 Task: Add a signature Landon Mitchell containing Have a great National Cybersecurity Awareness Month, Landon Mitchell to email address softage.6@softage.net and add a label Assembly
Action: Mouse moved to (1067, 63)
Screenshot: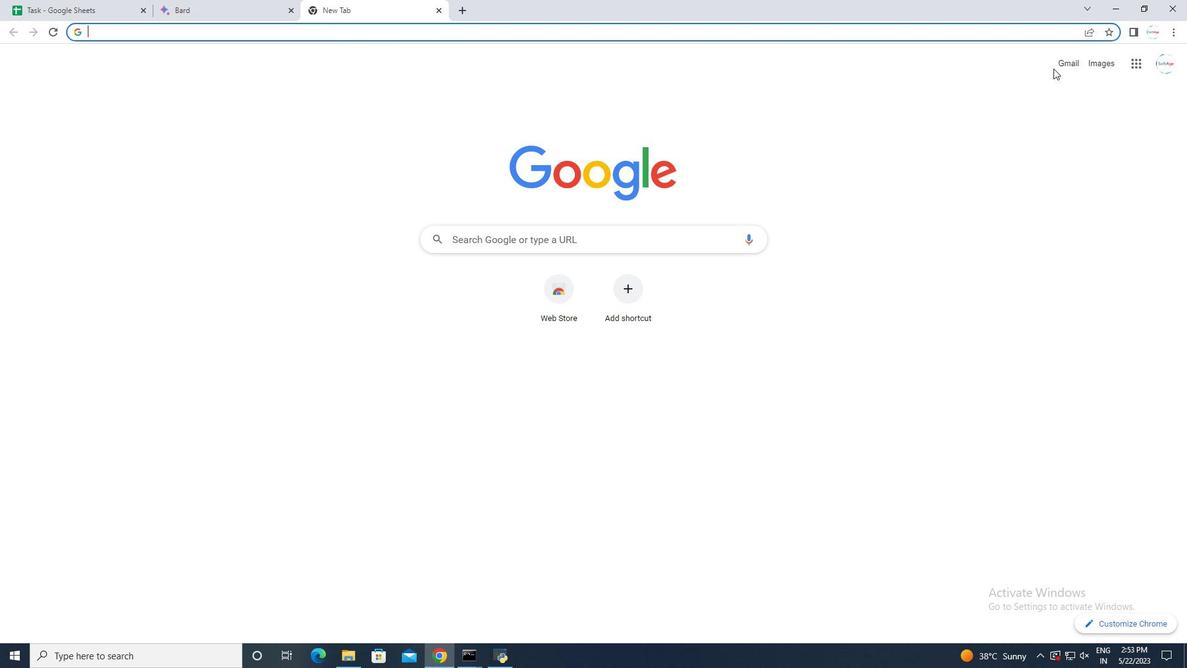 
Action: Mouse pressed left at (1067, 63)
Screenshot: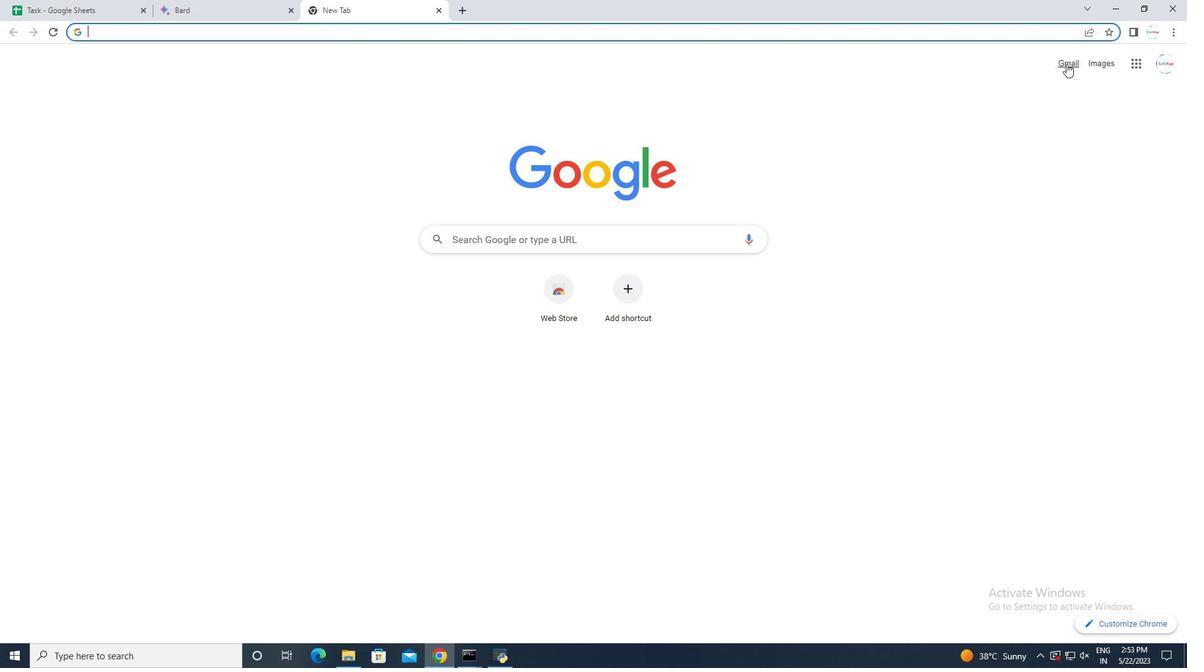 
Action: Mouse moved to (1103, 68)
Screenshot: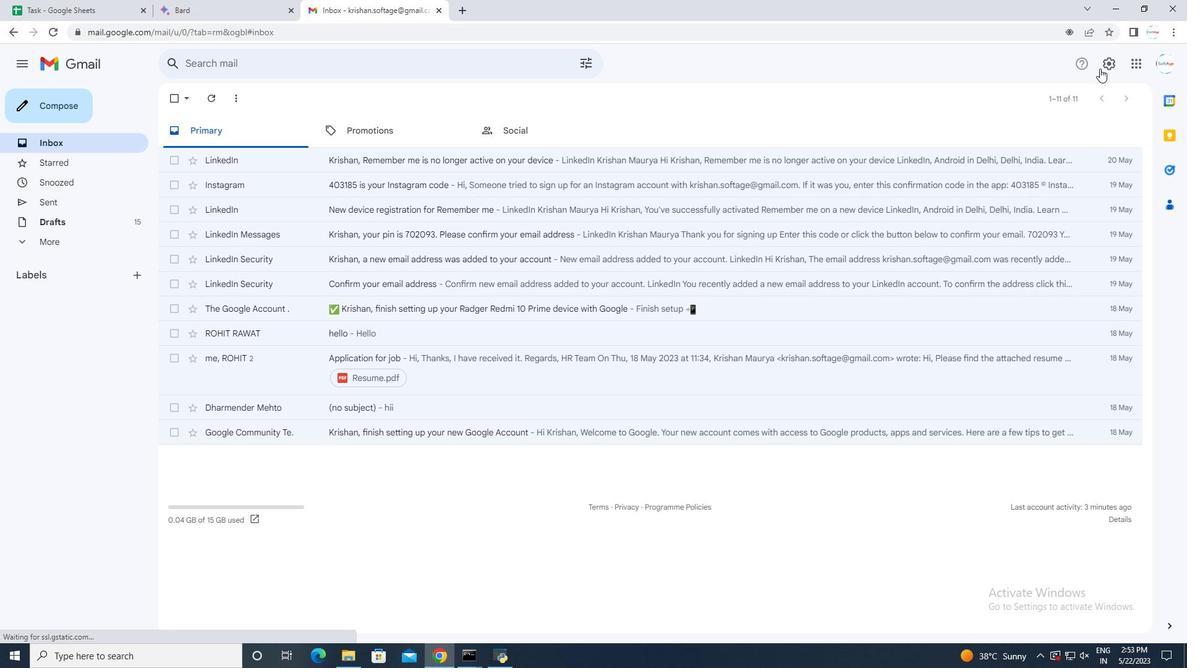 
Action: Mouse pressed left at (1103, 68)
Screenshot: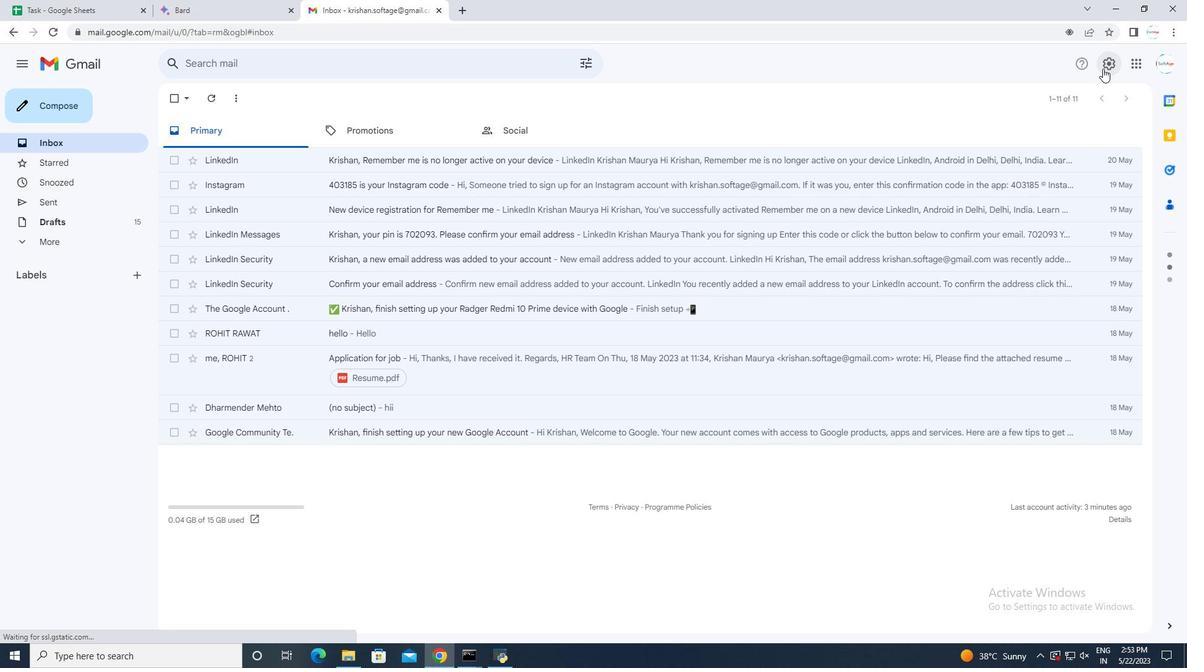 
Action: Mouse moved to (1080, 121)
Screenshot: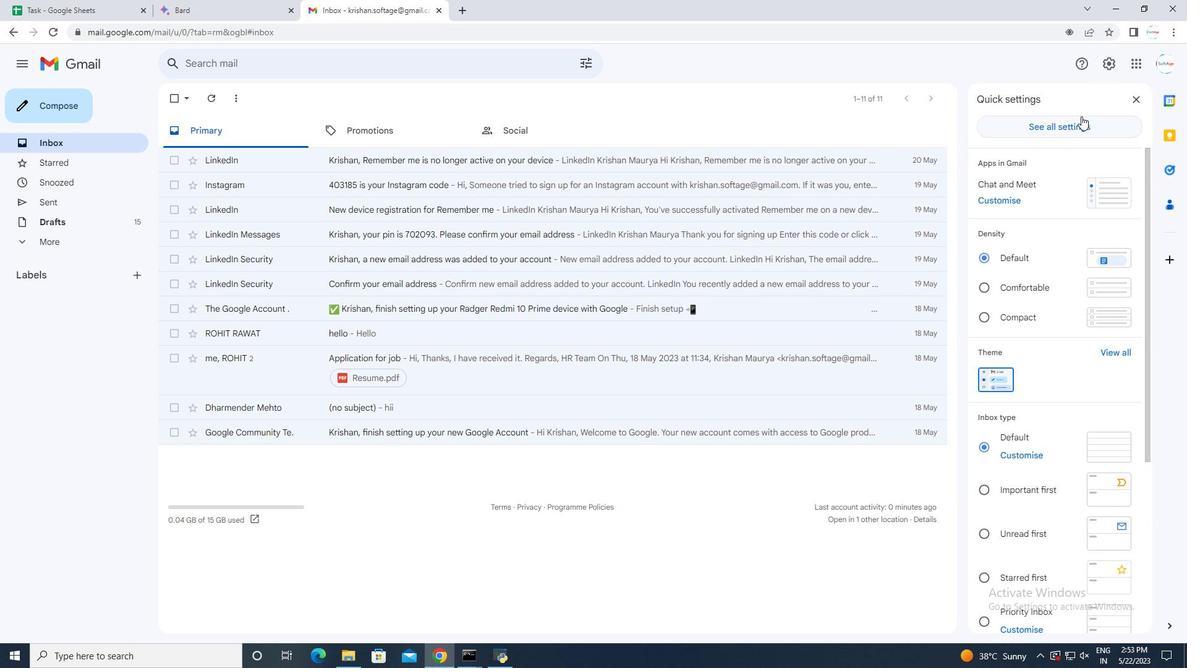 
Action: Mouse pressed left at (1080, 121)
Screenshot: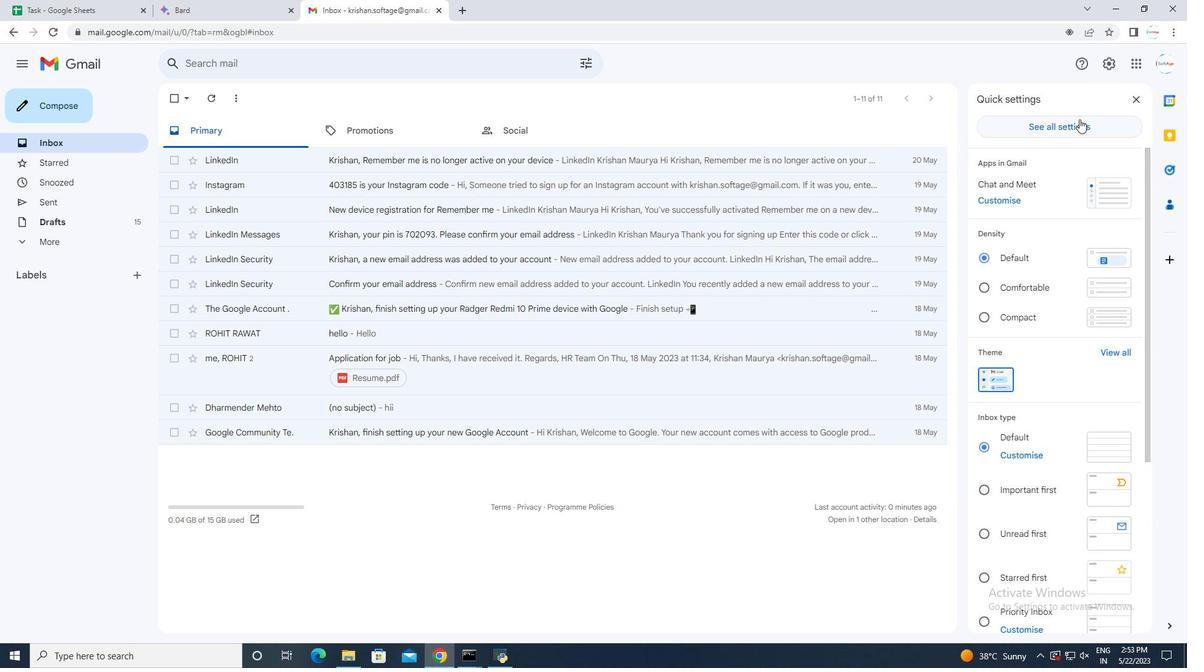 
Action: Mouse moved to (574, 293)
Screenshot: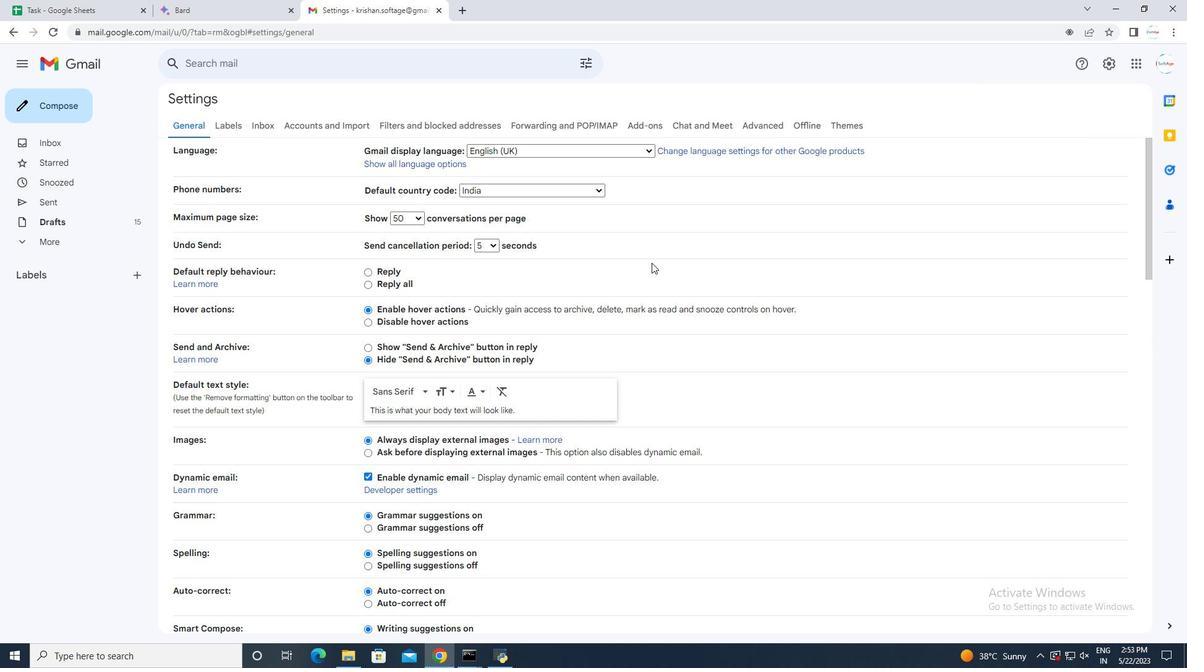 
Action: Mouse scrolled (574, 292) with delta (0, 0)
Screenshot: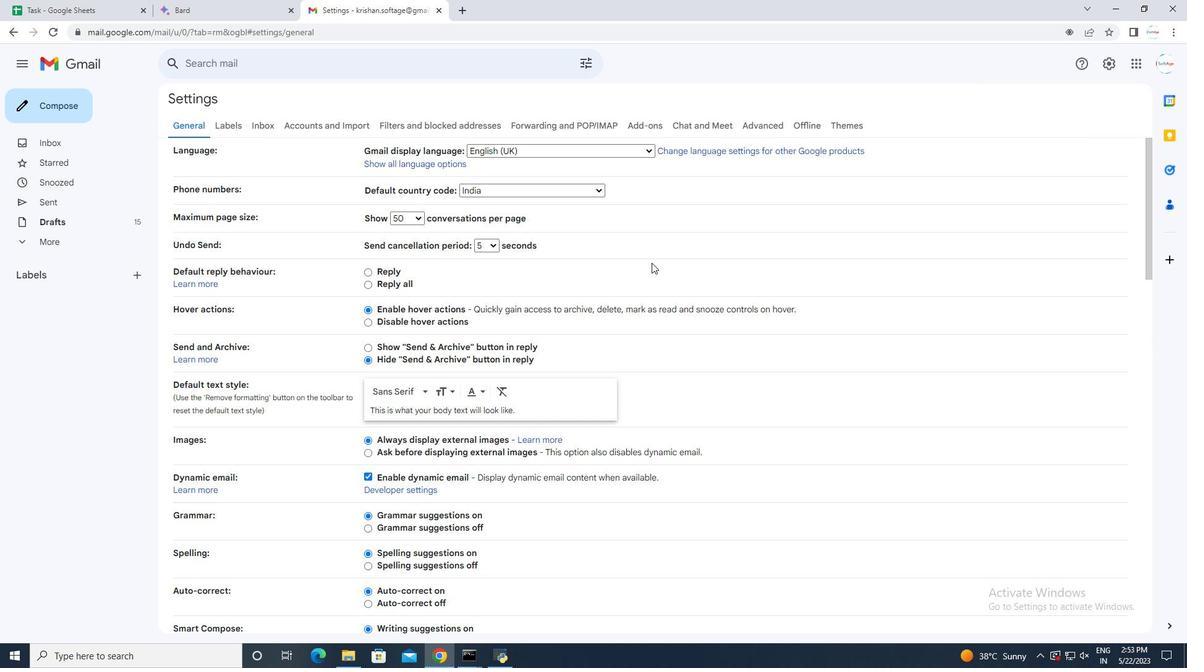 
Action: Mouse moved to (566, 310)
Screenshot: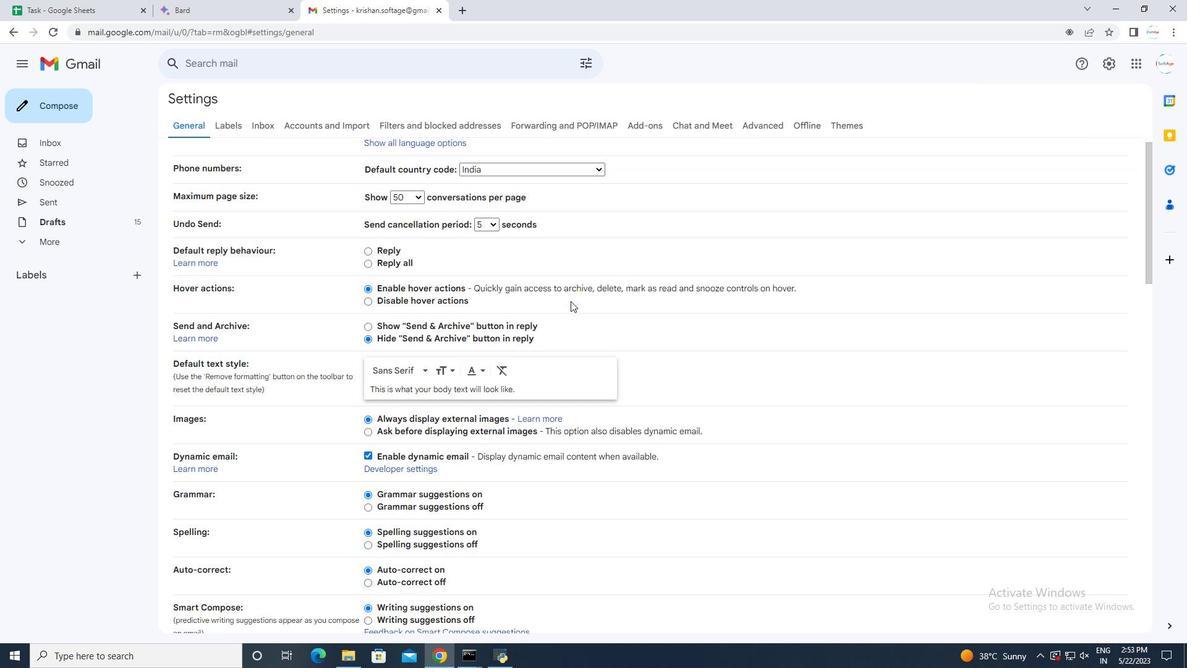 
Action: Mouse scrolled (568, 304) with delta (0, 0)
Screenshot: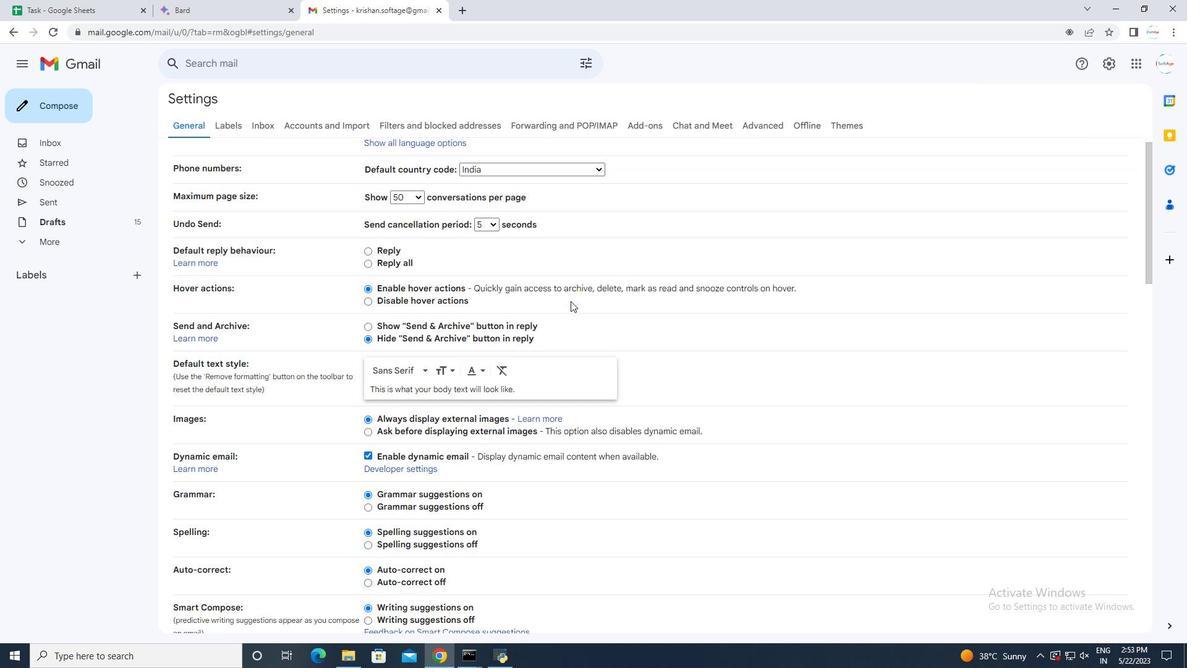 
Action: Mouse moved to (564, 311)
Screenshot: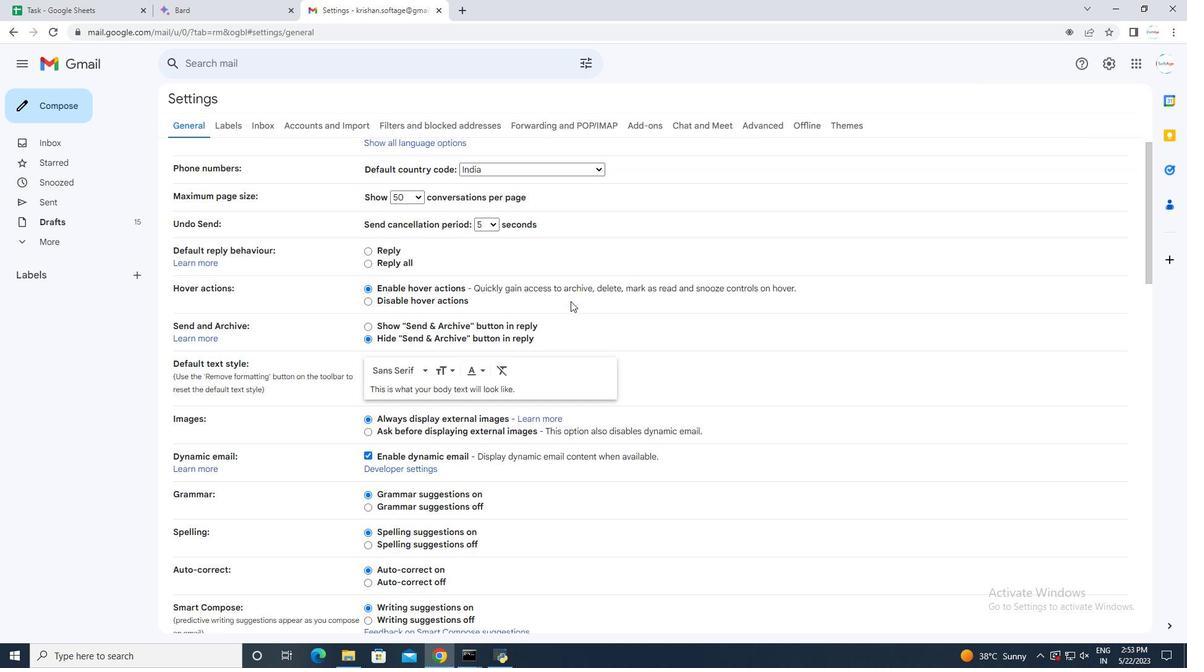 
Action: Mouse scrolled (566, 309) with delta (0, 0)
Screenshot: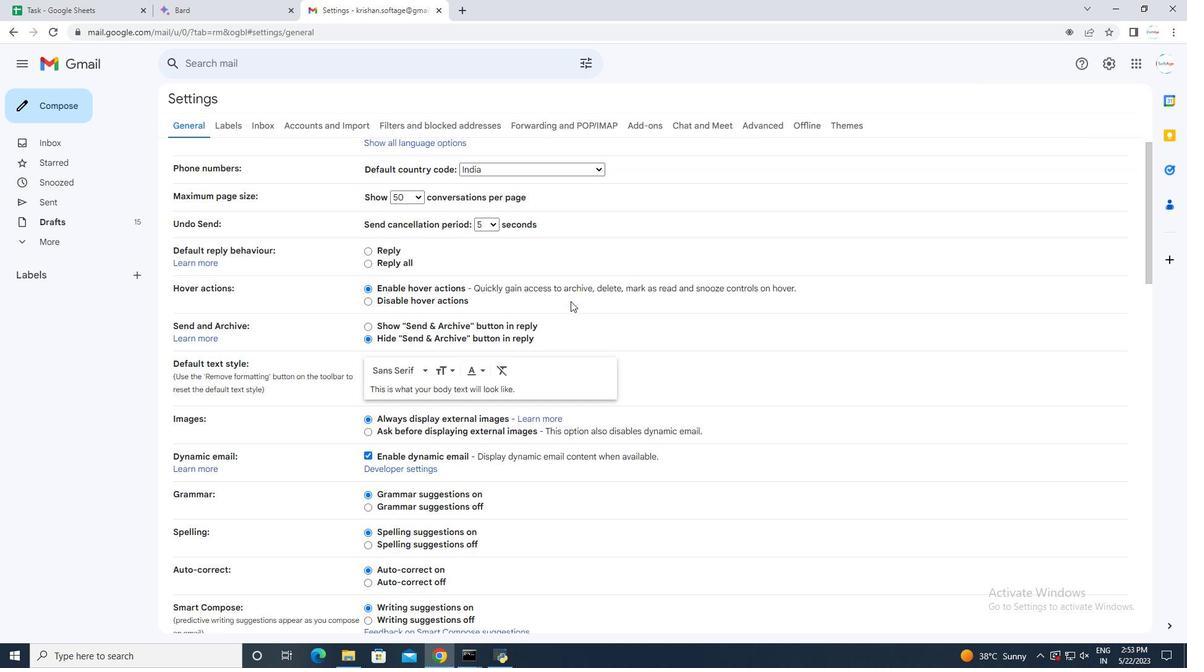 
Action: Mouse moved to (558, 311)
Screenshot: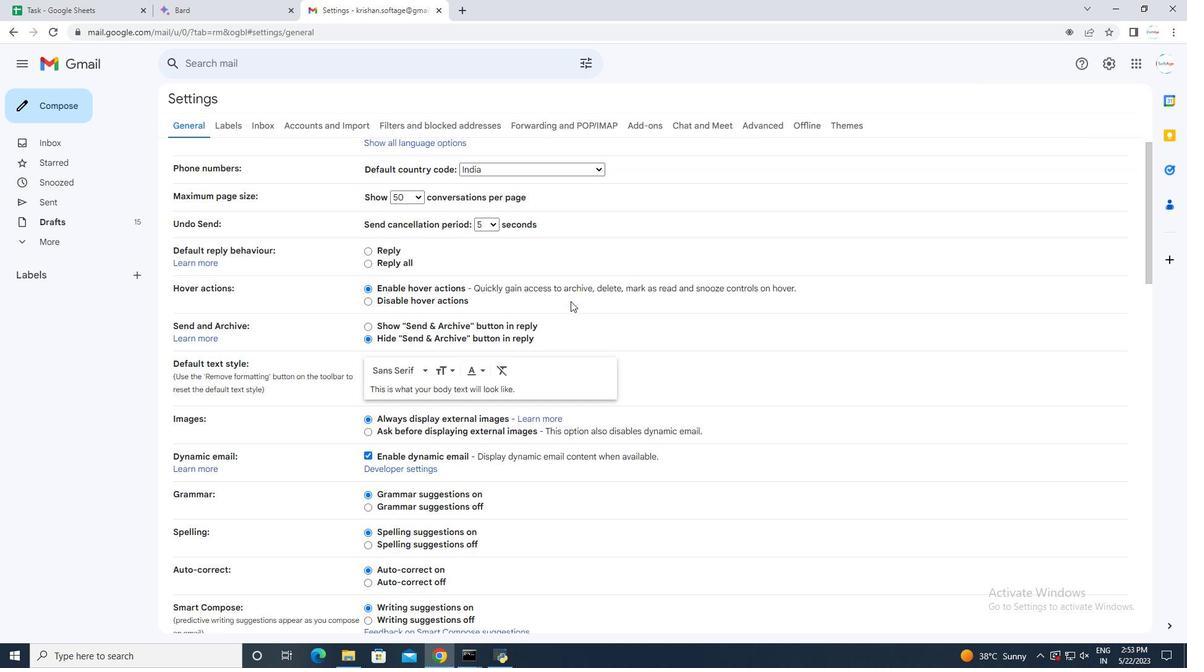 
Action: Mouse scrolled (564, 311) with delta (0, 0)
Screenshot: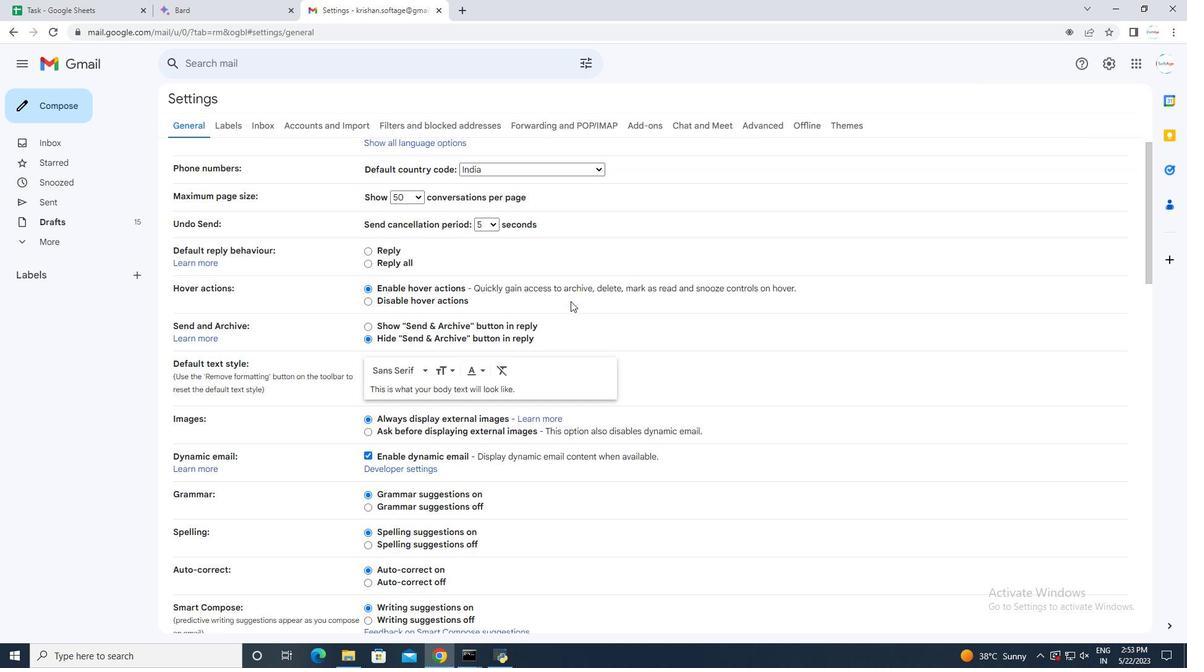 
Action: Mouse scrolled (564, 311) with delta (0, 0)
Screenshot: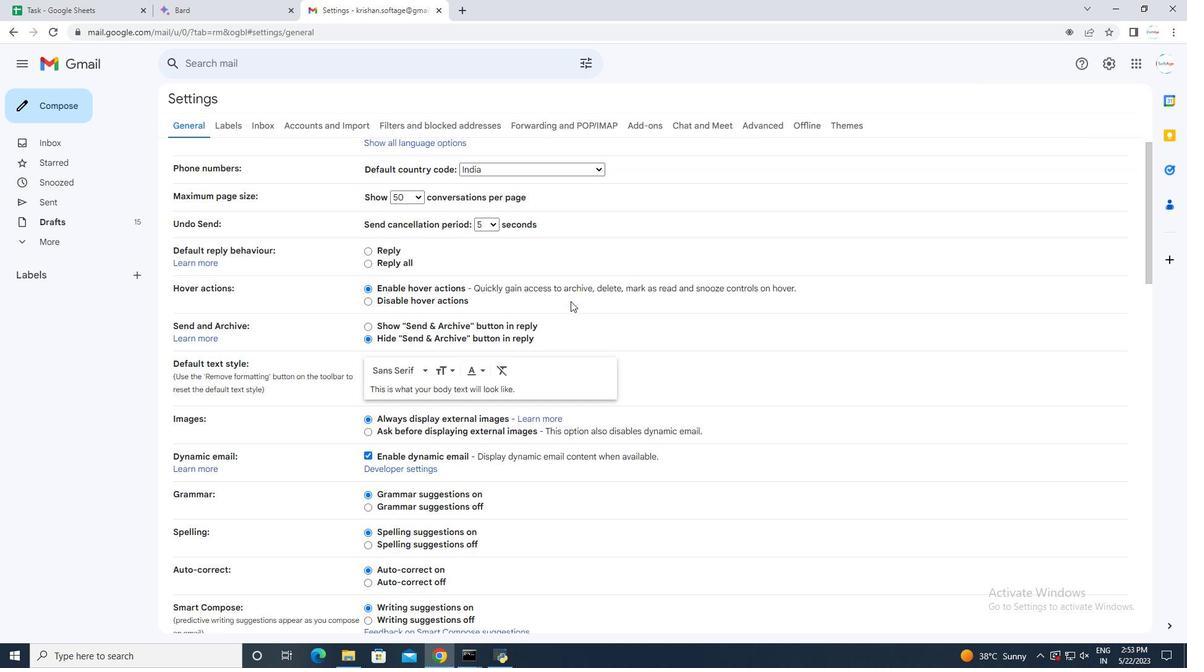 
Action: Mouse scrolled (561, 311) with delta (0, 0)
Screenshot: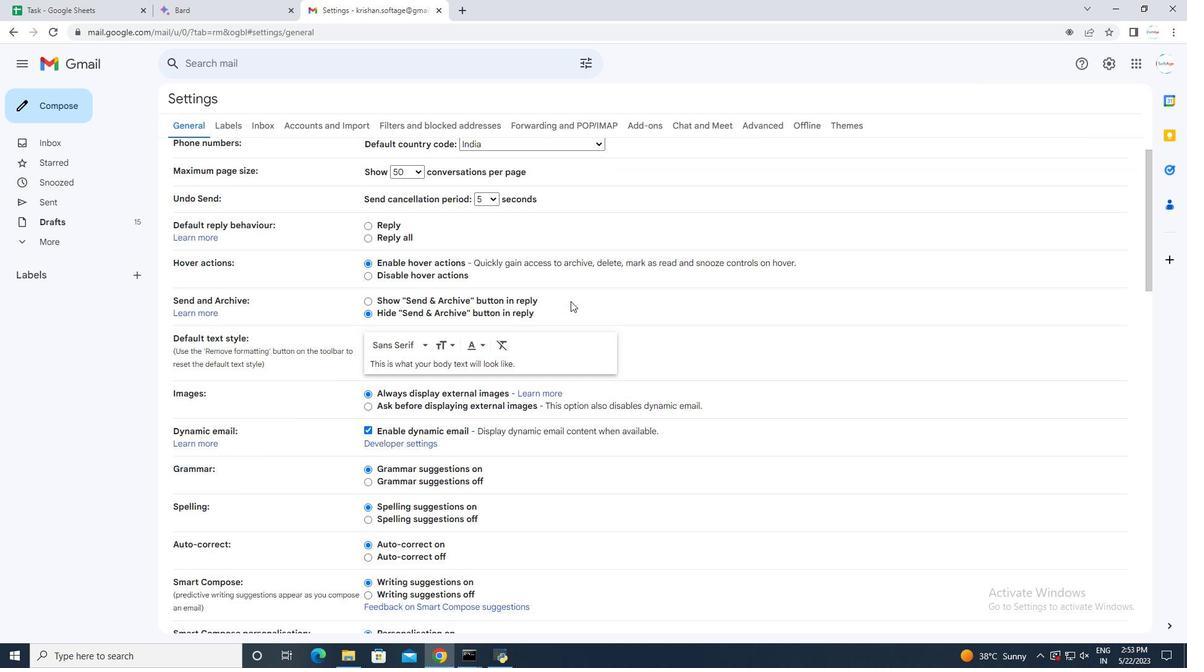 
Action: Mouse scrolled (558, 311) with delta (0, 0)
Screenshot: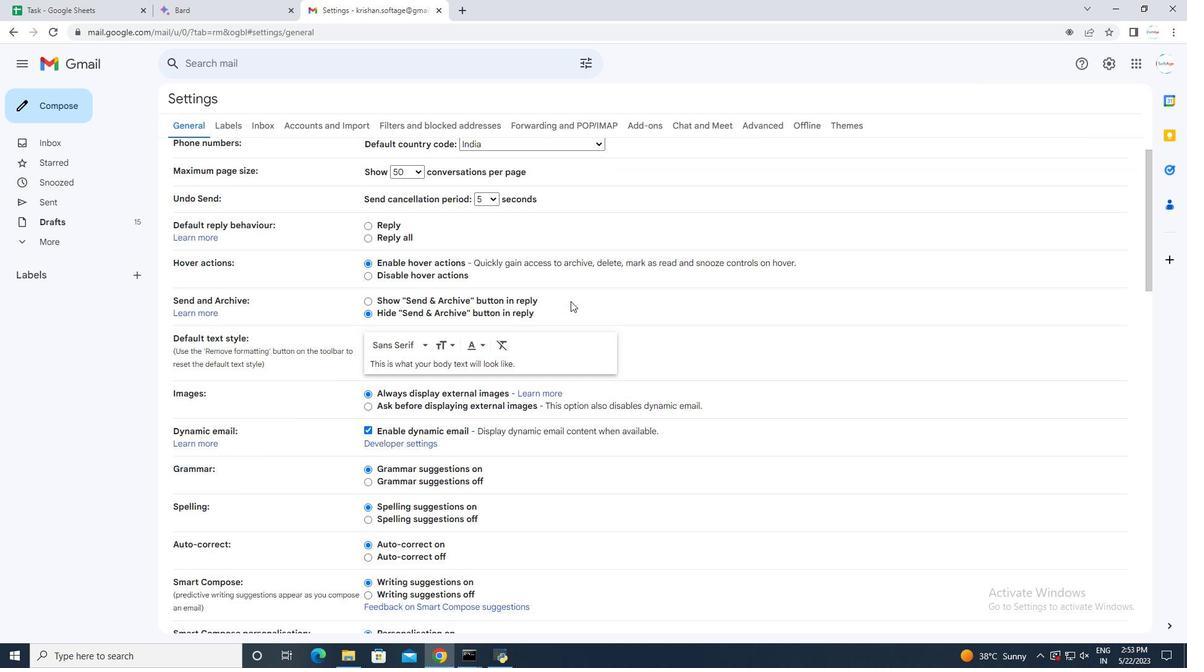 
Action: Mouse scrolled (558, 311) with delta (0, 0)
Screenshot: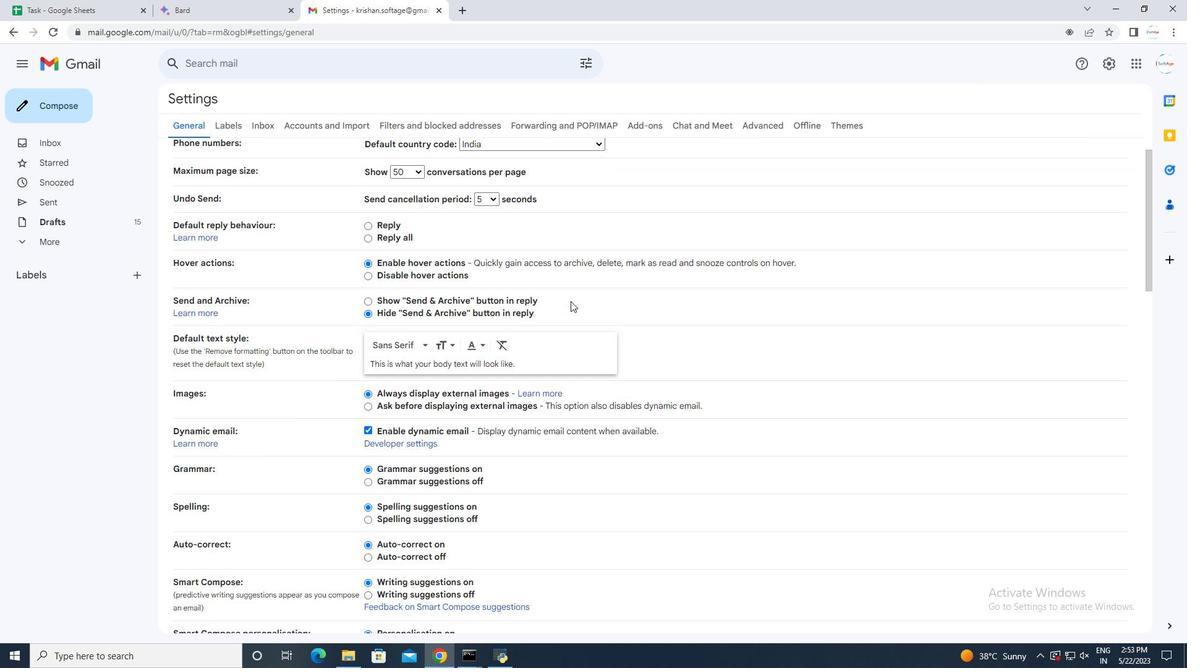 
Action: Mouse moved to (558, 312)
Screenshot: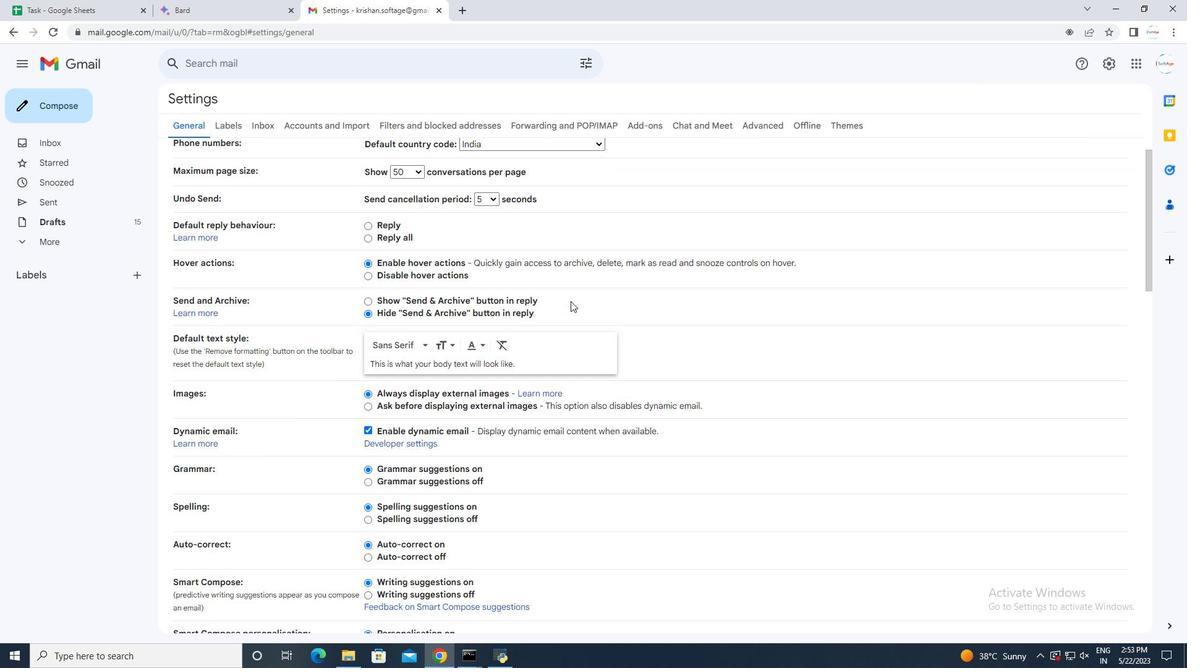 
Action: Mouse scrolled (558, 311) with delta (0, 0)
Screenshot: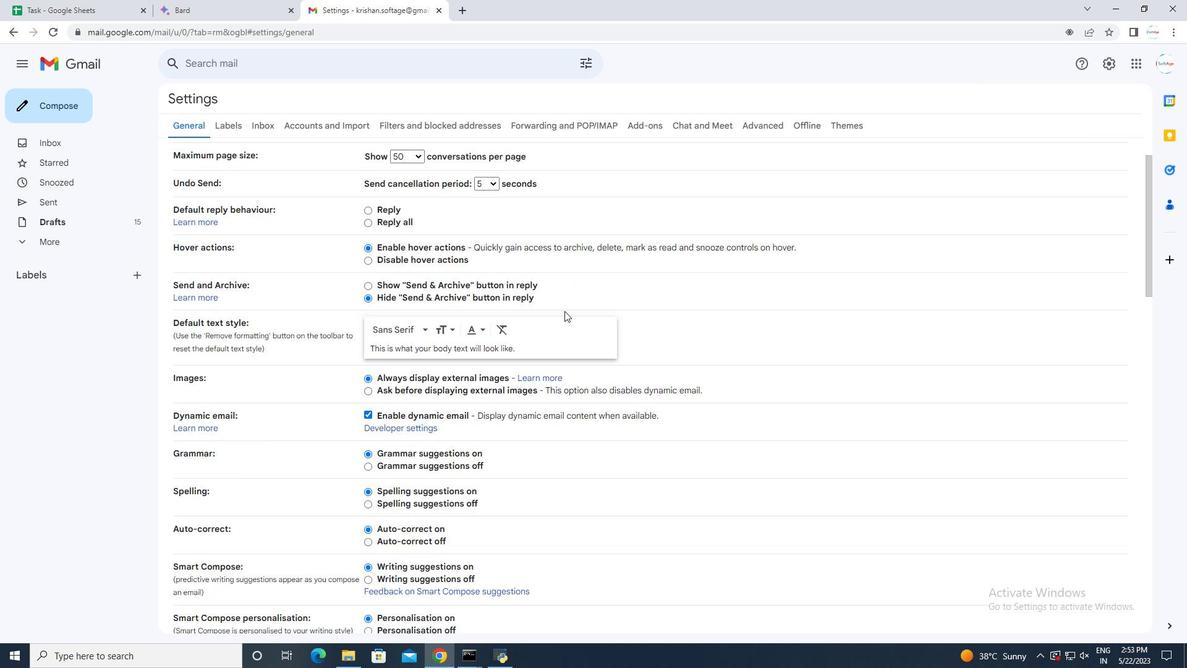 
Action: Mouse moved to (558, 313)
Screenshot: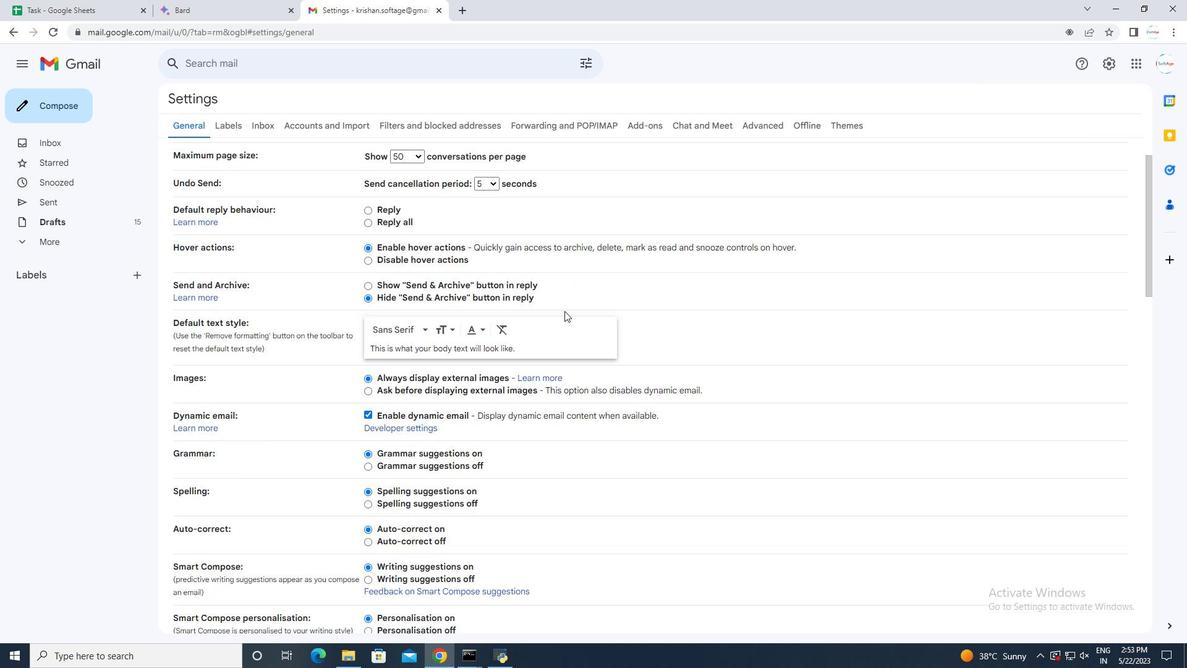 
Action: Mouse scrolled (558, 312) with delta (0, 0)
Screenshot: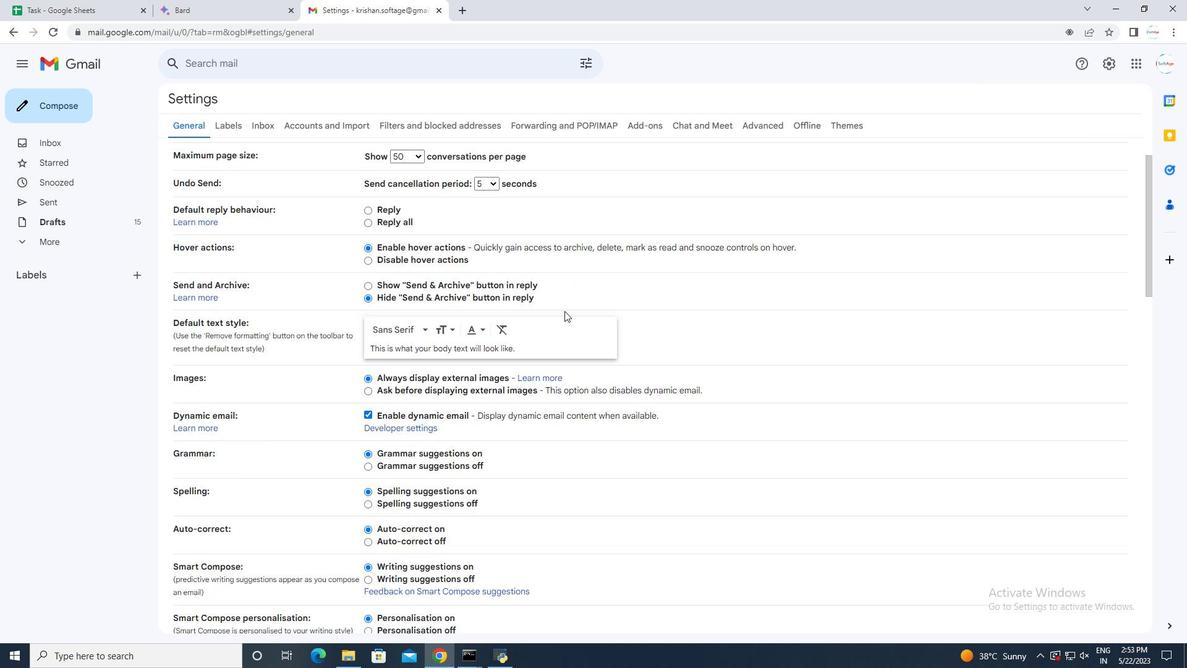 
Action: Mouse scrolled (558, 312) with delta (0, 0)
Screenshot: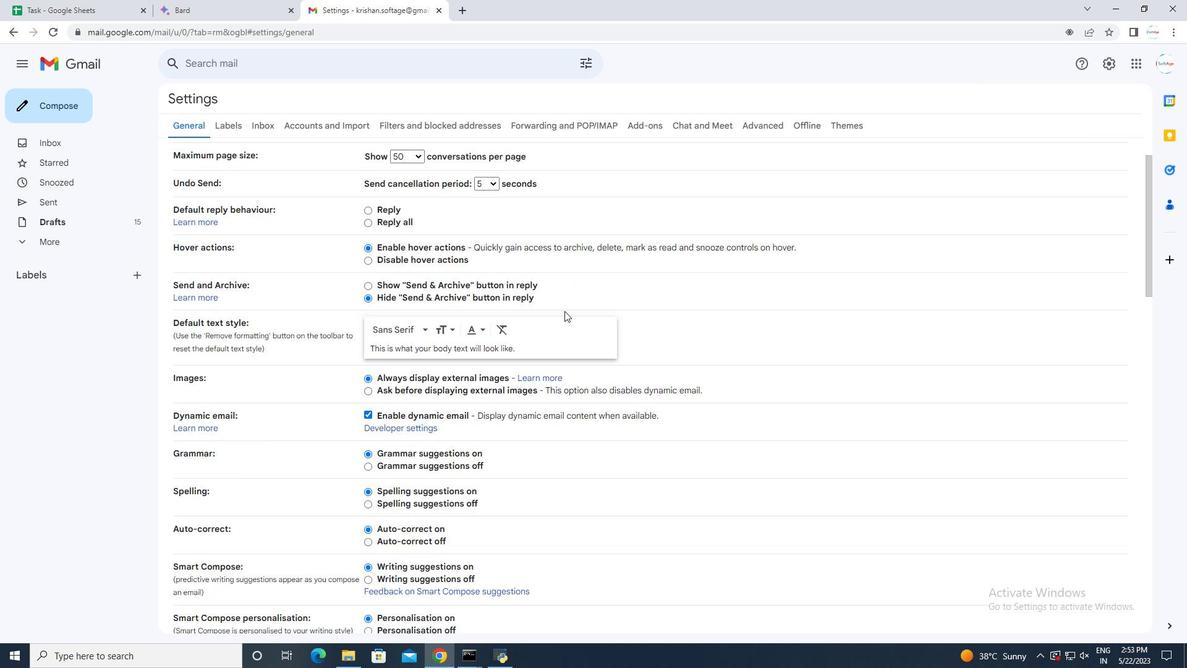 
Action: Mouse scrolled (558, 312) with delta (0, 0)
Screenshot: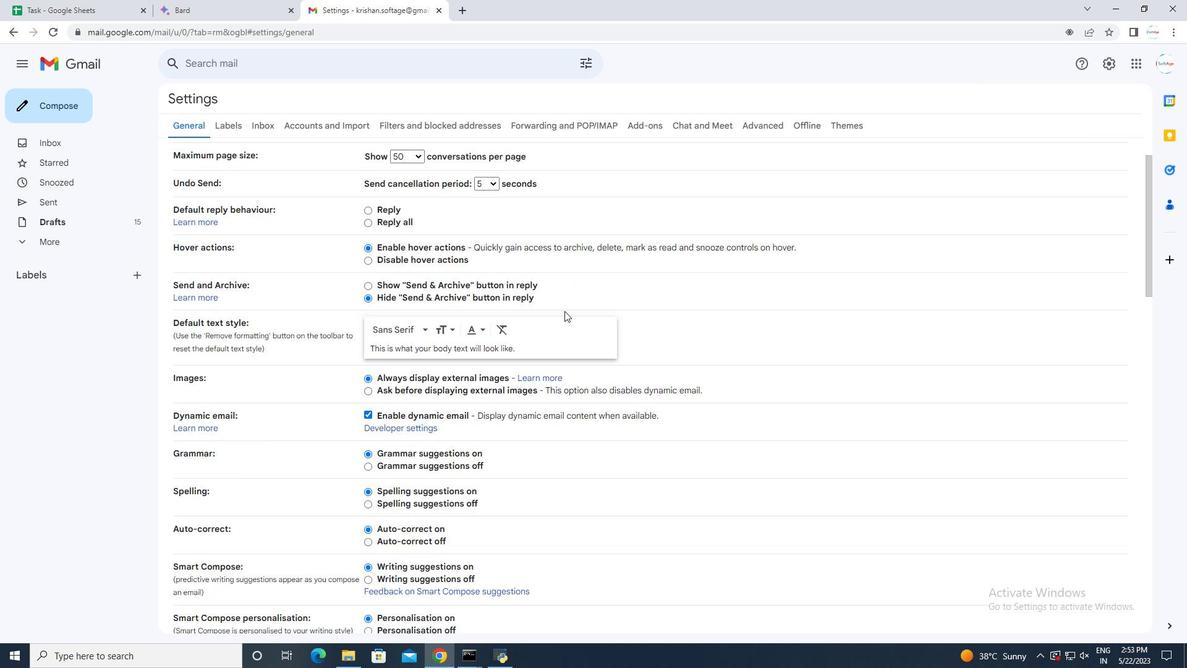 
Action: Mouse scrolled (558, 312) with delta (0, 0)
Screenshot: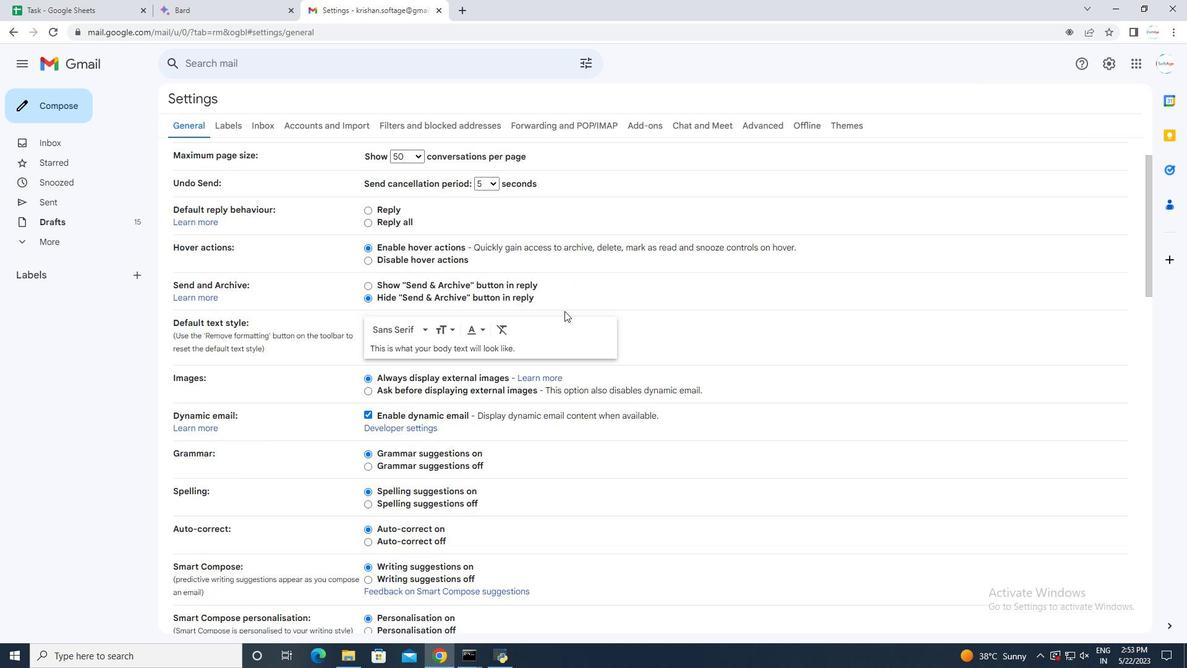 
Action: Mouse scrolled (558, 312) with delta (0, 0)
Screenshot: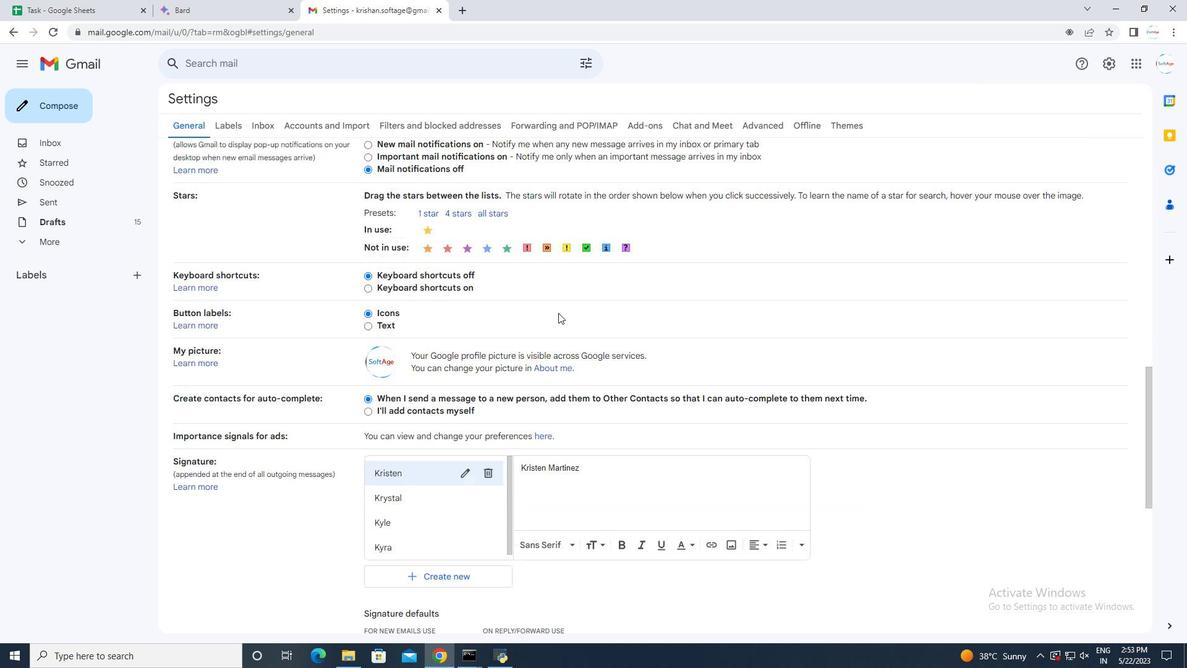 
Action: Mouse scrolled (558, 312) with delta (0, 0)
Screenshot: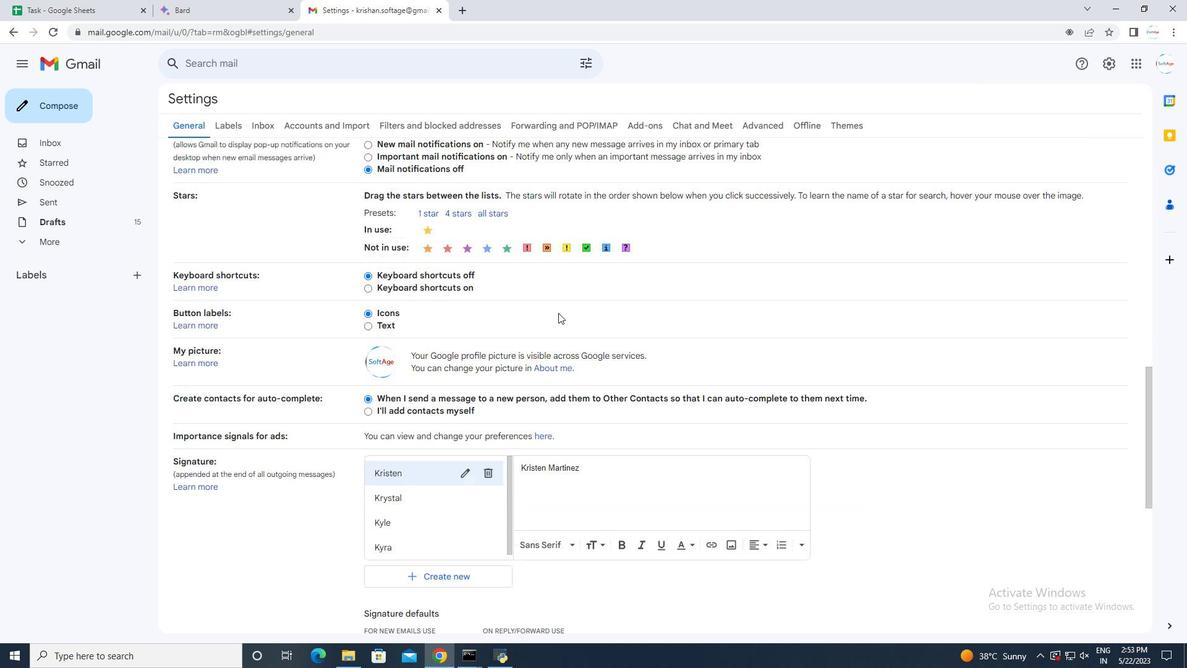 
Action: Mouse scrolled (558, 312) with delta (0, 0)
Screenshot: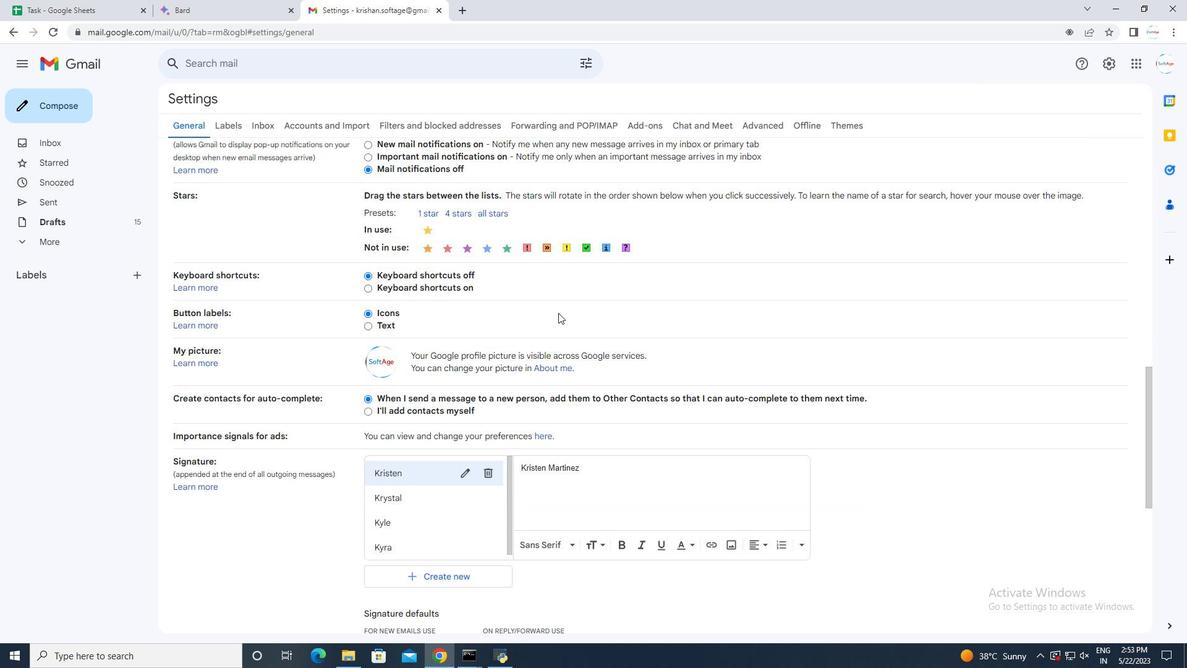 
Action: Mouse scrolled (558, 312) with delta (0, 0)
Screenshot: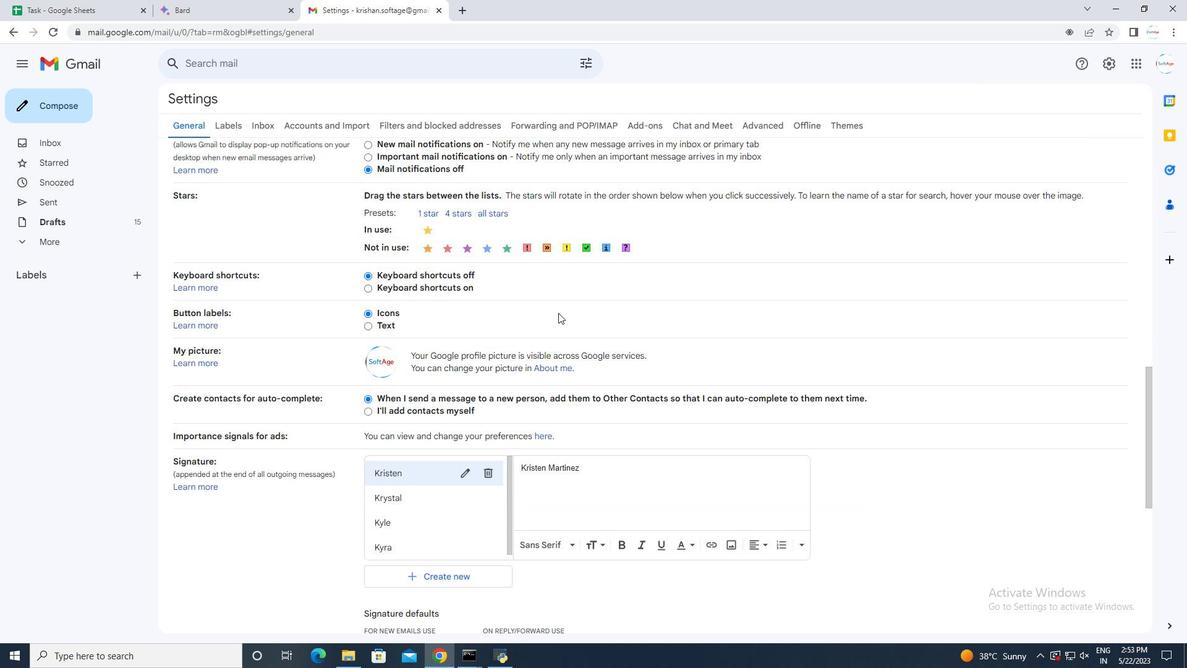 
Action: Mouse scrolled (558, 312) with delta (0, 0)
Screenshot: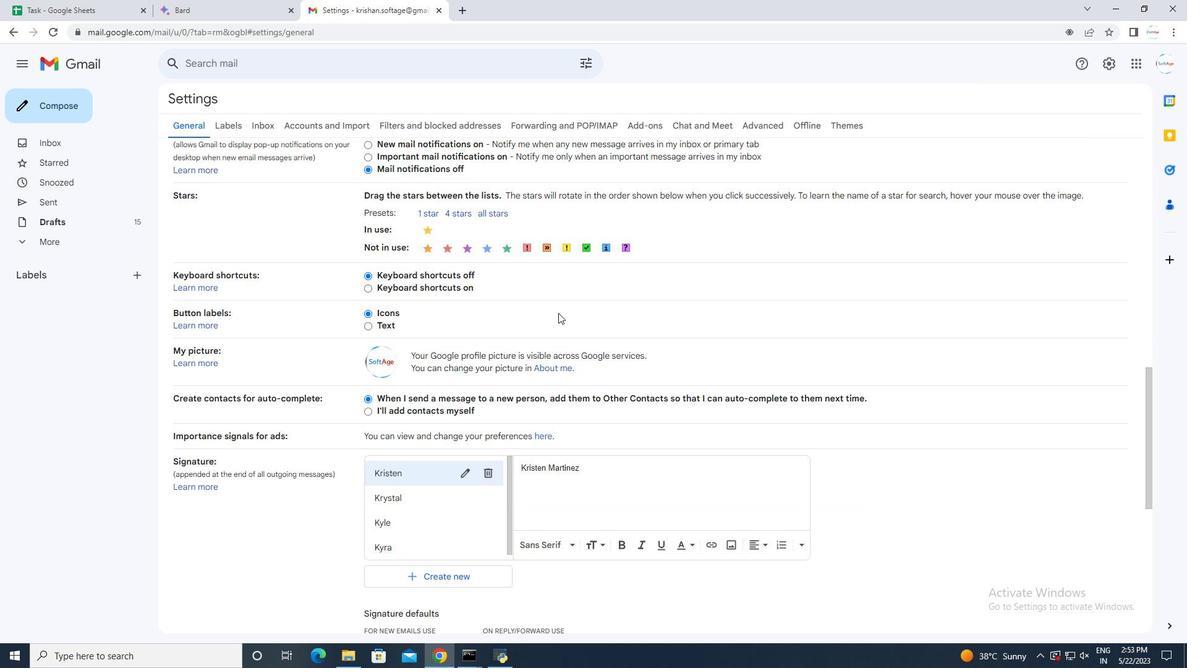 
Action: Mouse scrolled (558, 312) with delta (0, 0)
Screenshot: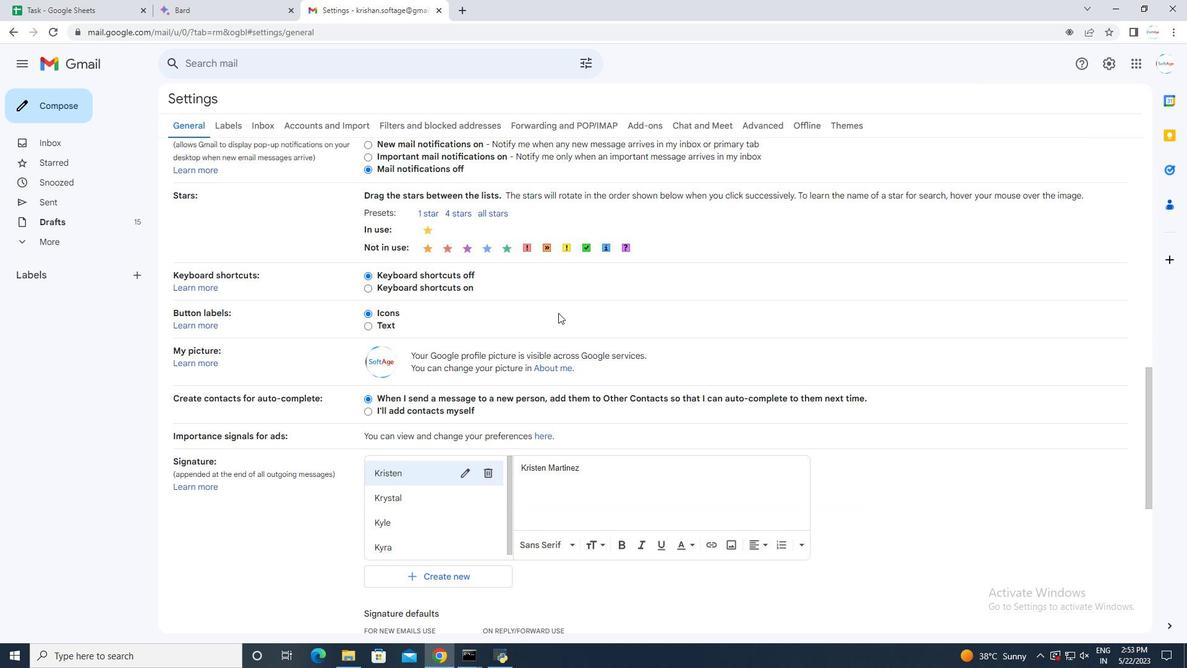
Action: Mouse moved to (540, 308)
Screenshot: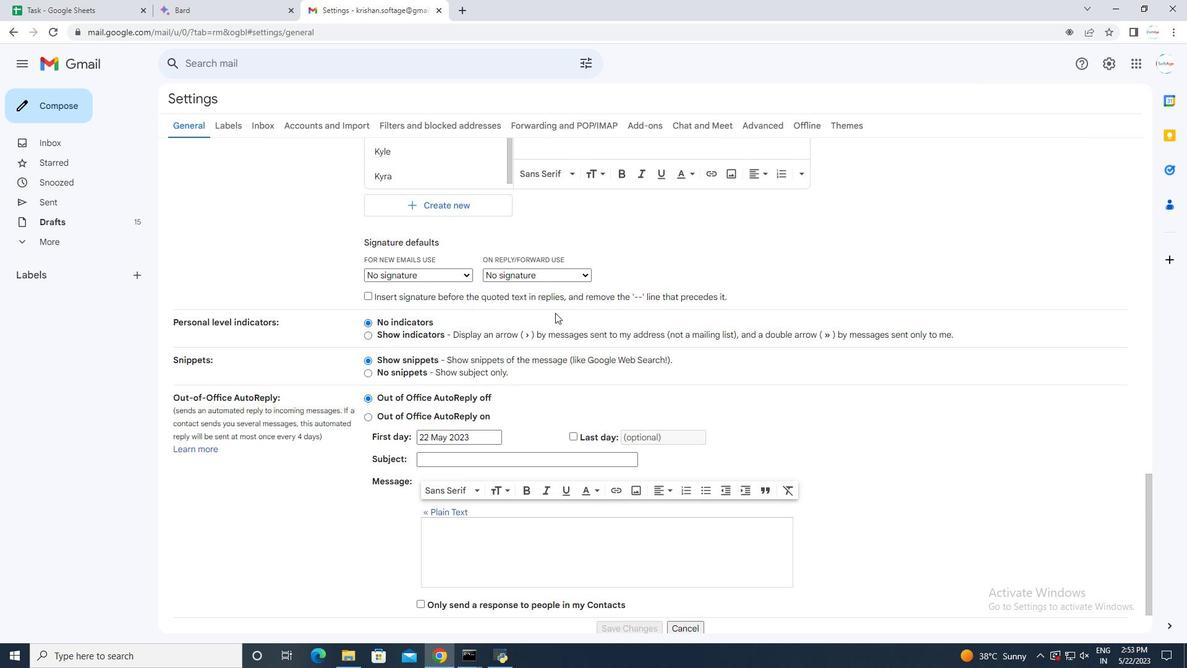 
Action: Mouse scrolled (540, 309) with delta (0, 0)
Screenshot: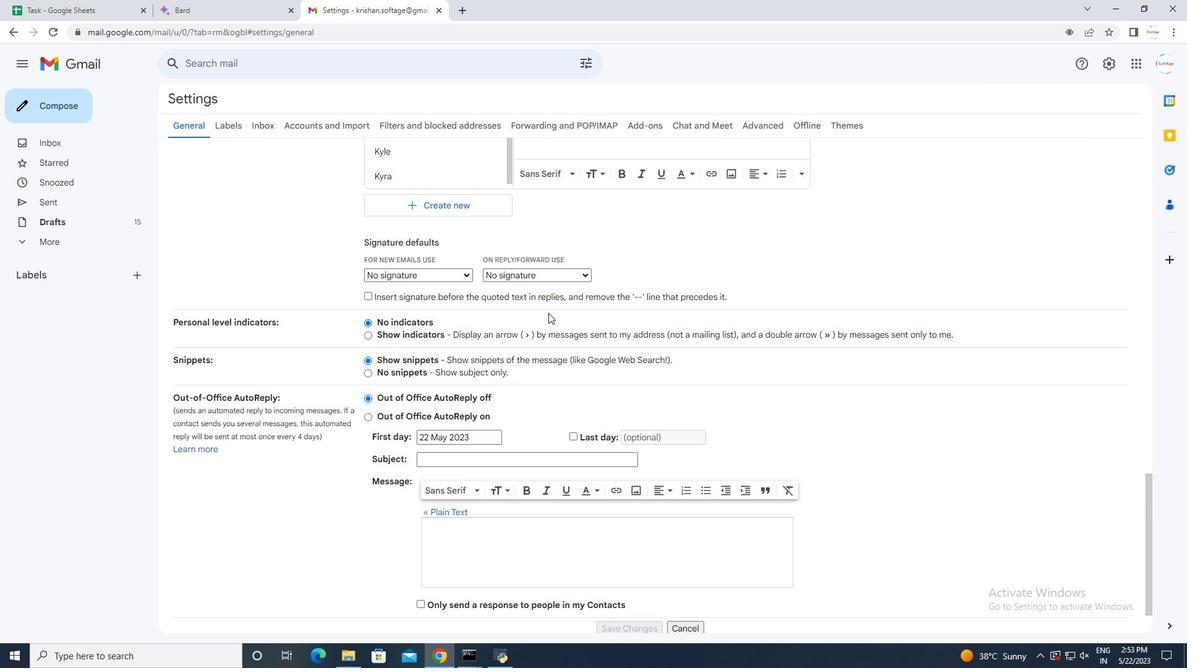 
Action: Mouse scrolled (540, 309) with delta (0, 0)
Screenshot: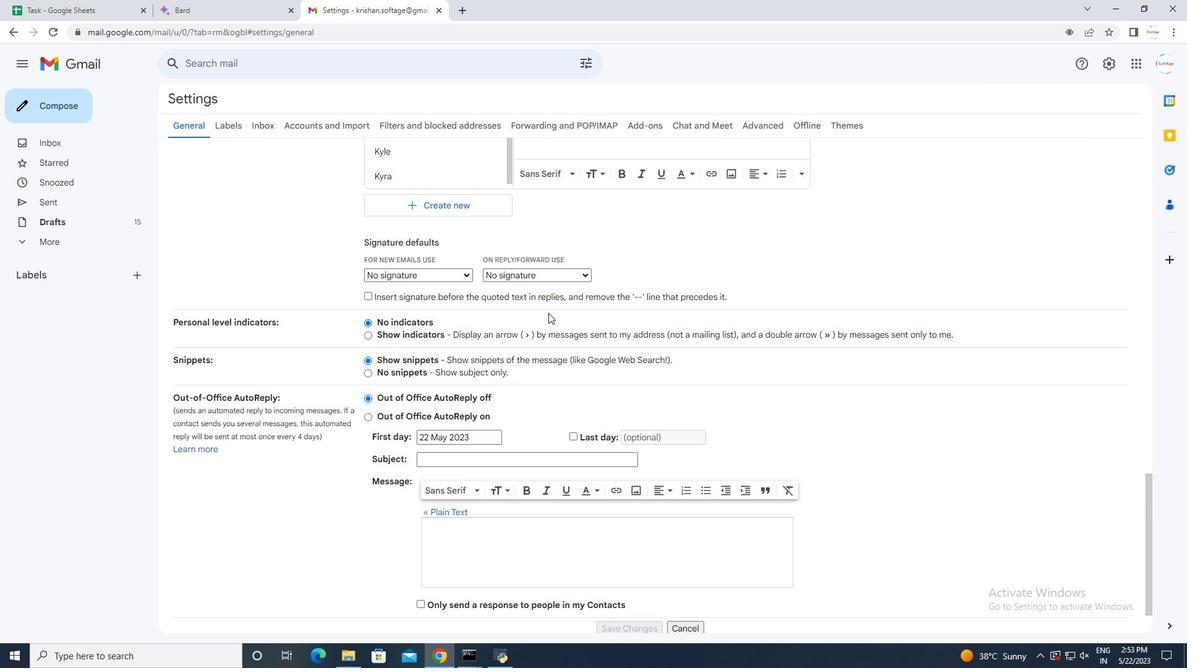 
Action: Mouse scrolled (540, 309) with delta (0, 0)
Screenshot: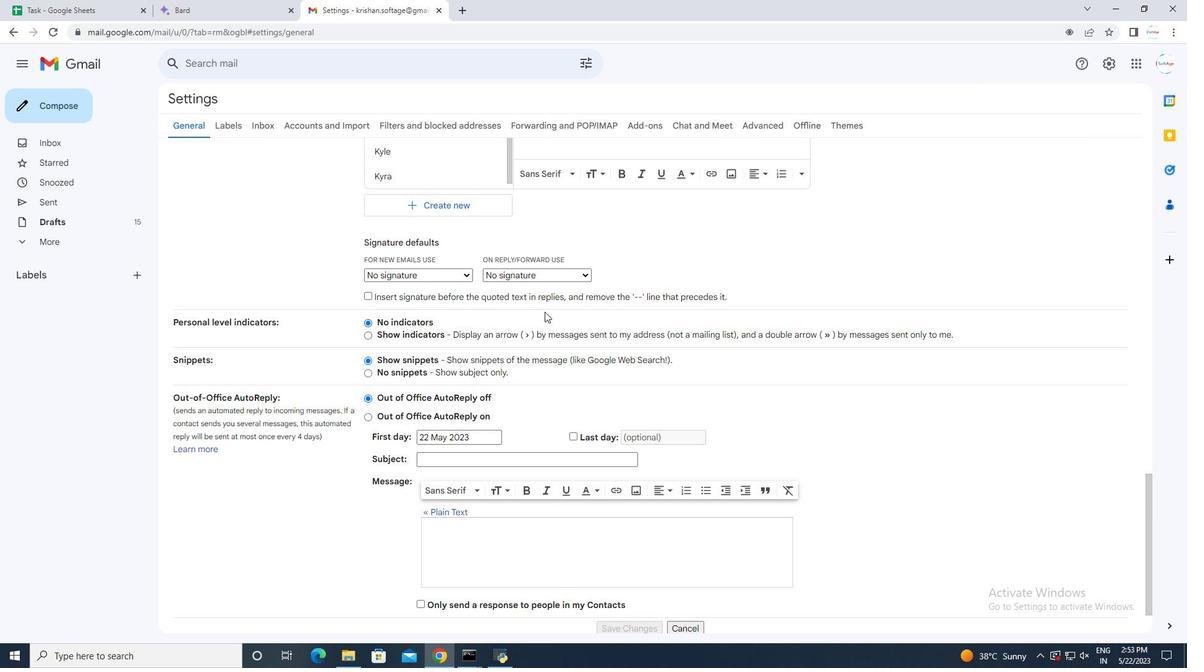 
Action: Mouse scrolled (540, 309) with delta (0, 0)
Screenshot: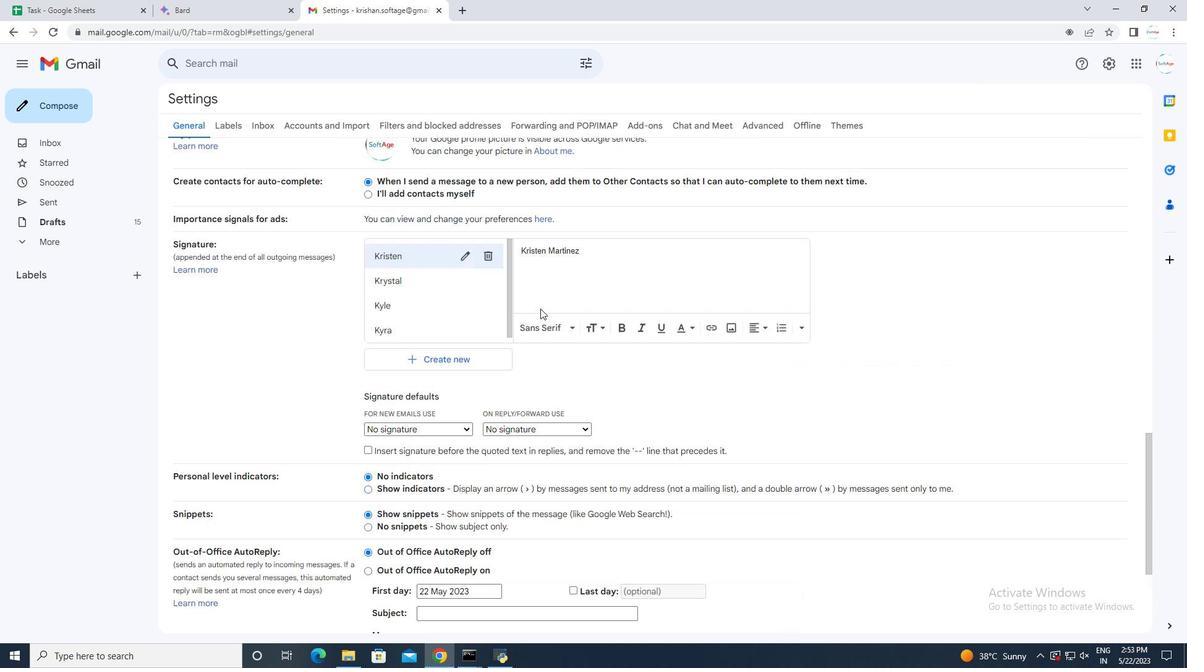 
Action: Mouse moved to (455, 453)
Screenshot: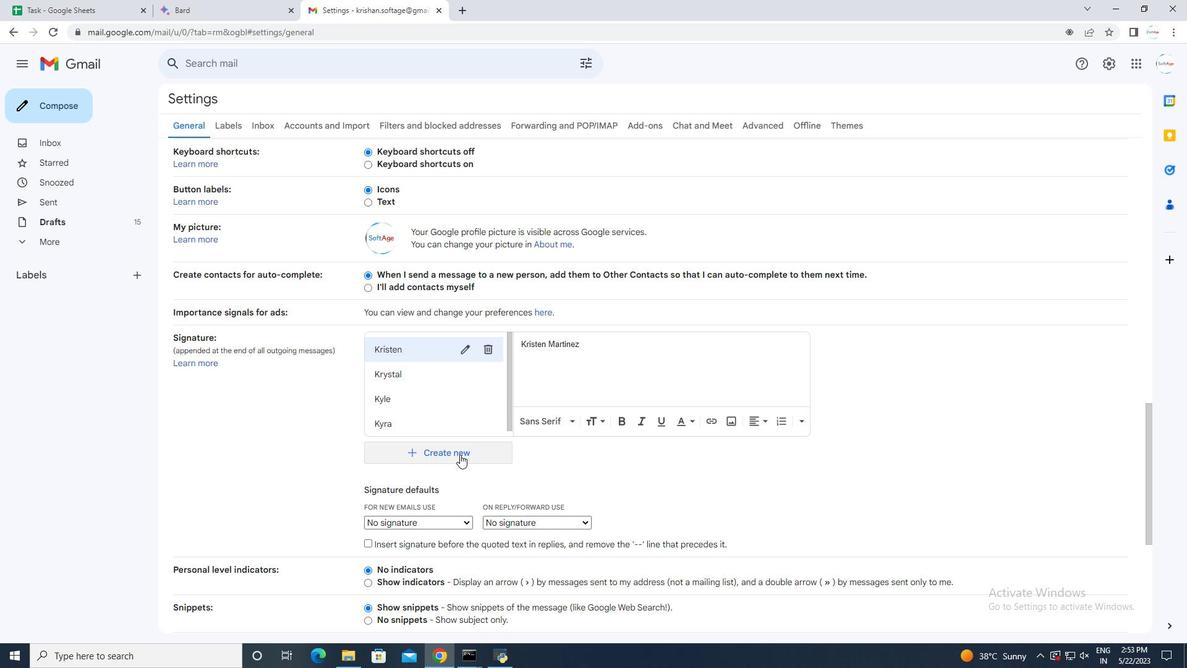
Action: Mouse pressed left at (455, 453)
Screenshot: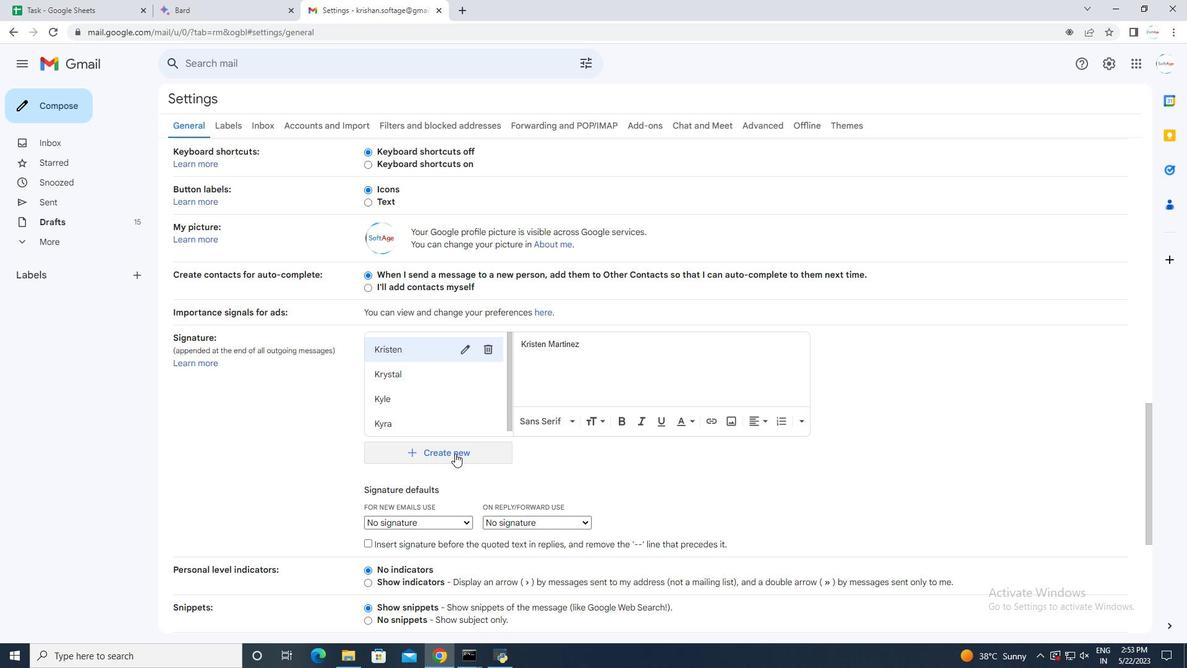 
Action: Mouse moved to (500, 338)
Screenshot: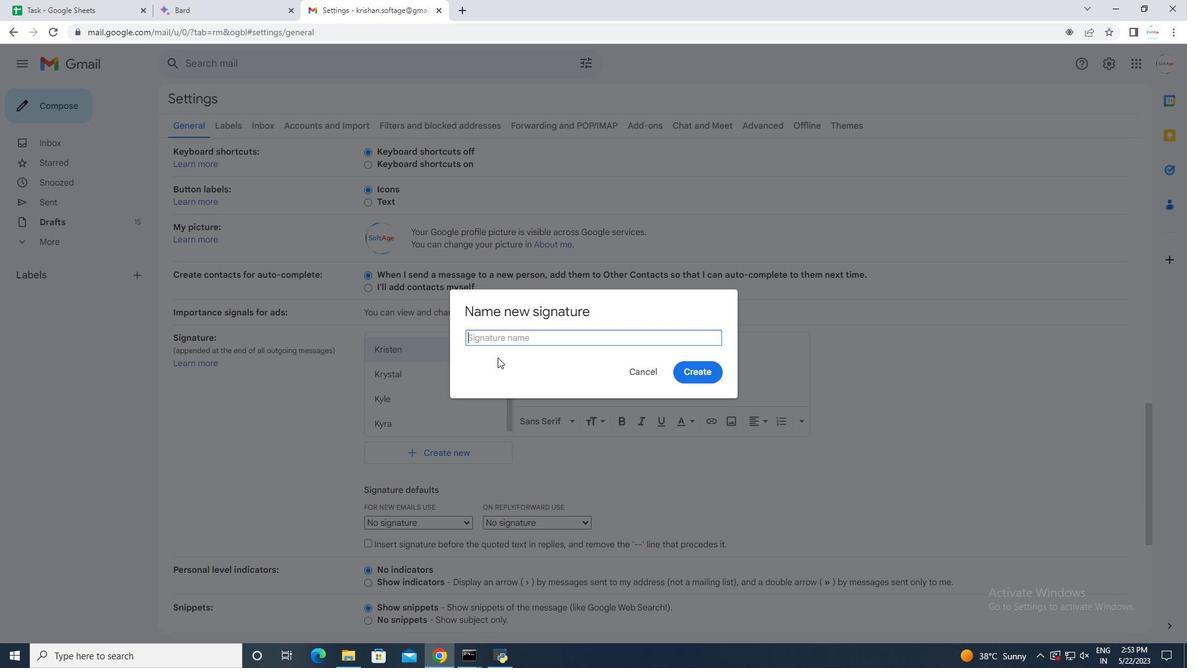 
Action: Mouse pressed left at (500, 338)
Screenshot: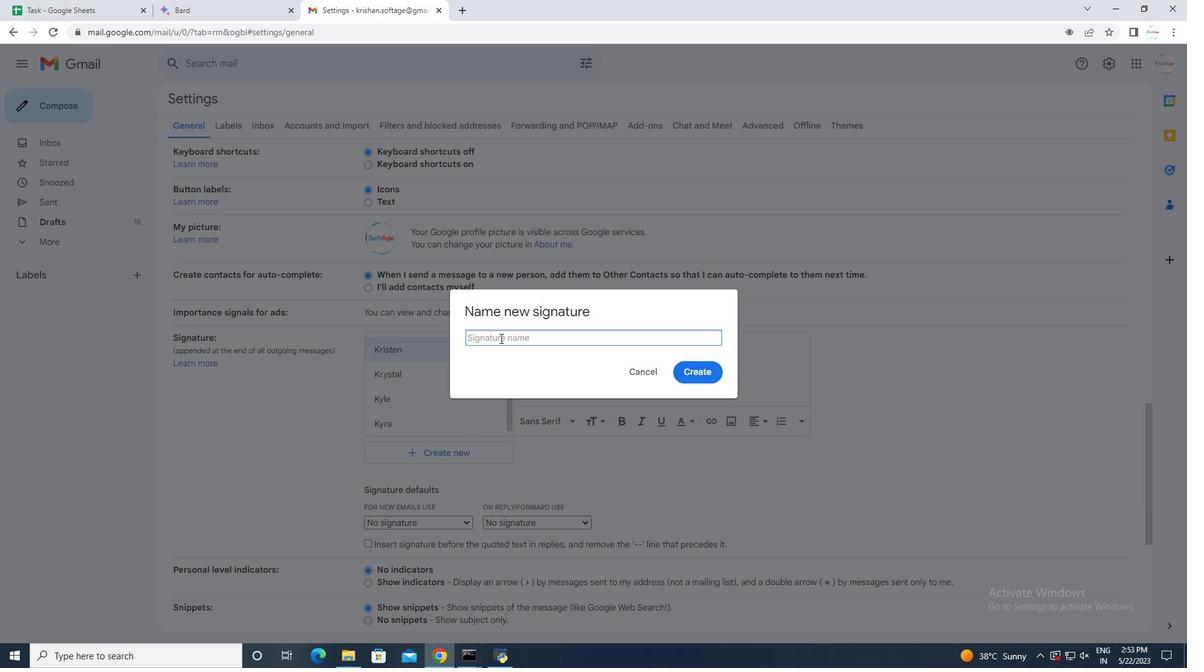 
Action: Mouse moved to (686, 324)
Screenshot: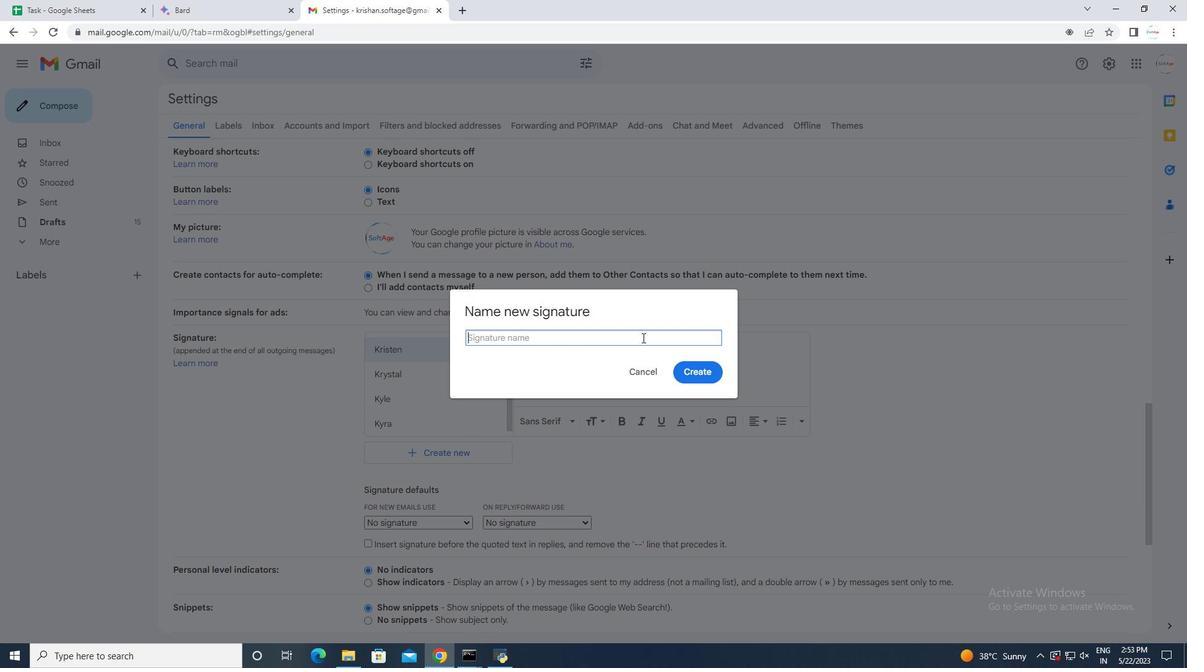 
Action: Key pressed <Key.shift>Landon
Screenshot: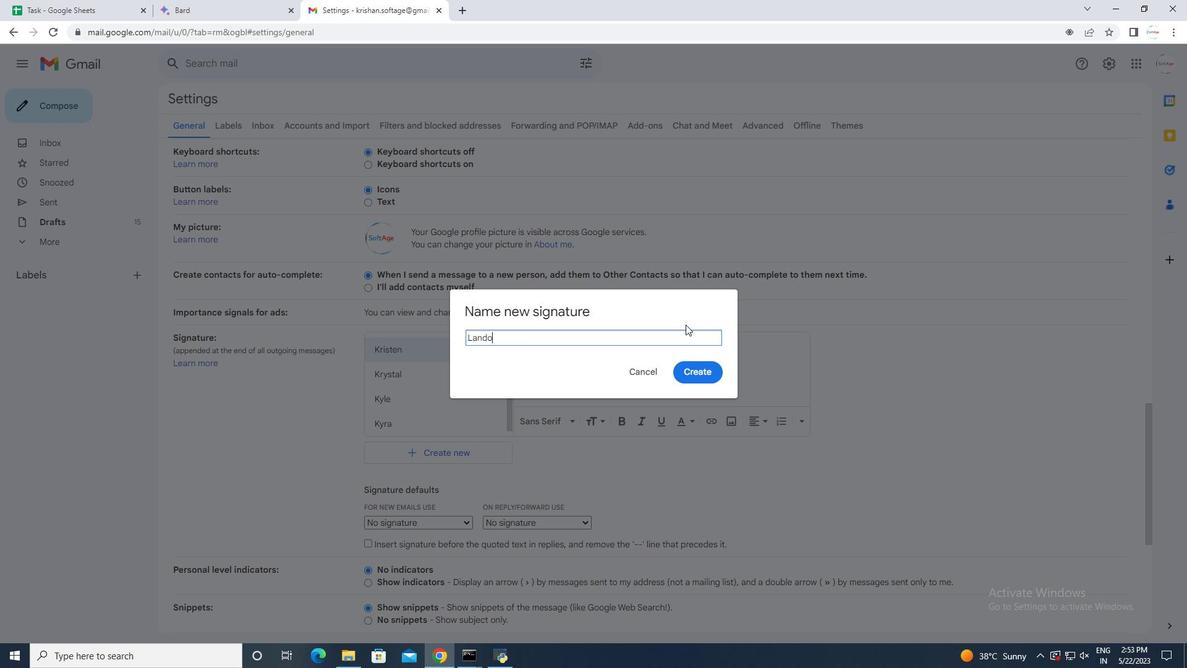 
Action: Mouse moved to (705, 374)
Screenshot: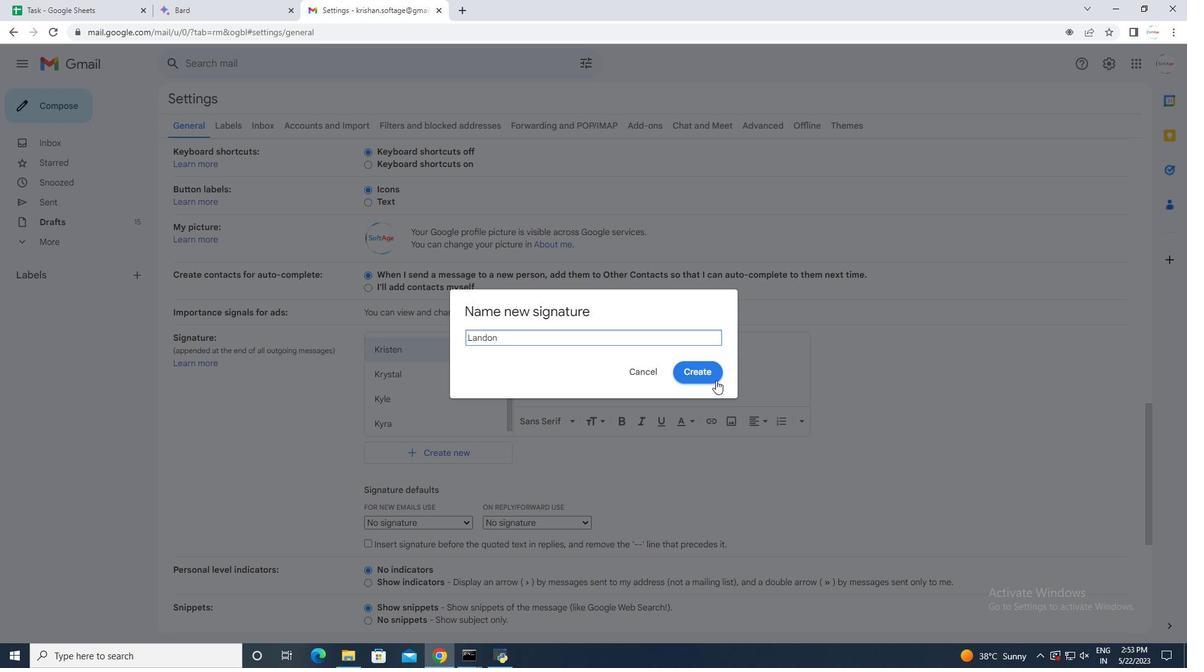 
Action: Mouse pressed left at (705, 374)
Screenshot: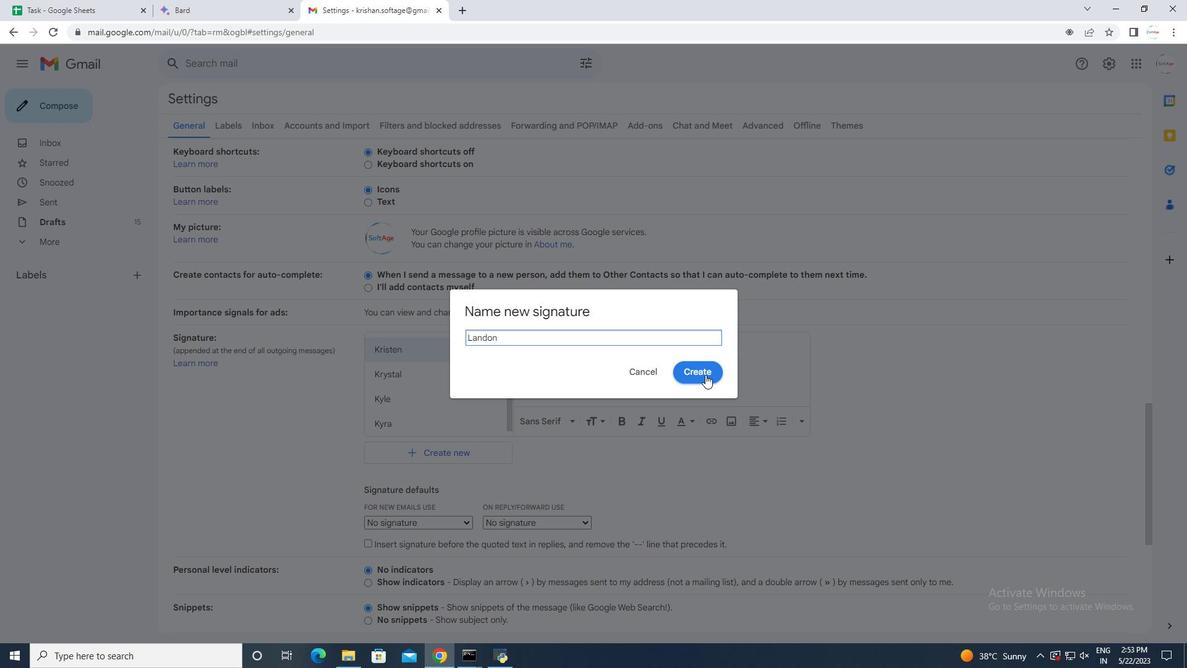
Action: Mouse moved to (546, 350)
Screenshot: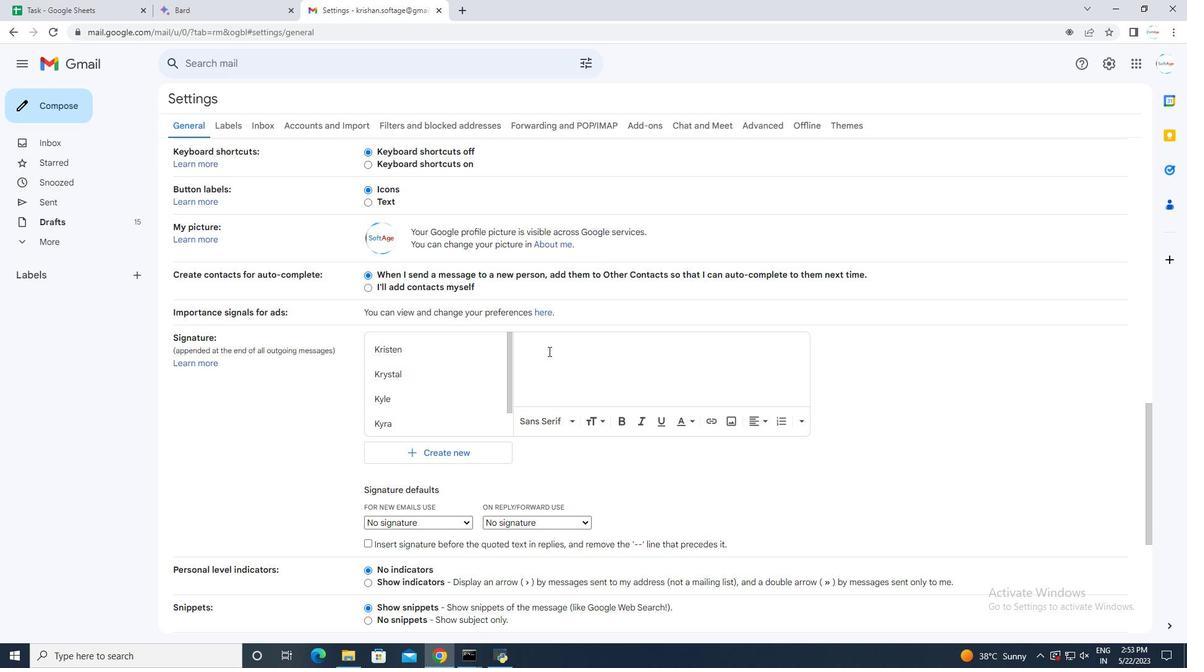 
Action: Mouse pressed left at (546, 350)
Screenshot: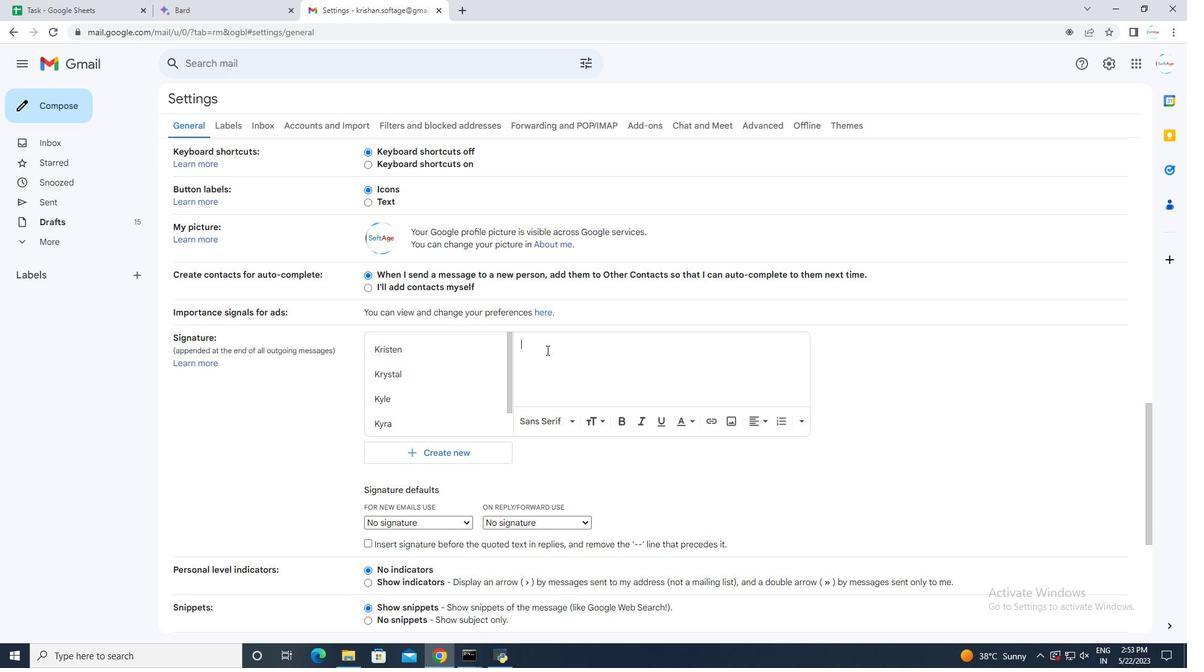 
Action: Mouse moved to (639, 352)
Screenshot: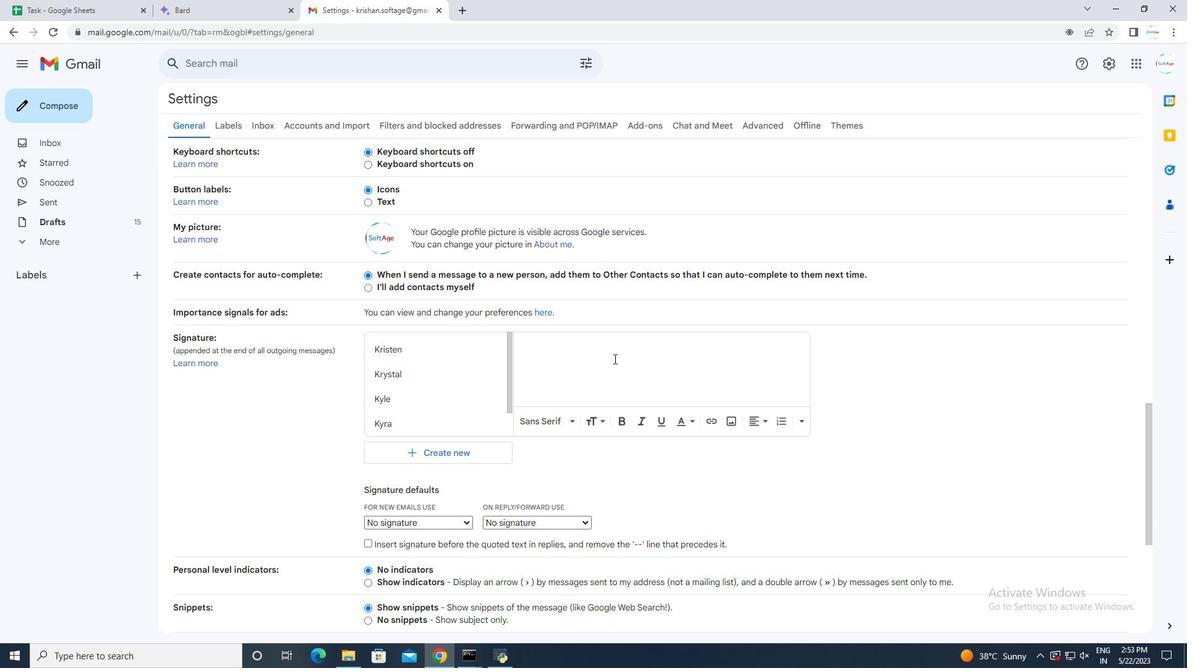 
Action: Key pressed <Key.shift><Key.shift><Key.shift><Key.shift><Key.shift><Key.shift><Key.shift><Key.shift><Key.shift><Key.shift><Key.shift><Key.shift><Key.shift><Key.shift><Key.shift><Key.shift><Key.shift><Key.shift><Key.shift><Key.shift><Key.shift><Key.shift><Key.shift><Key.shift><Key.shift><Key.shift><Key.shift><Key.shift><Key.shift><Key.shift><Key.shift><Key.shift><Key.shift><Key.shift><Key.shift><Key.shift><Key.shift><Key.shift><Key.shift>Landon<Key.space><Key.shift>Mitchell
Screenshot: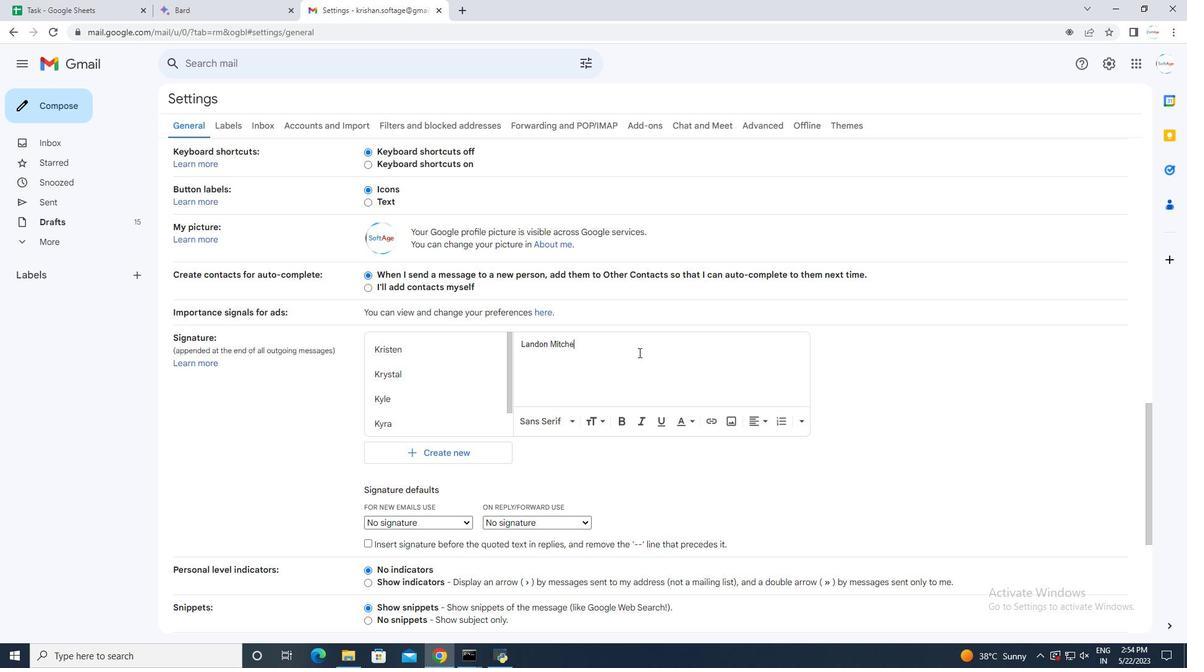 
Action: Mouse moved to (642, 351)
Screenshot: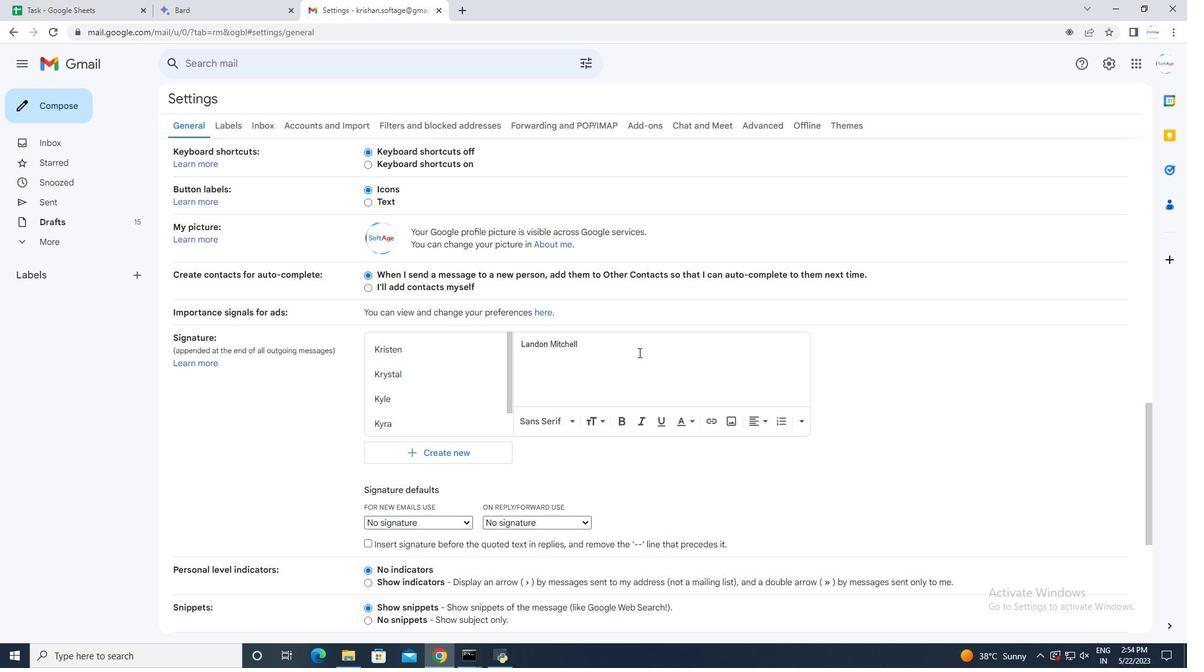 
Action: Mouse scrolled (642, 350) with delta (0, 0)
Screenshot: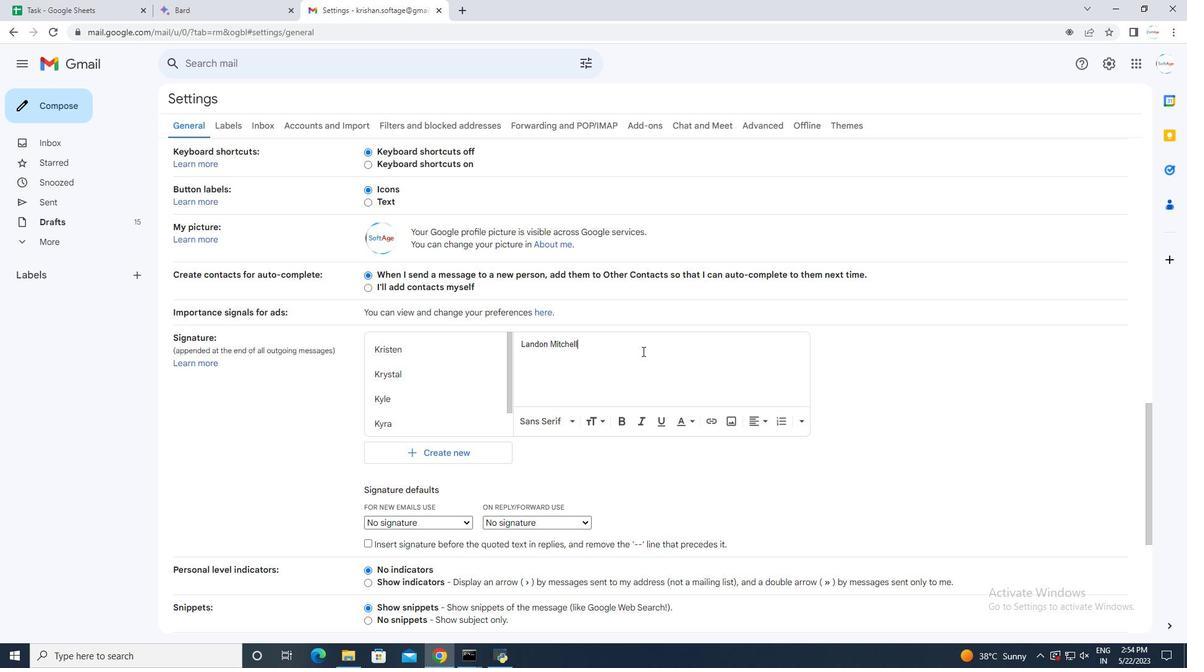 
Action: Mouse scrolled (642, 350) with delta (0, 0)
Screenshot: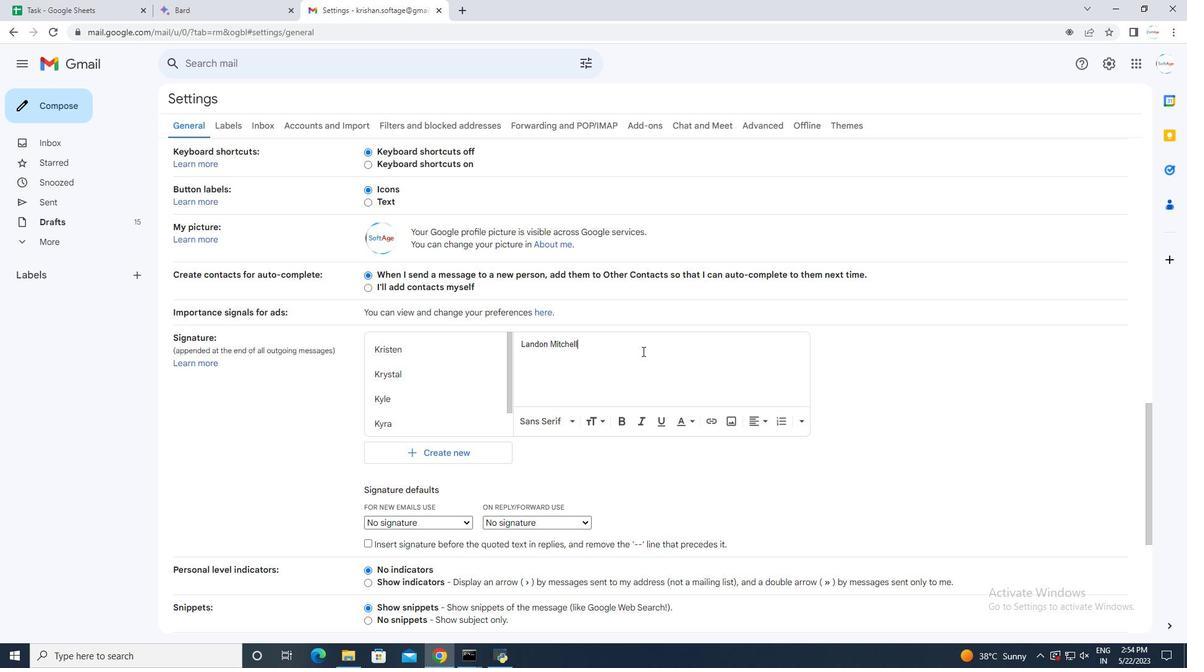 
Action: Mouse scrolled (642, 350) with delta (0, 0)
Screenshot: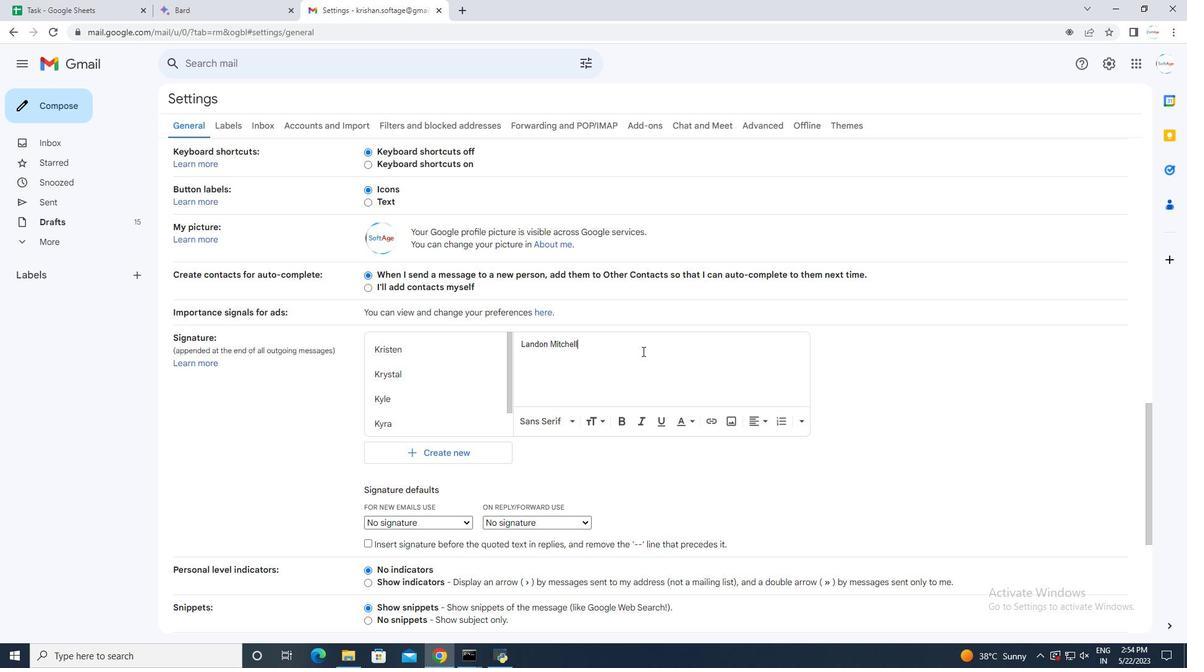
Action: Mouse scrolled (642, 350) with delta (0, 0)
Screenshot: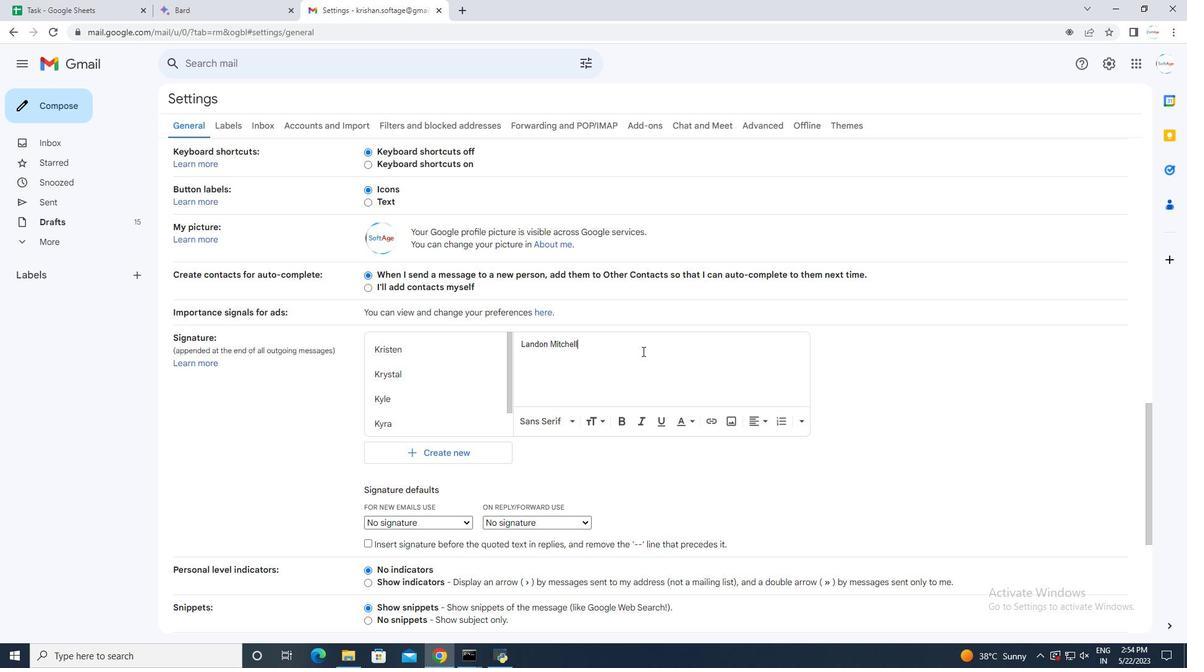 
Action: Mouse scrolled (642, 350) with delta (0, 0)
Screenshot: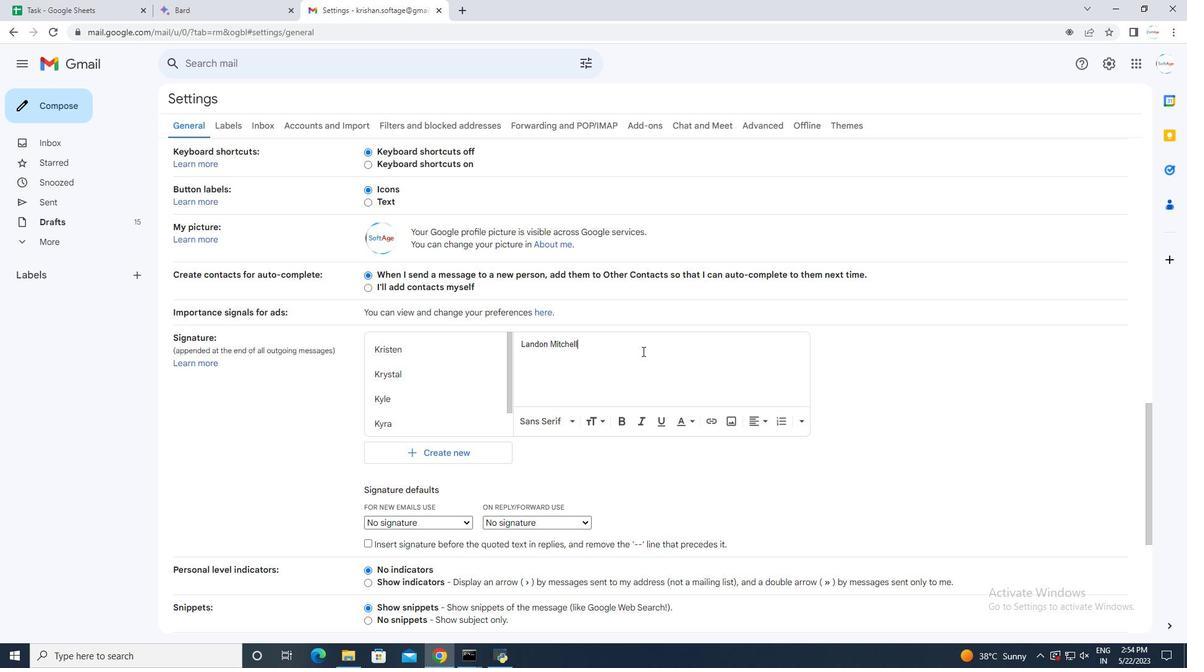 
Action: Mouse moved to (642, 351)
Screenshot: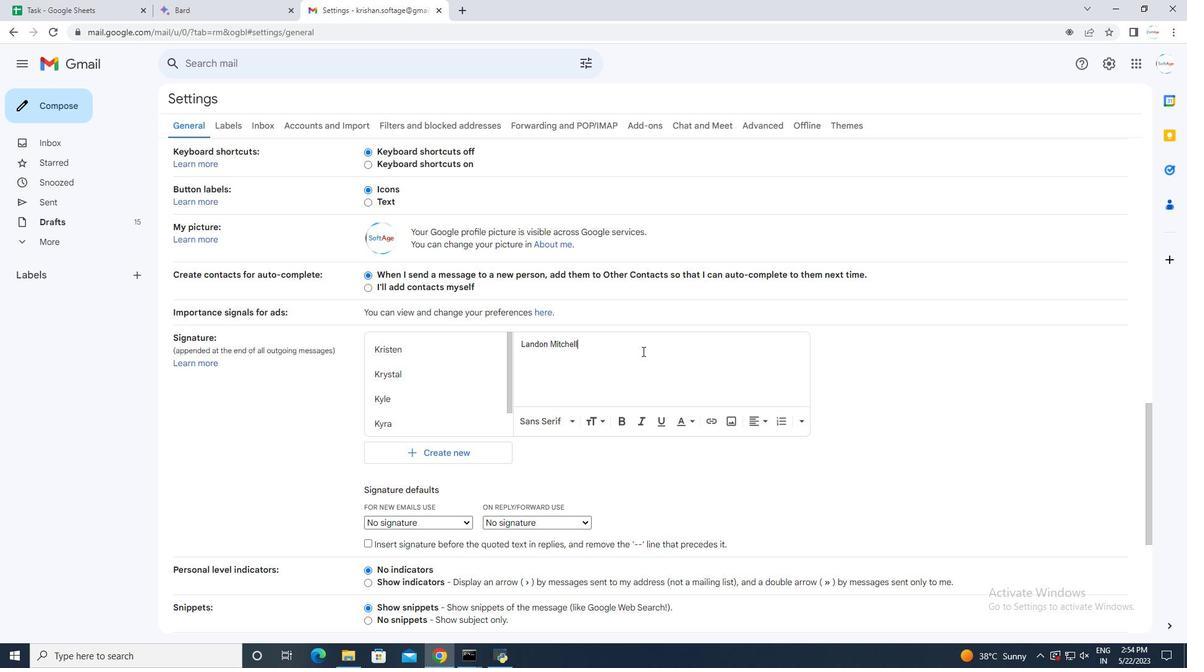 
Action: Mouse scrolled (642, 350) with delta (0, 0)
Screenshot: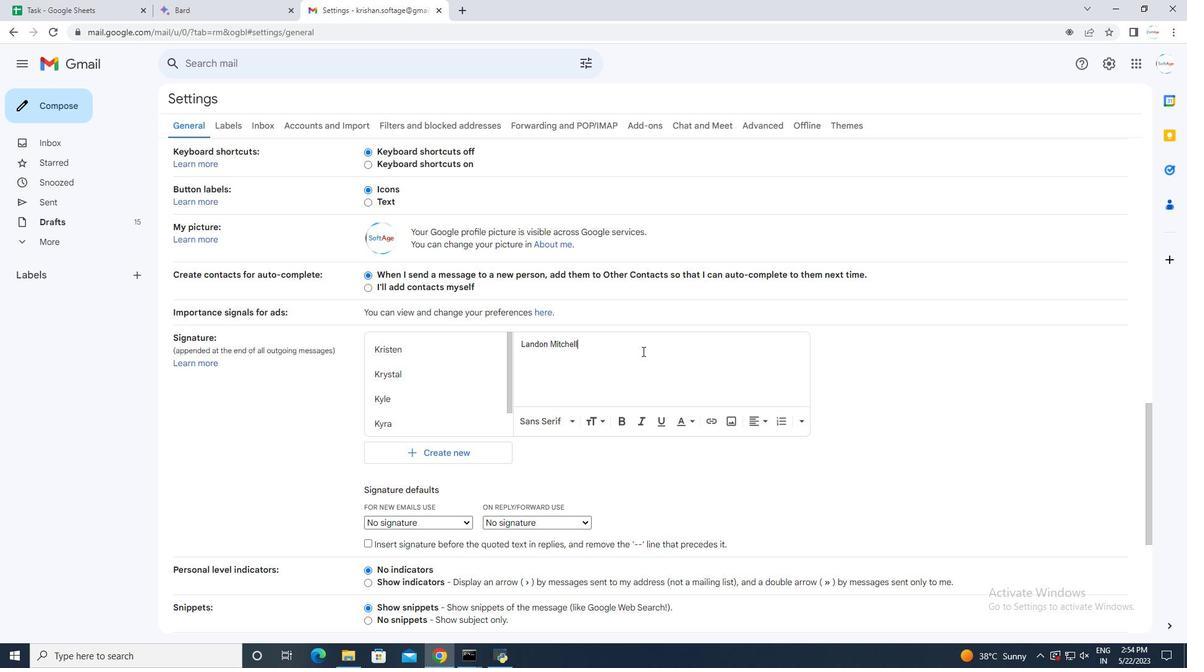 
Action: Mouse moved to (643, 354)
Screenshot: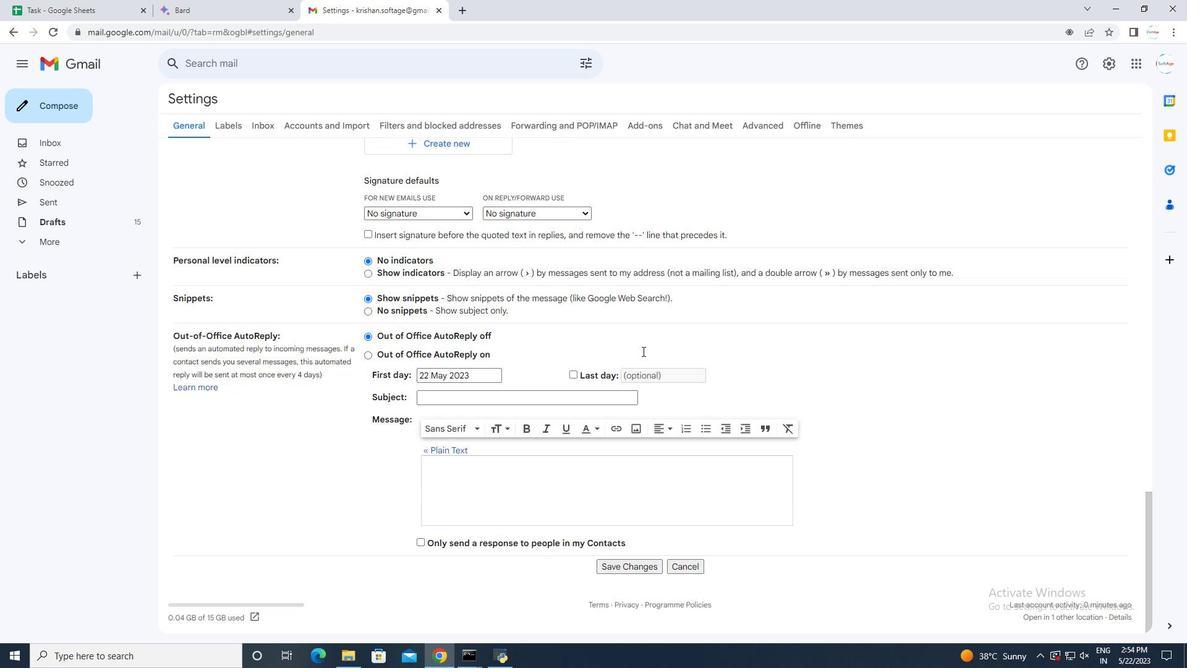
Action: Mouse scrolled (643, 352) with delta (0, 0)
Screenshot: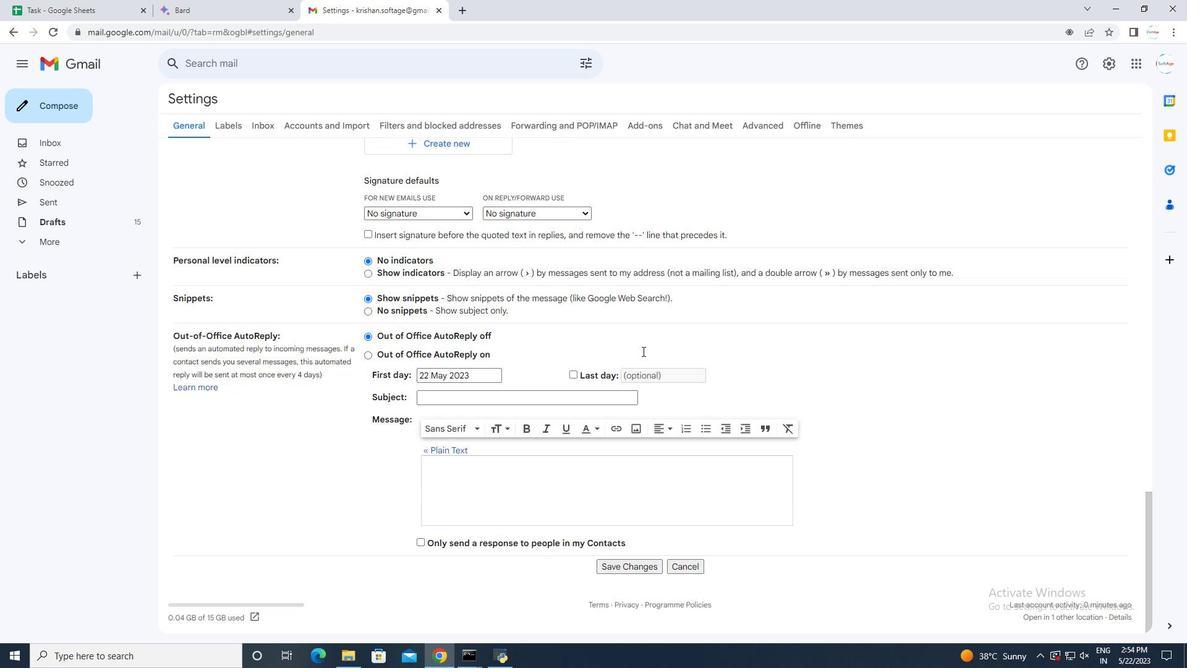 
Action: Mouse moved to (643, 355)
Screenshot: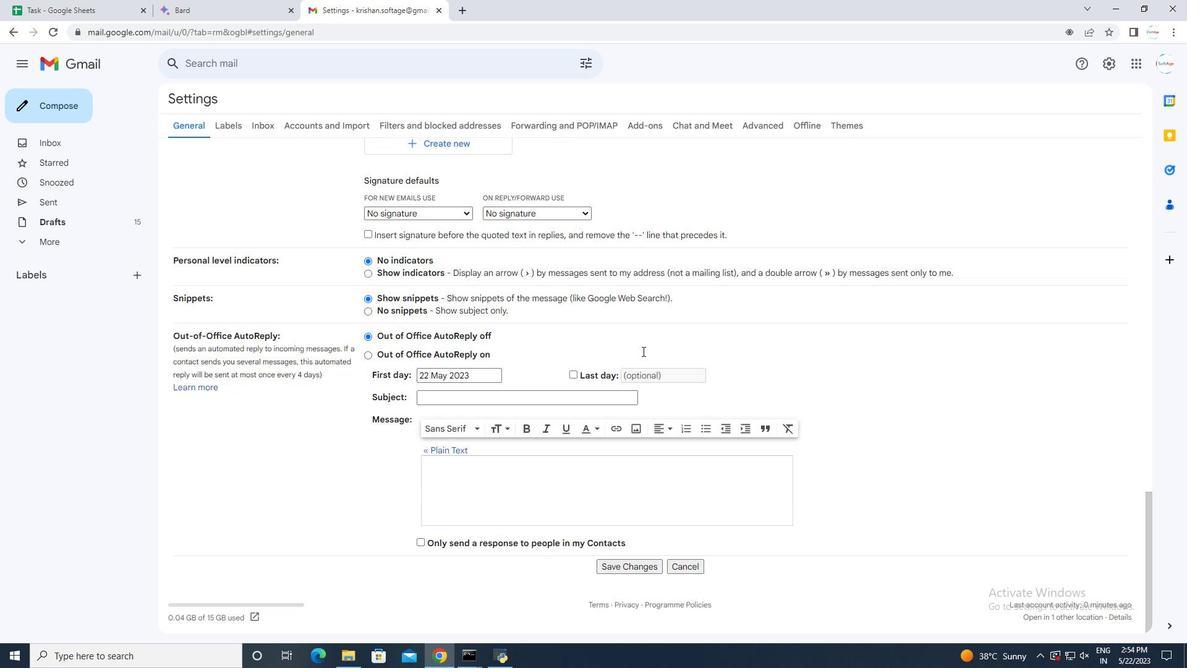 
Action: Mouse scrolled (643, 354) with delta (0, 0)
Screenshot: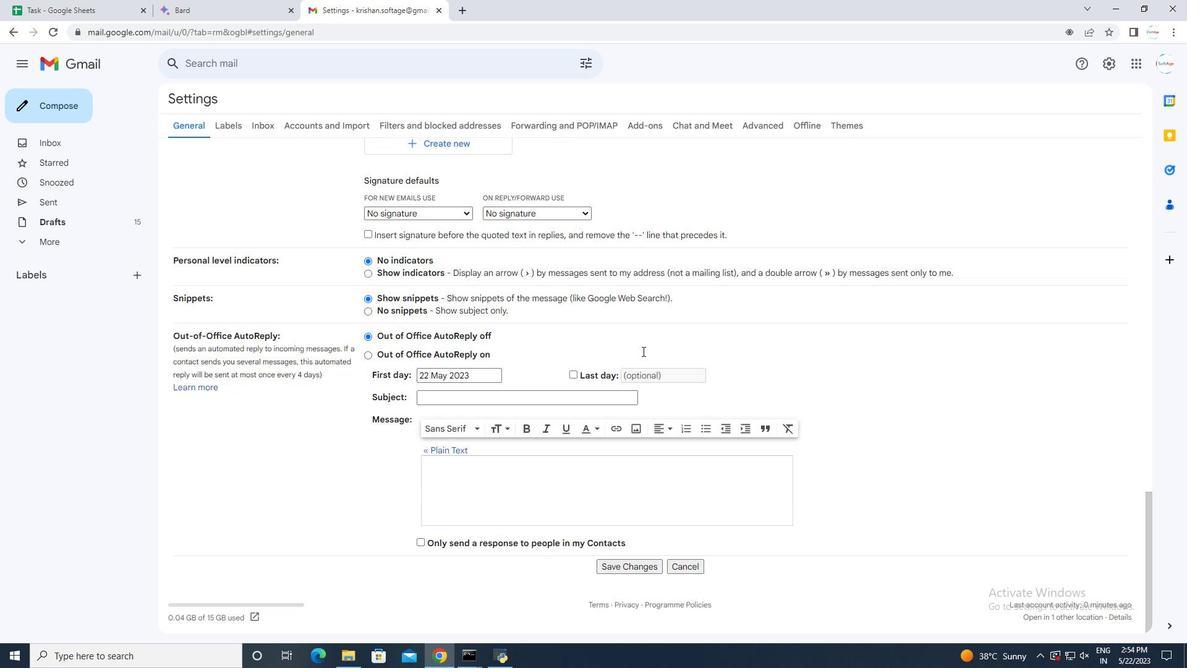 
Action: Mouse moved to (643, 355)
Screenshot: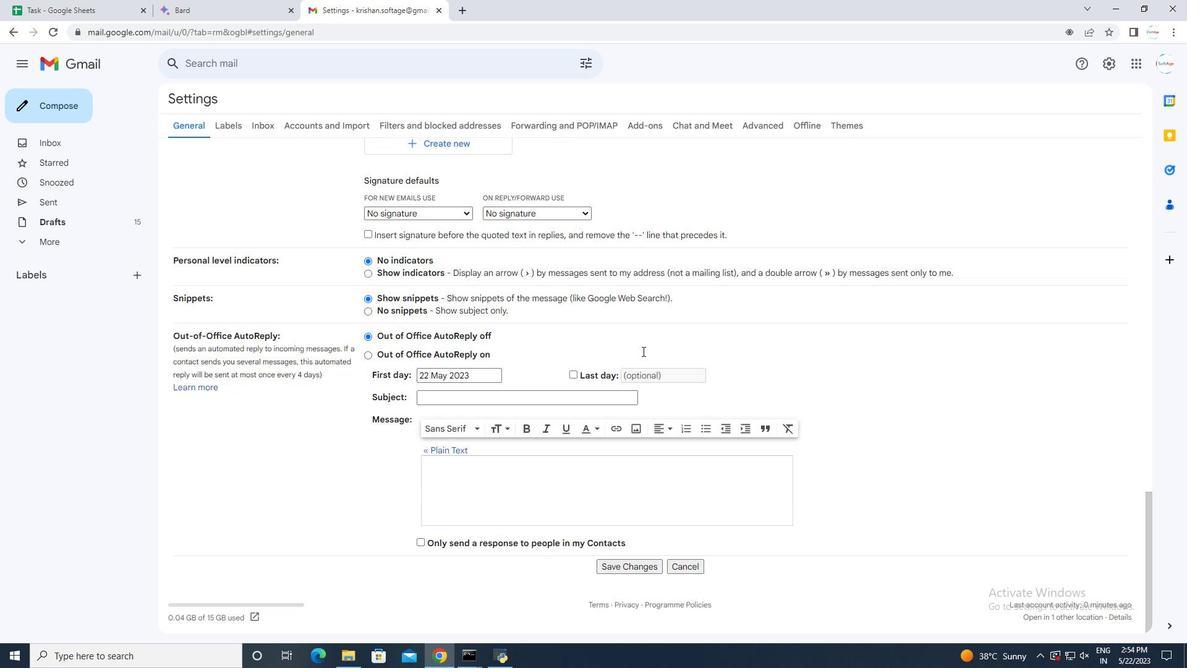
Action: Mouse scrolled (643, 355) with delta (0, 0)
Screenshot: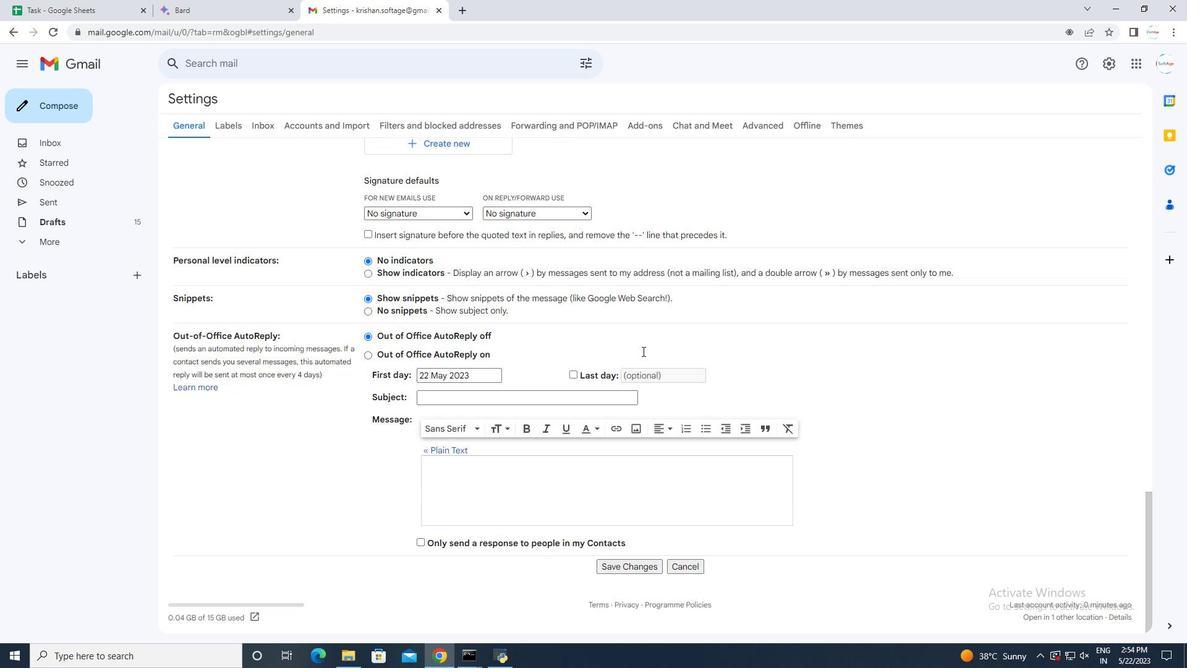 
Action: Mouse scrolled (643, 355) with delta (0, 0)
Screenshot: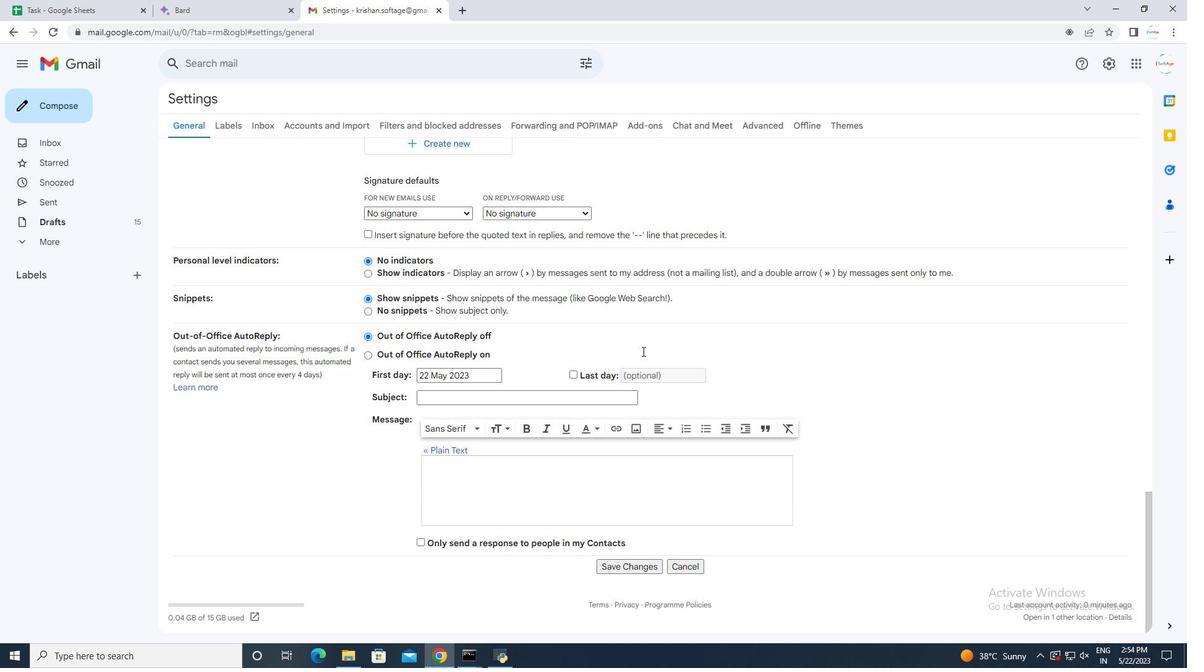 
Action: Mouse moved to (643, 357)
Screenshot: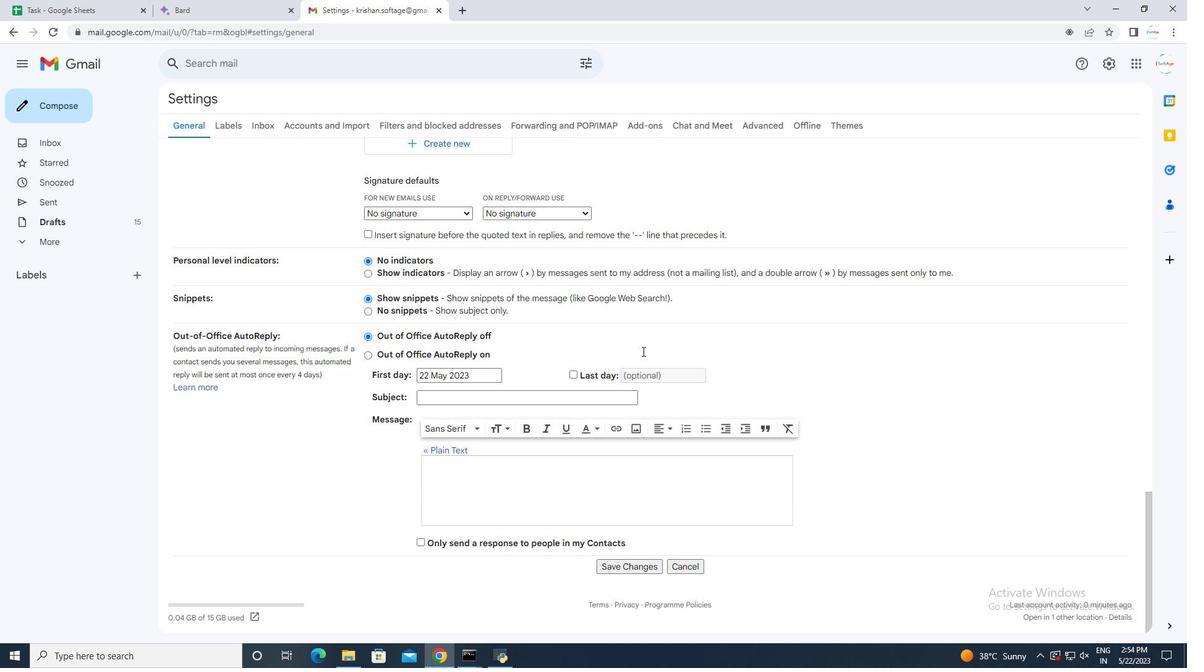 
Action: Mouse scrolled (643, 356) with delta (0, 0)
Screenshot: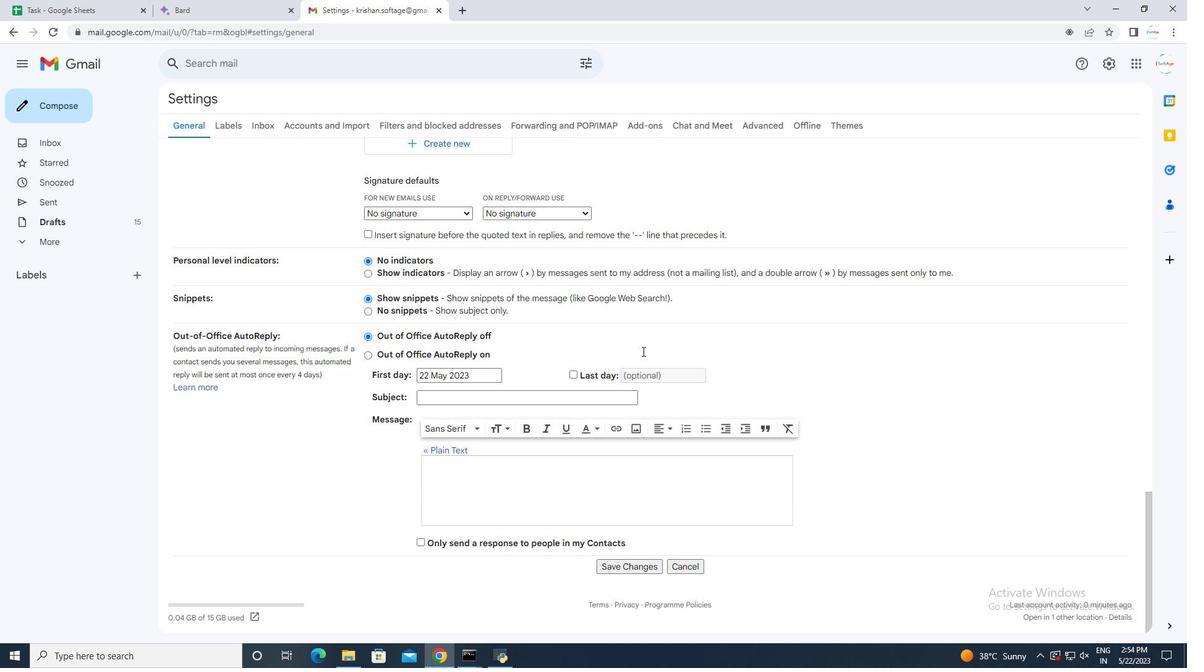 
Action: Mouse moved to (644, 564)
Screenshot: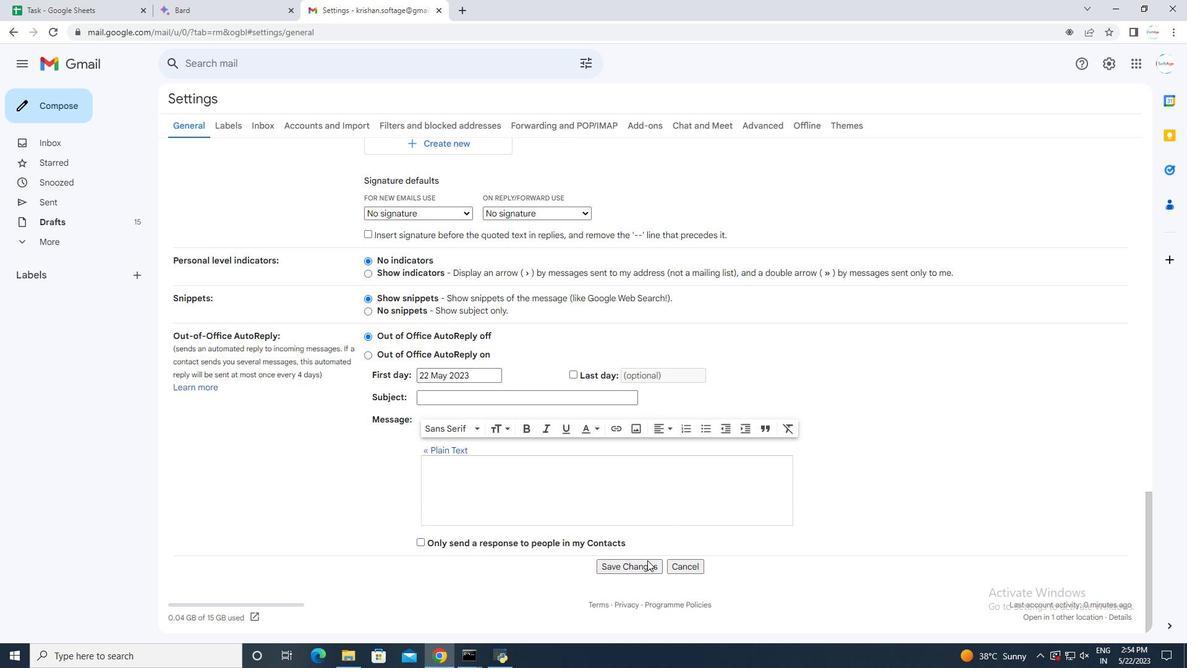 
Action: Mouse pressed left at (644, 564)
Screenshot: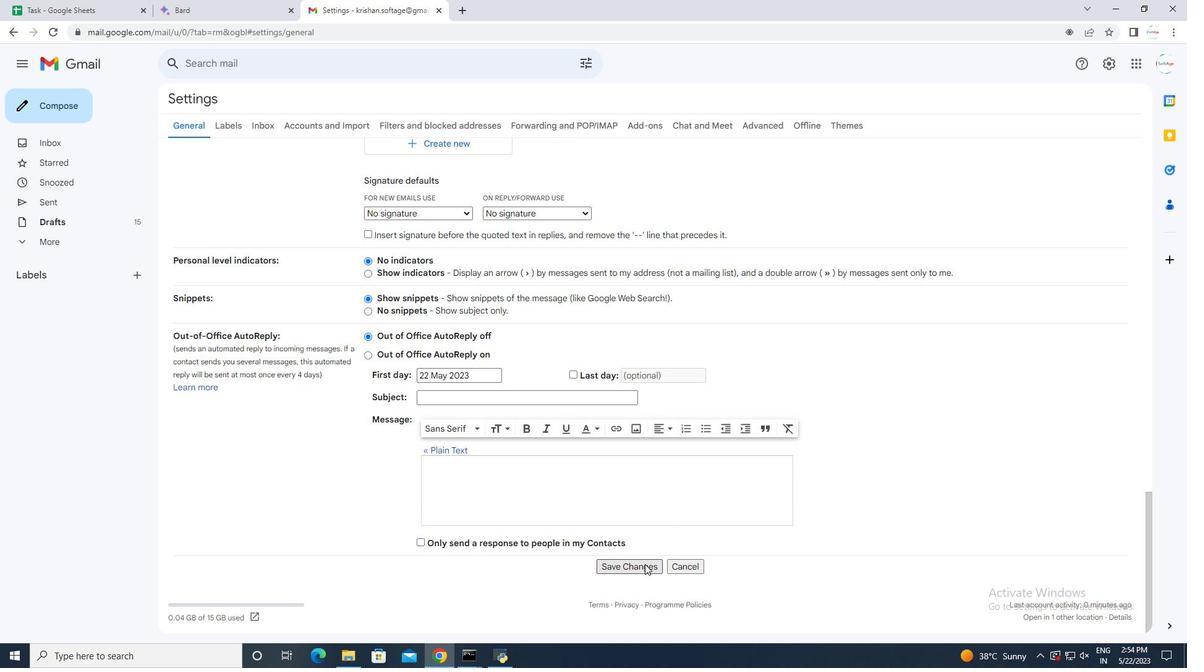 
Action: Mouse moved to (63, 108)
Screenshot: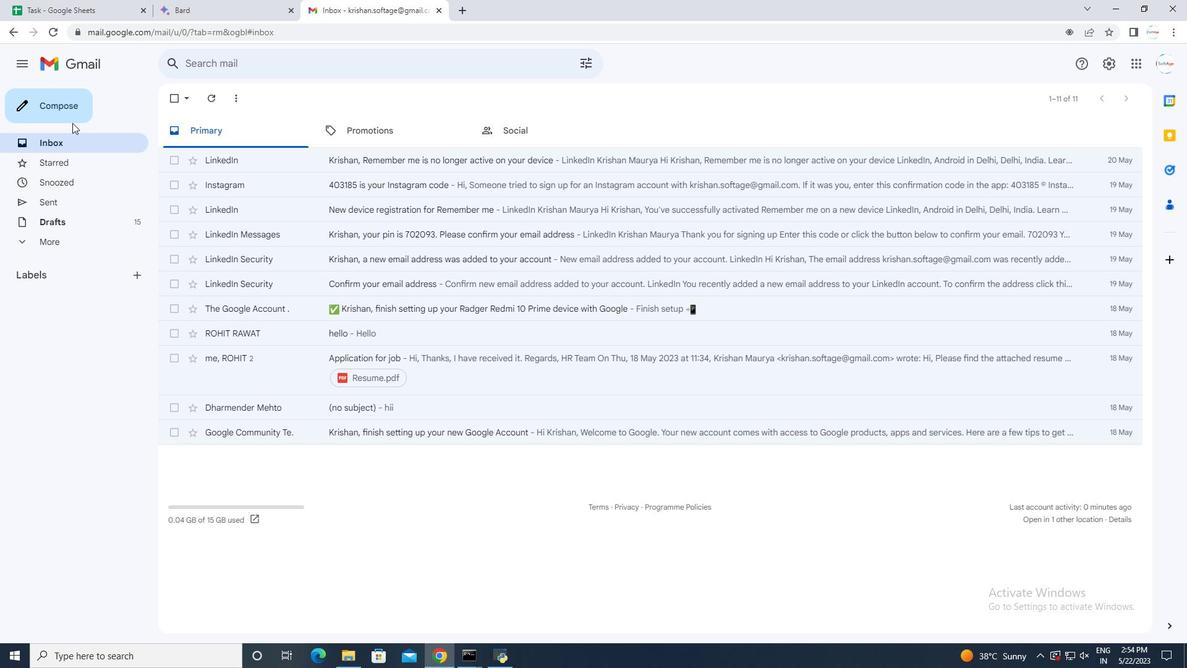 
Action: Mouse pressed left at (63, 108)
Screenshot: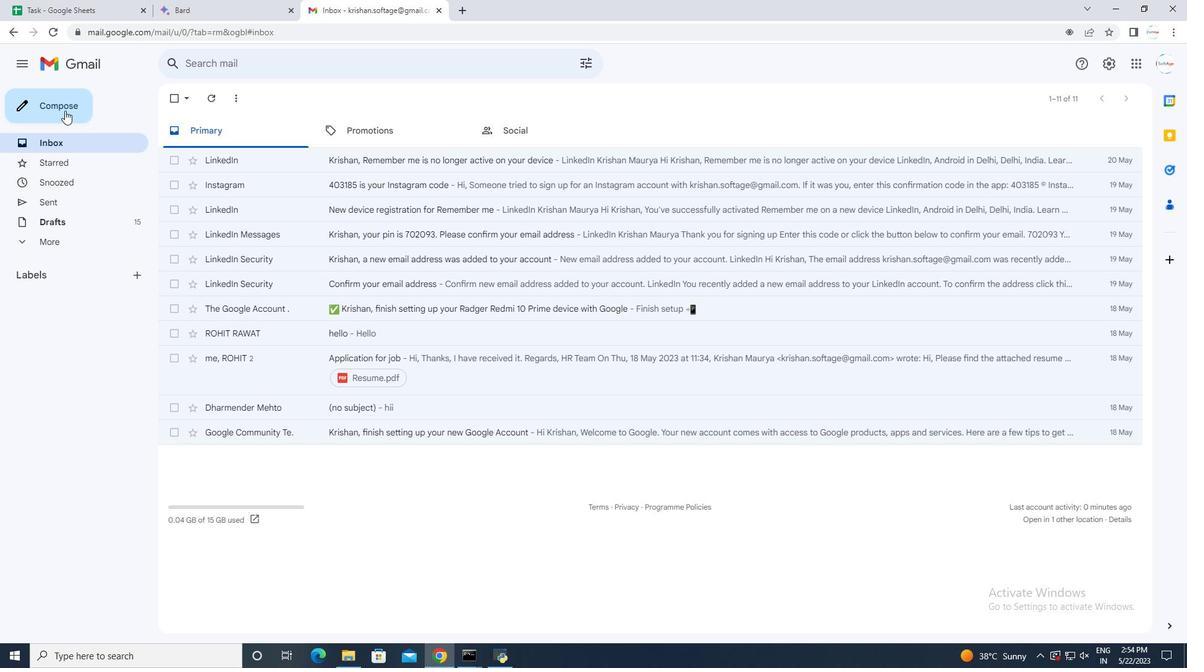 
Action: Mouse moved to (827, 341)
Screenshot: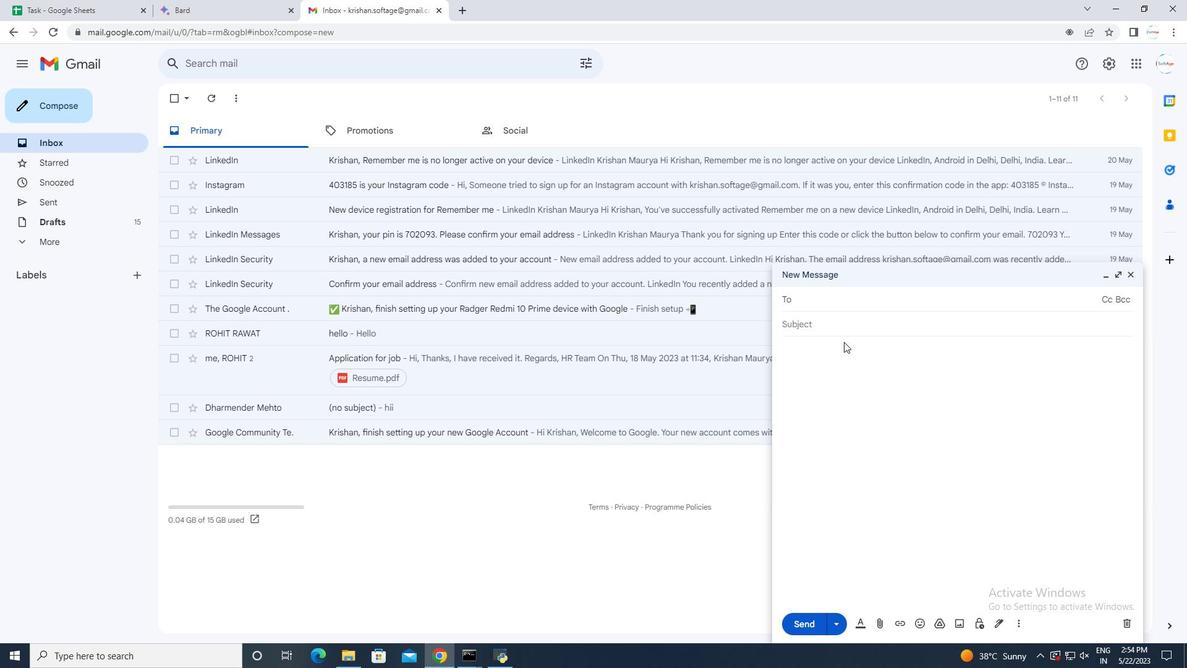 
Action: Mouse pressed left at (827, 341)
Screenshot: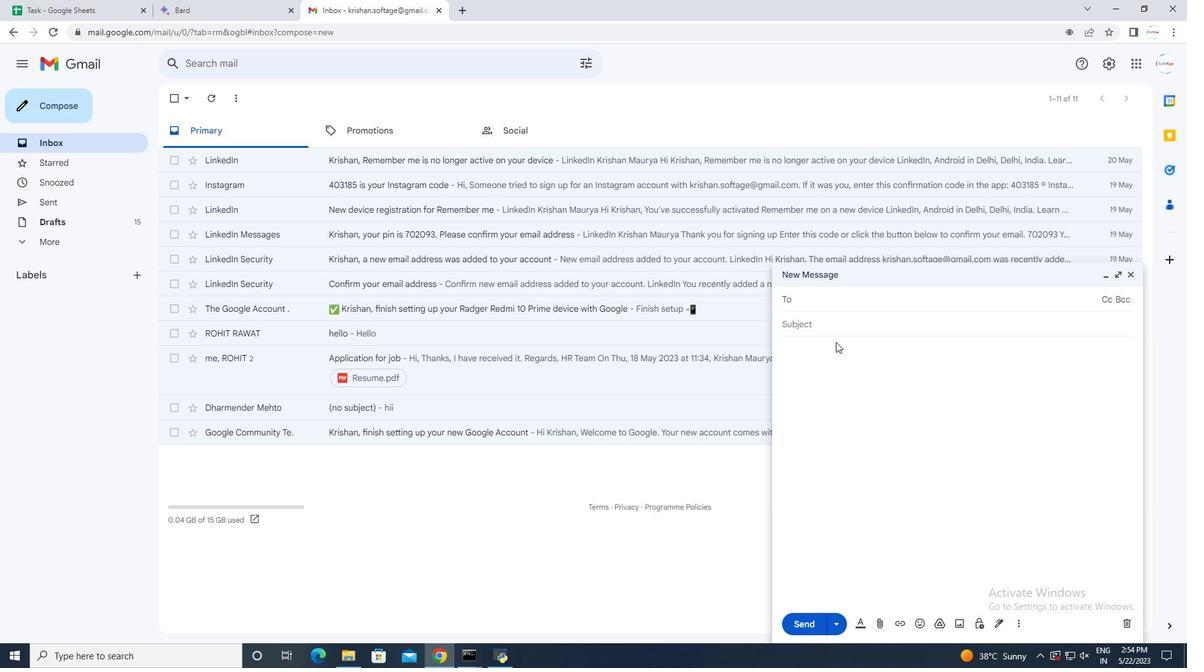 
Action: Mouse moved to (998, 621)
Screenshot: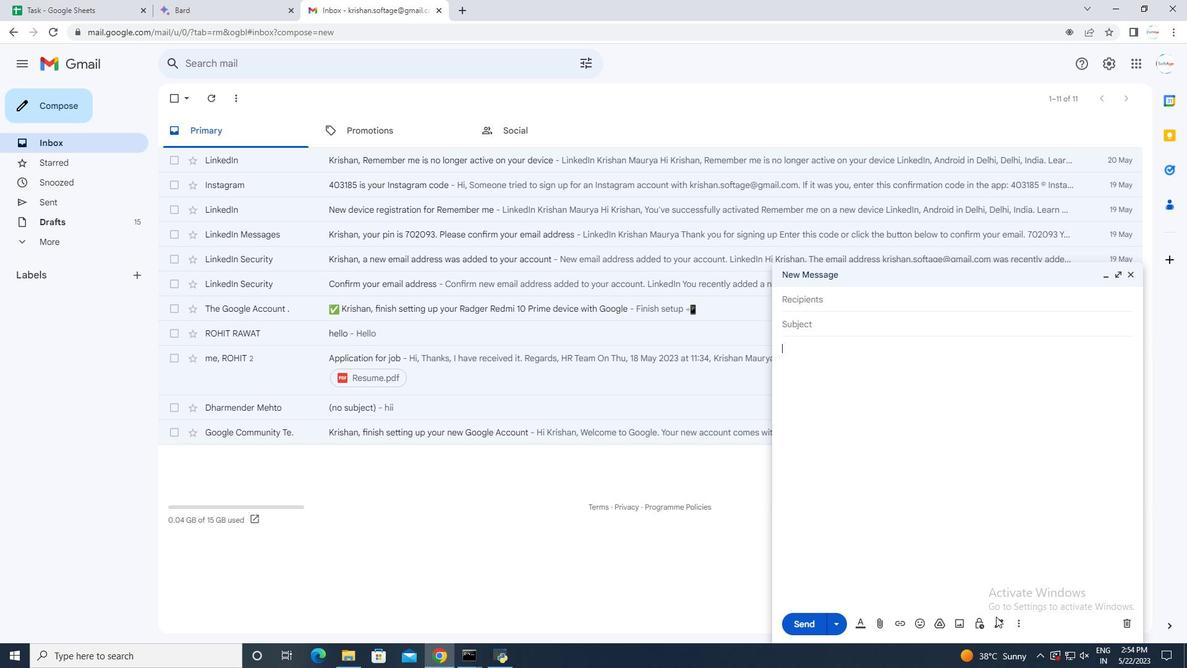 
Action: Mouse pressed left at (998, 621)
Screenshot: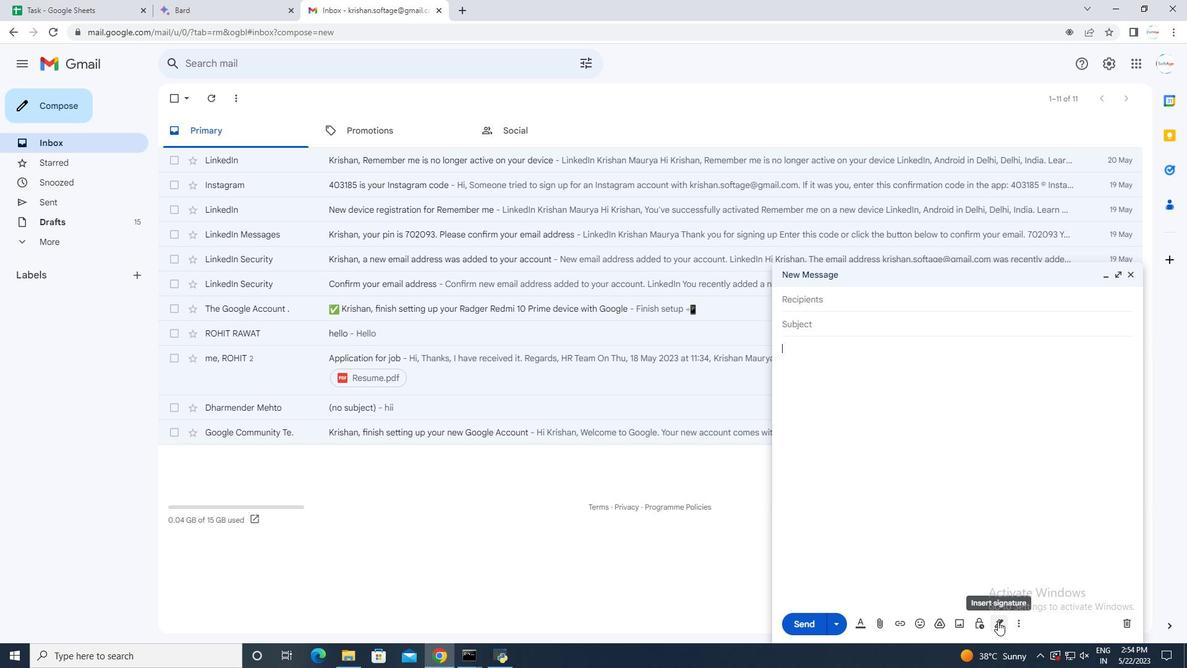 
Action: Mouse moved to (1055, 598)
Screenshot: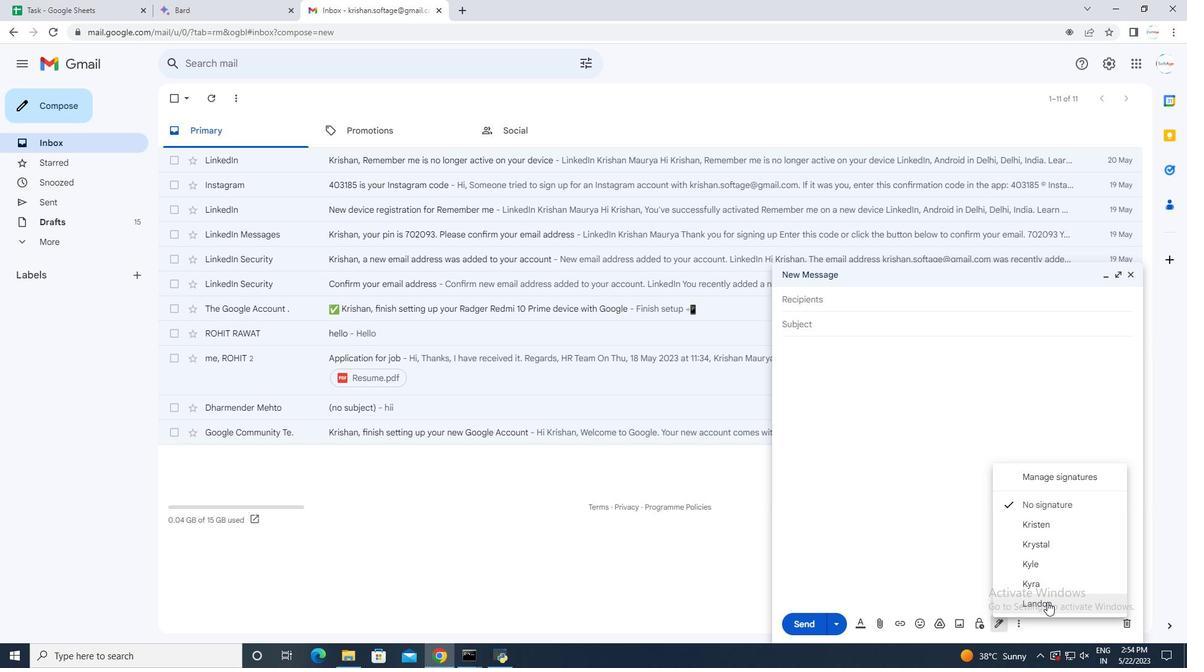 
Action: Mouse pressed left at (1055, 598)
Screenshot: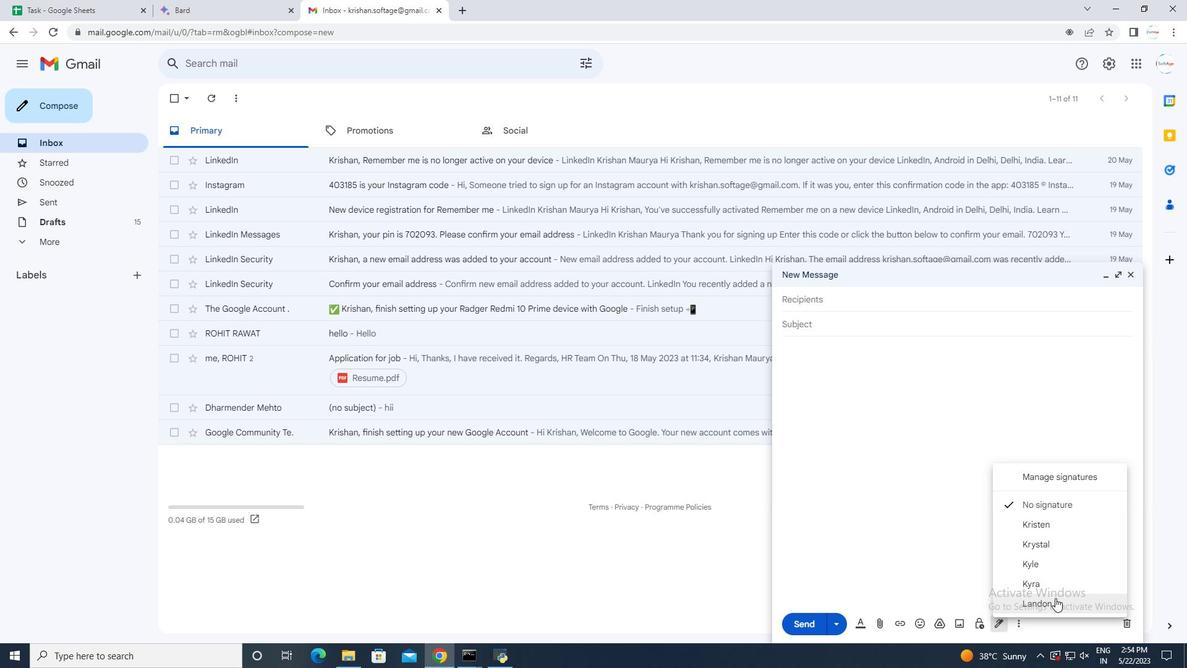
Action: Mouse moved to (817, 299)
Screenshot: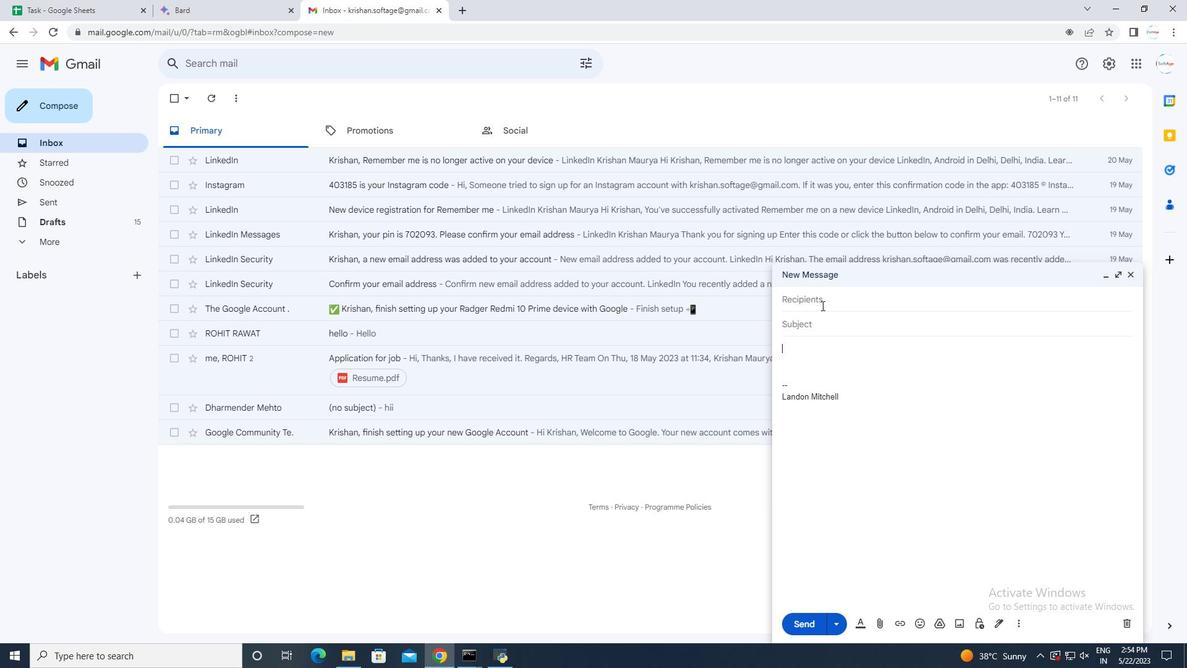 
Action: Mouse pressed left at (817, 299)
Screenshot: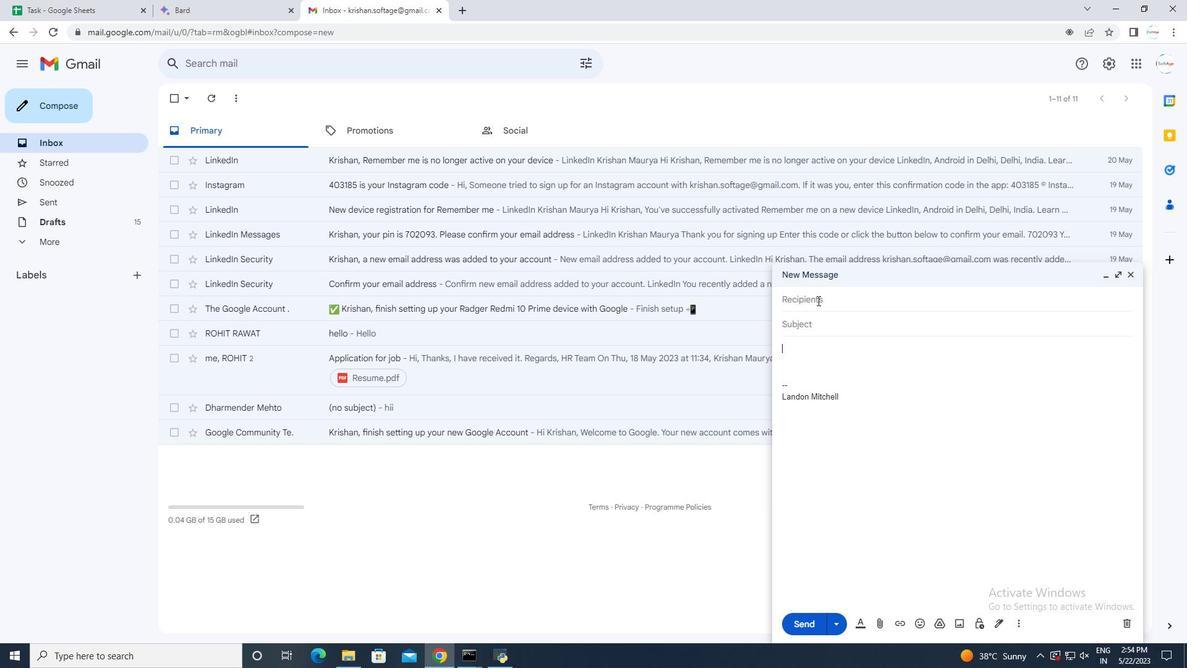 
Action: Mouse moved to (817, 296)
Screenshot: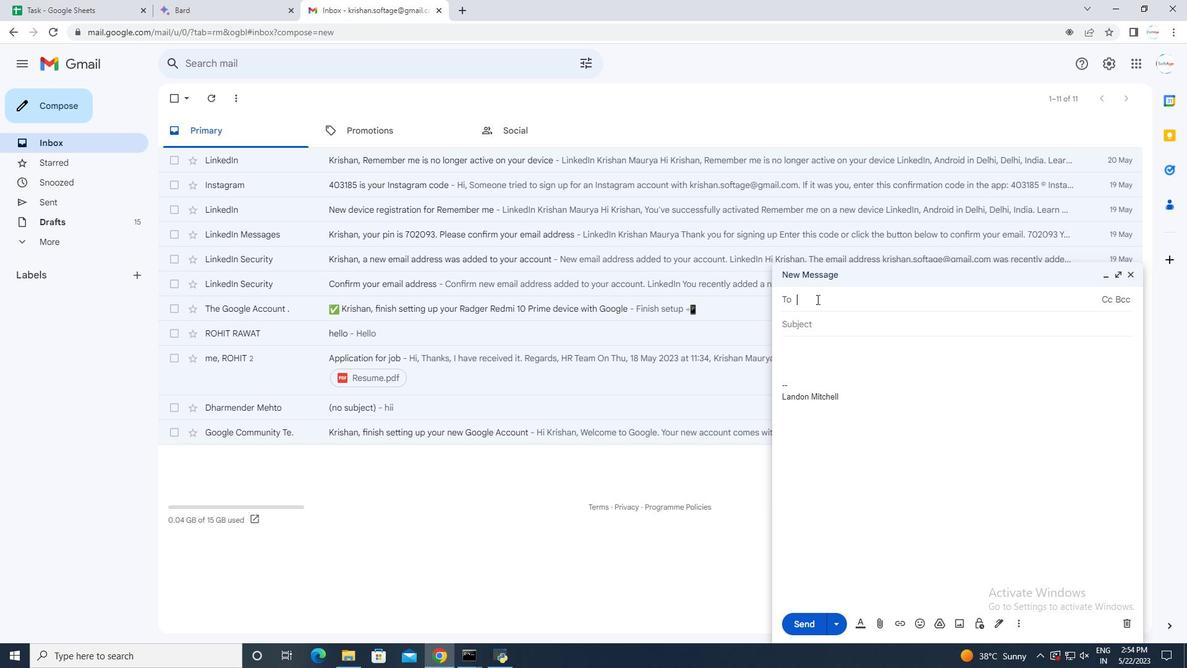 
Action: Key pressed softage.6<Key.shift>@softage.net
Screenshot: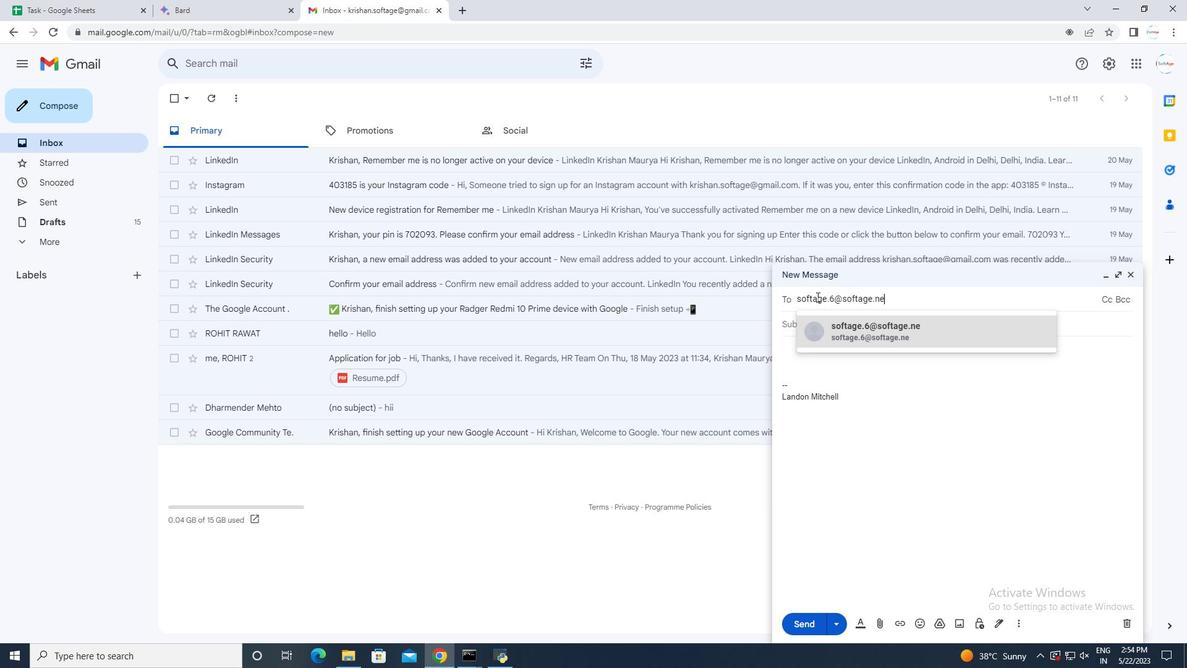 
Action: Mouse moved to (961, 326)
Screenshot: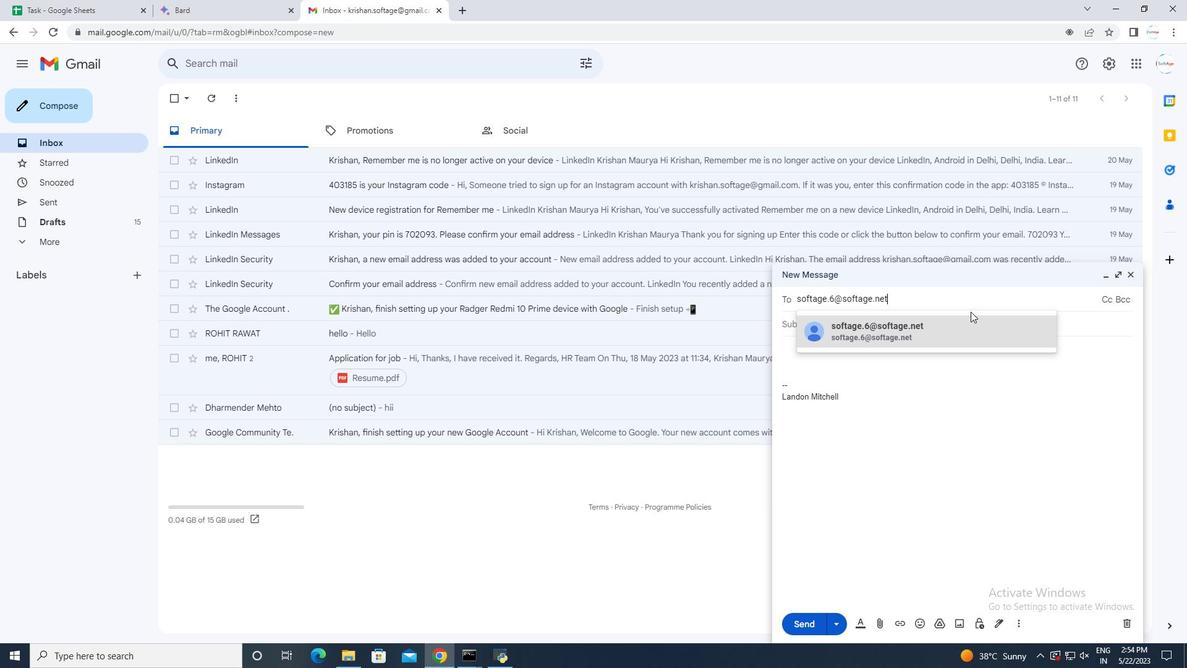 
Action: Mouse pressed left at (961, 326)
Screenshot: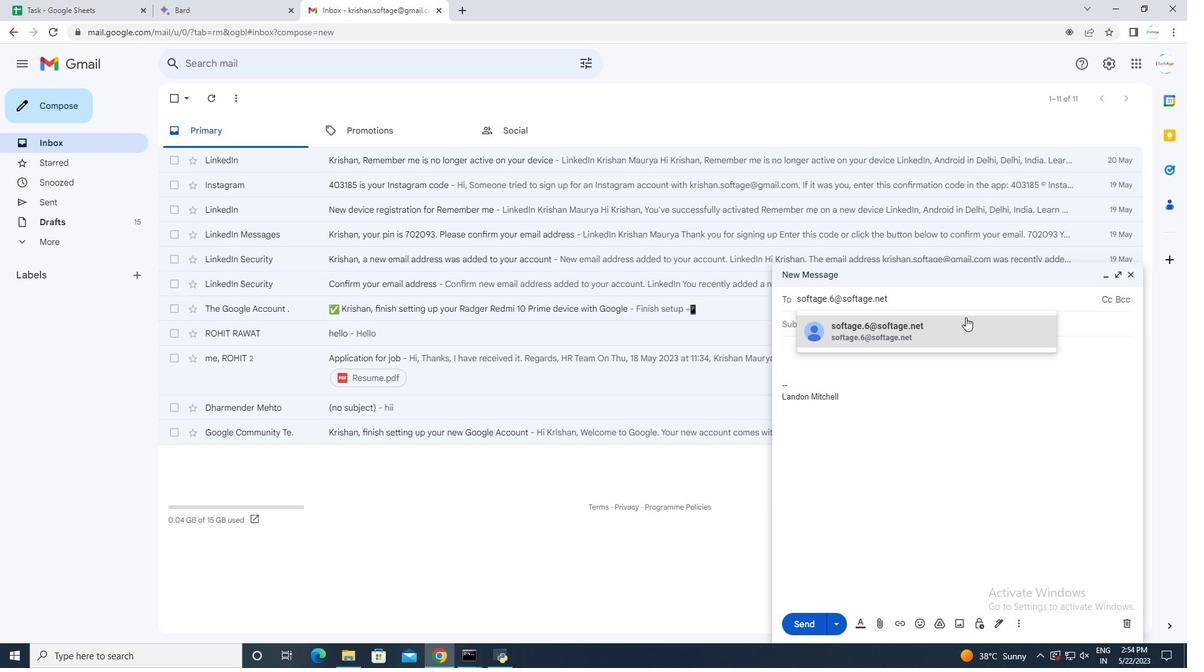 
Action: Mouse moved to (788, 363)
Screenshot: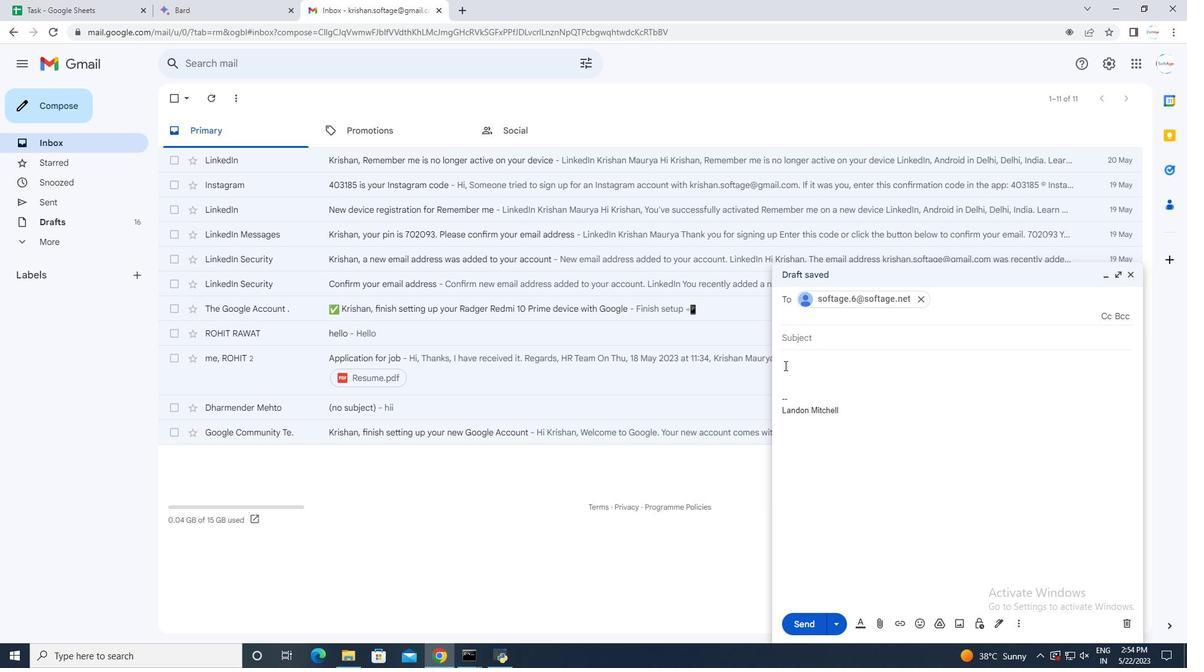 
Action: Mouse pressed left at (788, 363)
Screenshot: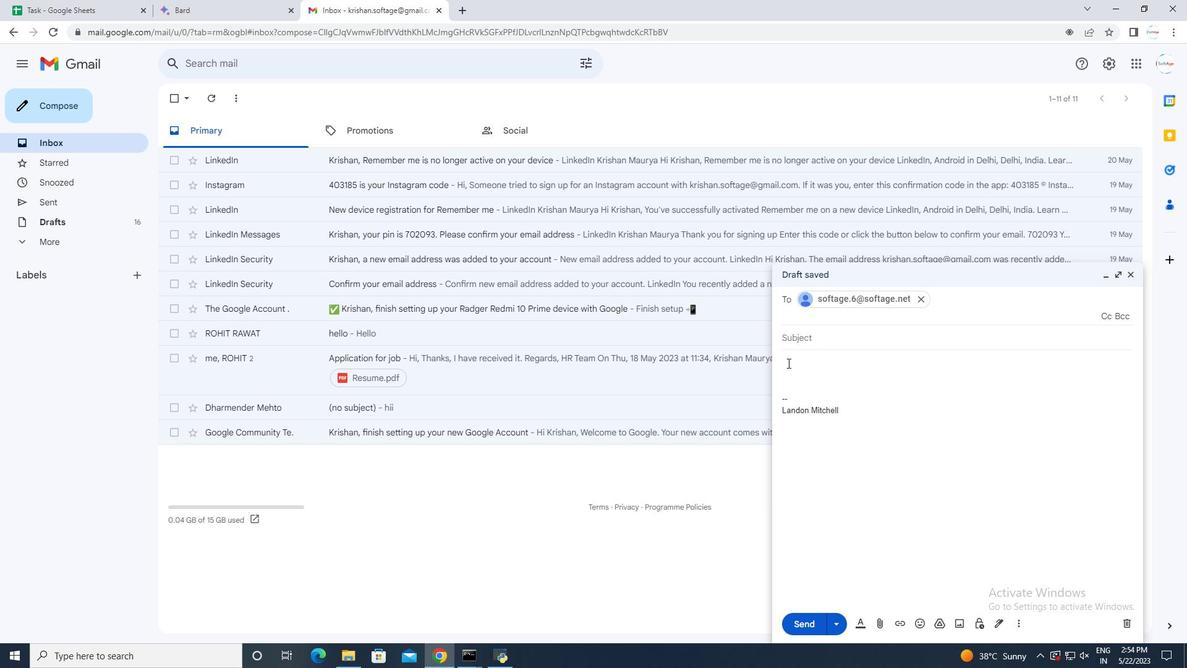 
Action: Mouse moved to (794, 361)
Screenshot: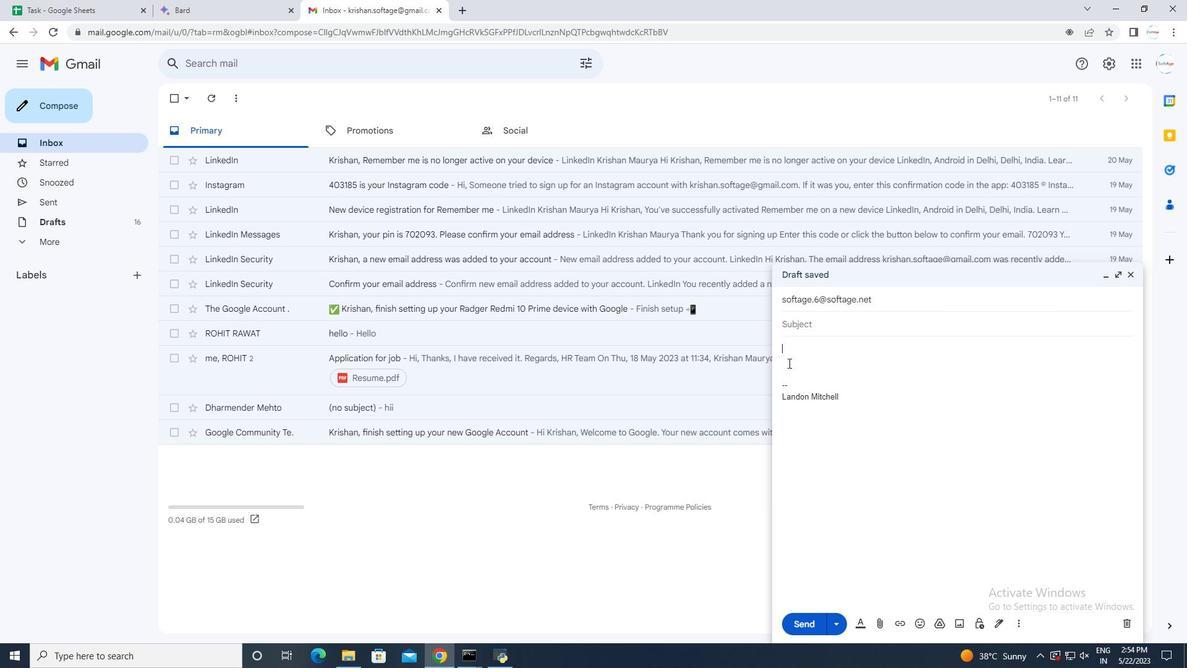 
Action: Key pressed <Key.shift>
Screenshot: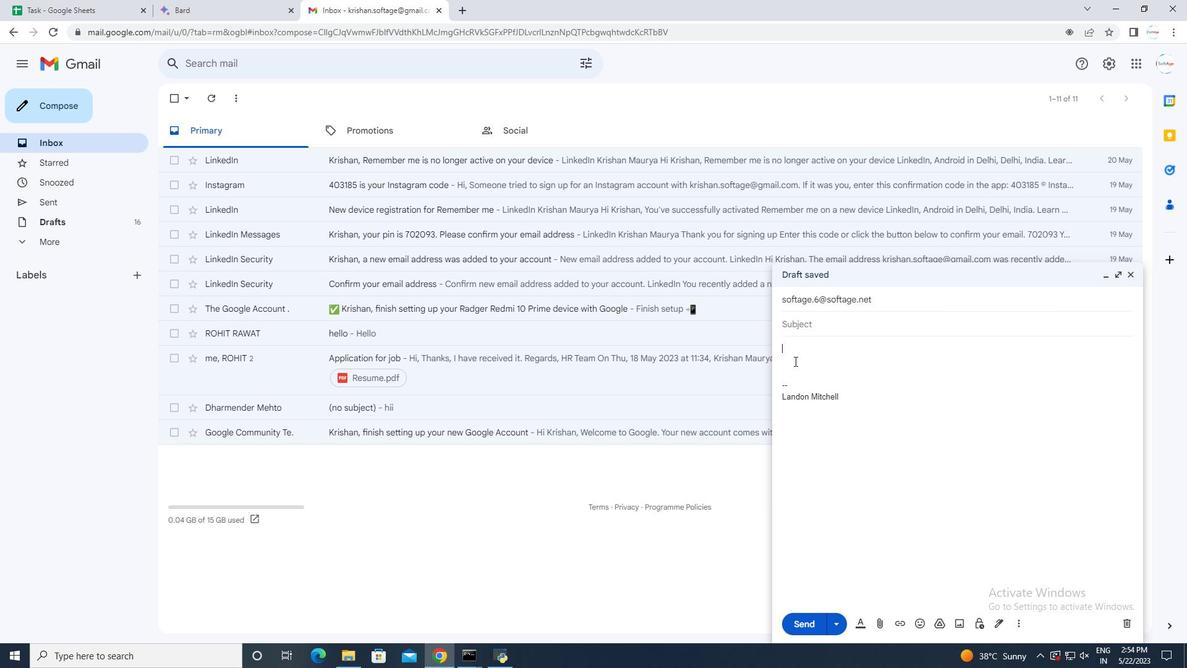 
Action: Mouse moved to (794, 361)
Screenshot: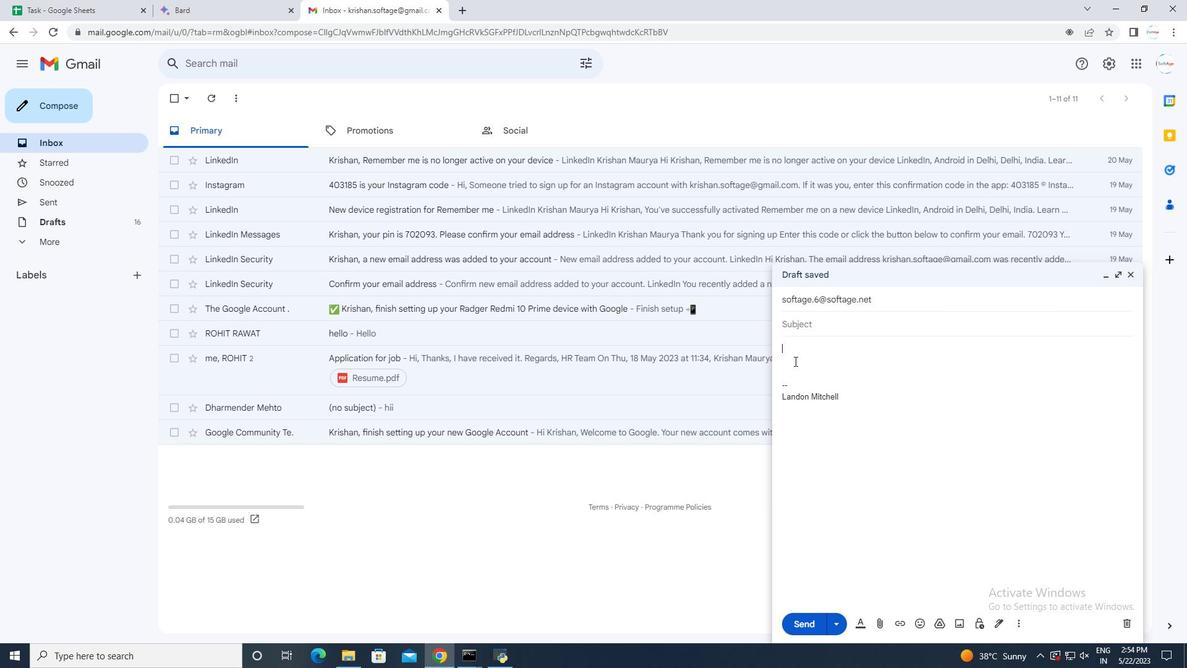 
Action: Key pressed Have<Key.space>a<Key.space>grate<Key.space><Key.space><Key.shift>Nationl<Key.space><Key.backspace>al<Key.backspace><Key.backspace><Key.backspace>al<Key.space><Key.shift>Cybersecurity<Key.space><Key.shift>Awareness<Key.space><Key.shift>Mot<Key.backspace>nath<Key.backspace><Key.backspace><Key.backspace>th
Screenshot: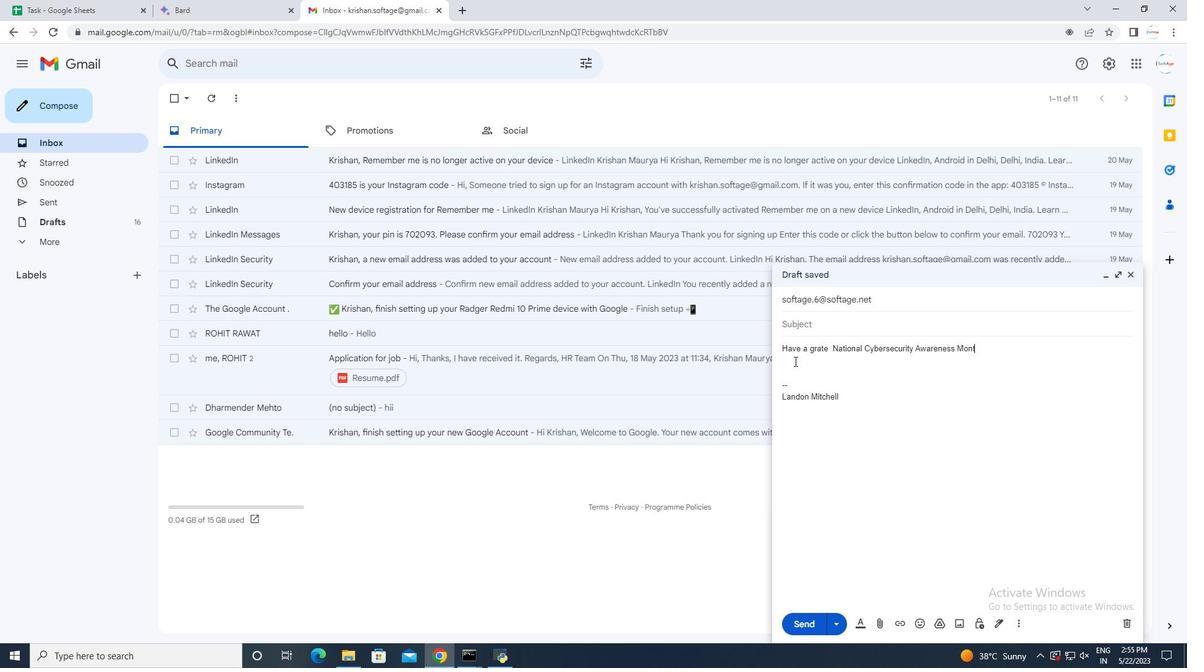 
Action: Mouse moved to (1020, 626)
Screenshot: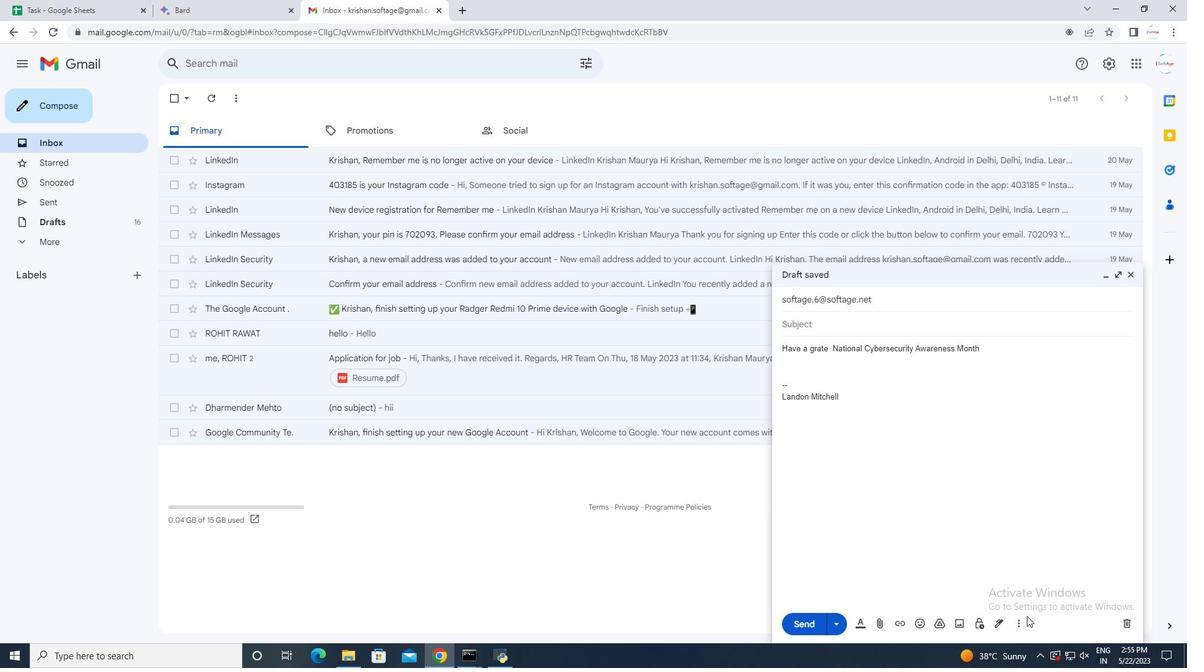 
Action: Mouse pressed left at (1020, 626)
Screenshot: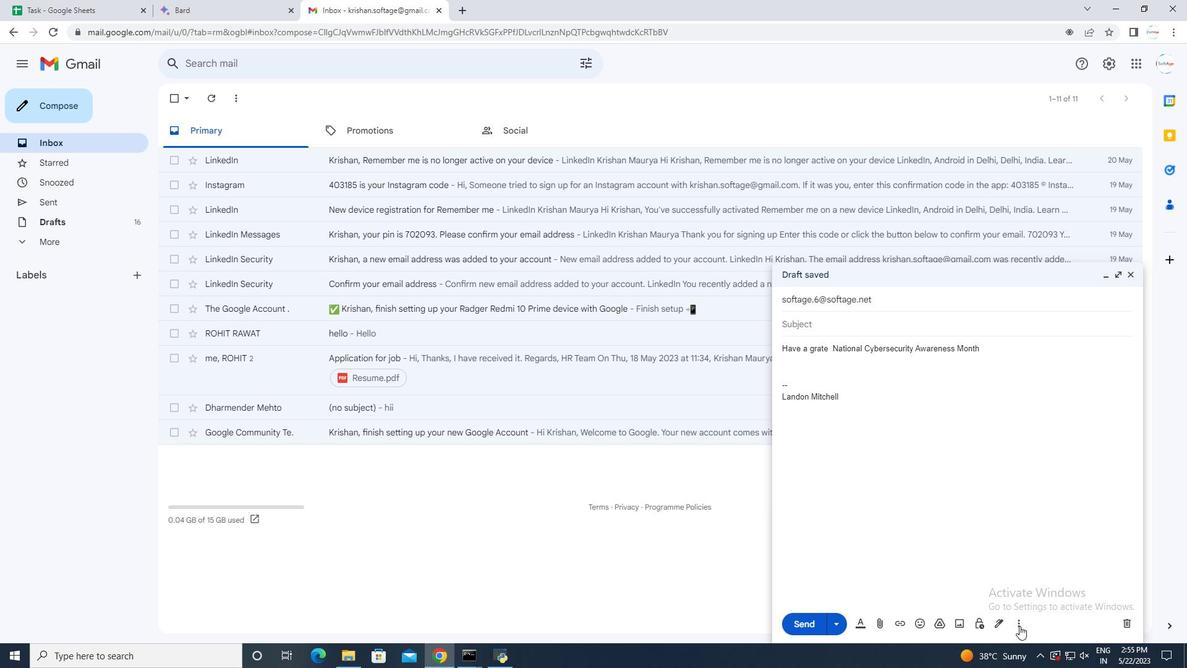 
Action: Mouse moved to (1059, 507)
Screenshot: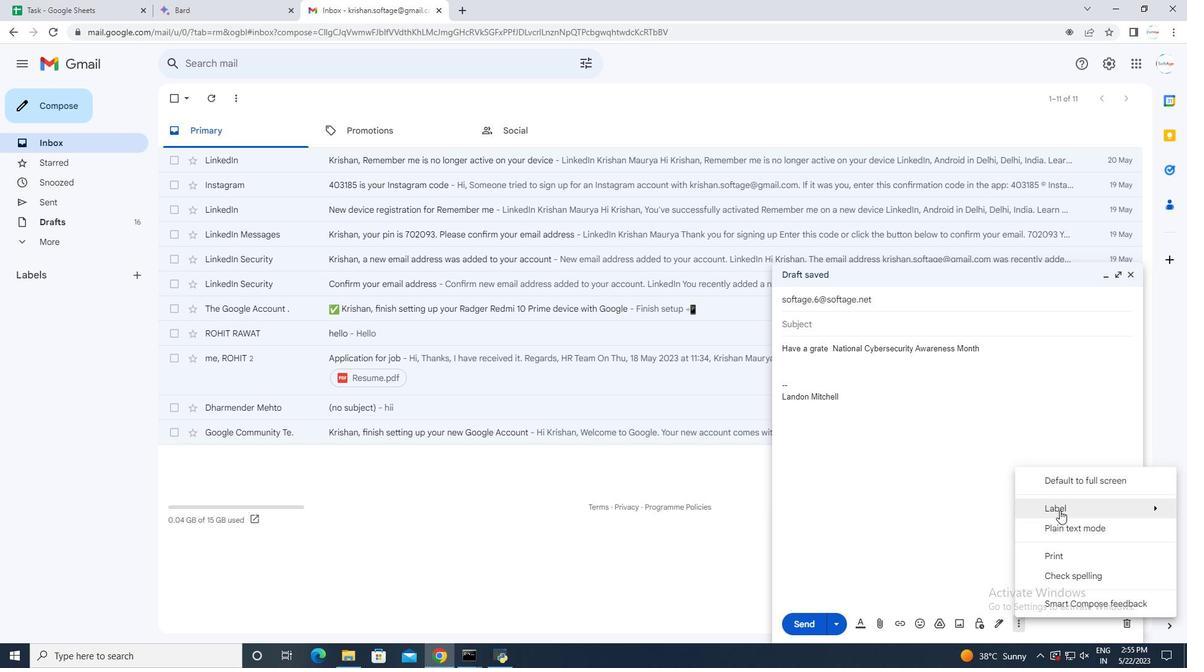
Action: Mouse pressed left at (1059, 507)
Screenshot: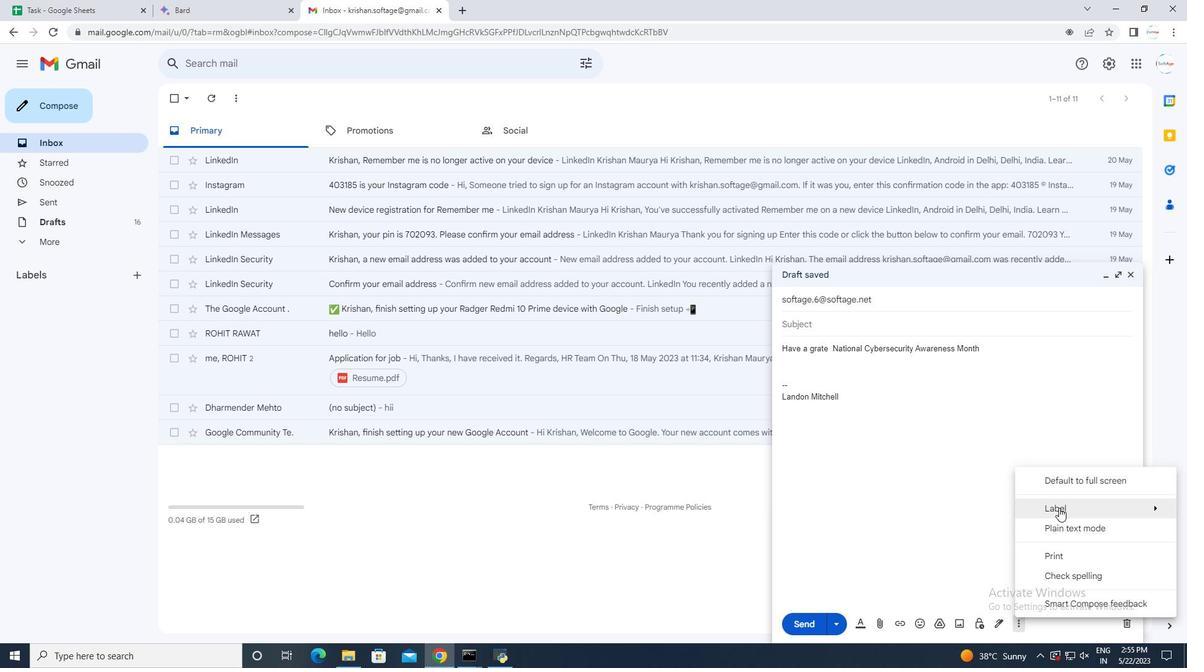
Action: Mouse moved to (922, 483)
Screenshot: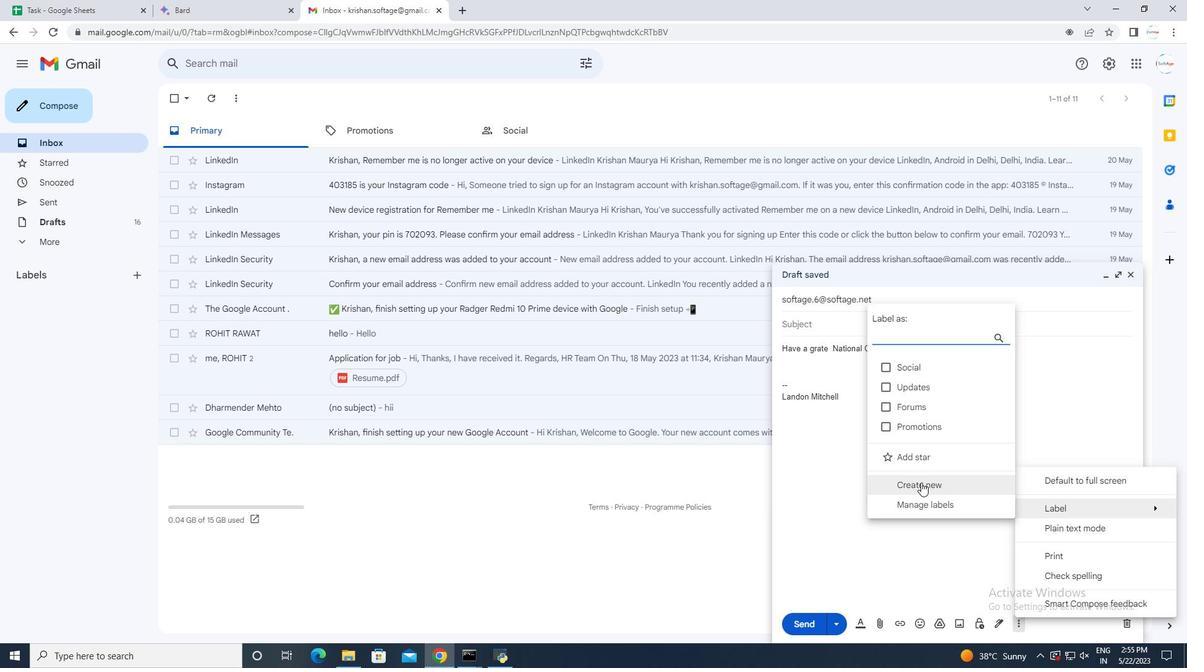 
Action: Mouse pressed left at (922, 483)
Screenshot: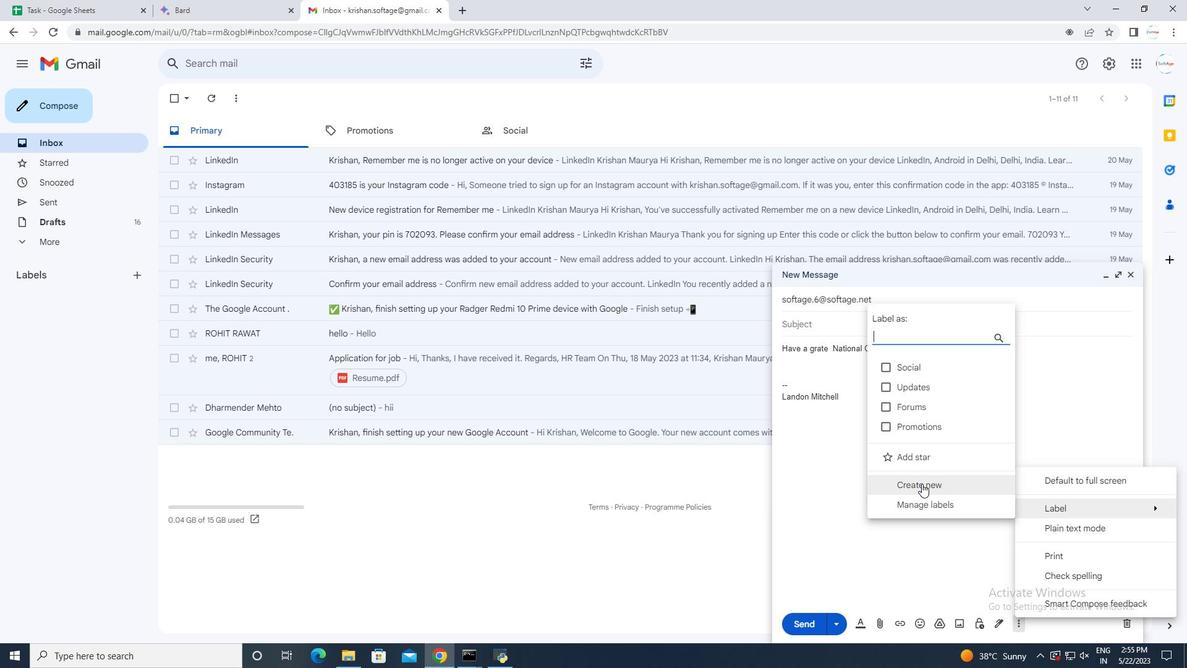 
Action: Mouse moved to (592, 329)
Screenshot: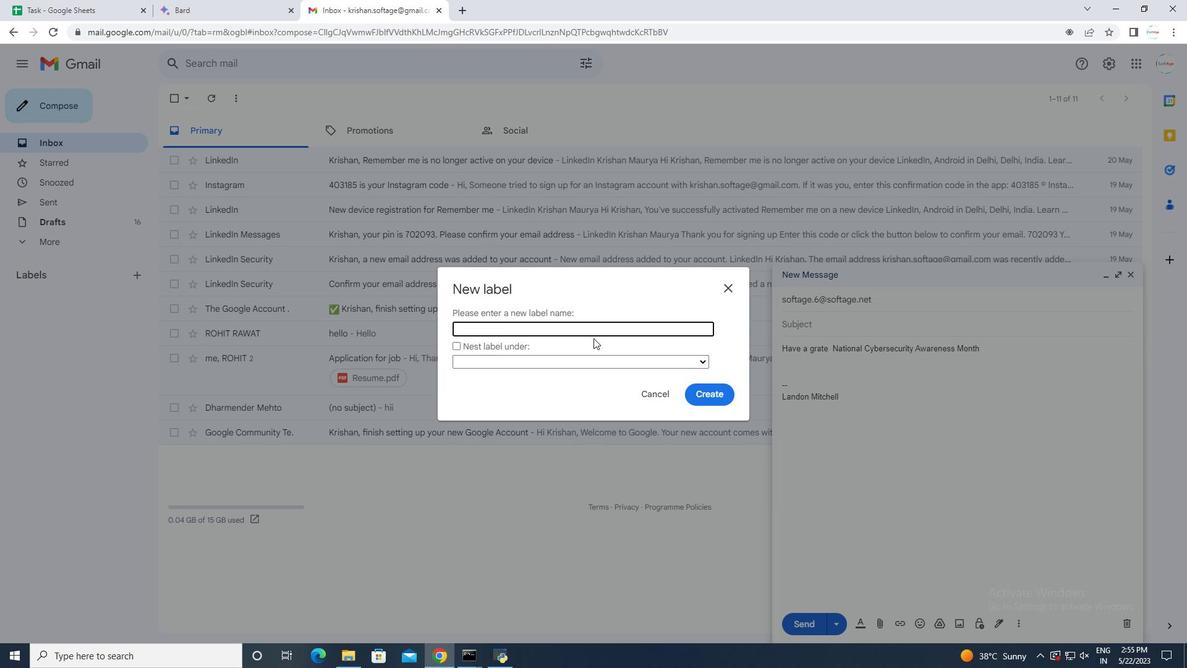 
Action: Mouse pressed left at (592, 329)
Screenshot: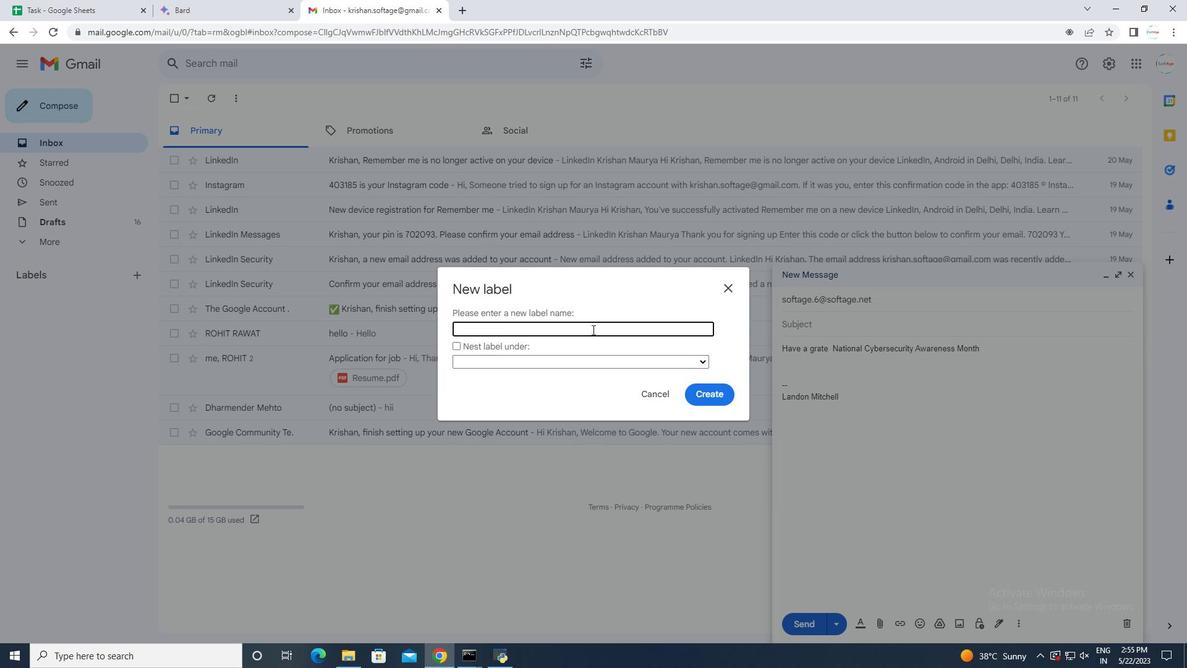 
Action: Key pressed <Key.shift>Assembly
Screenshot: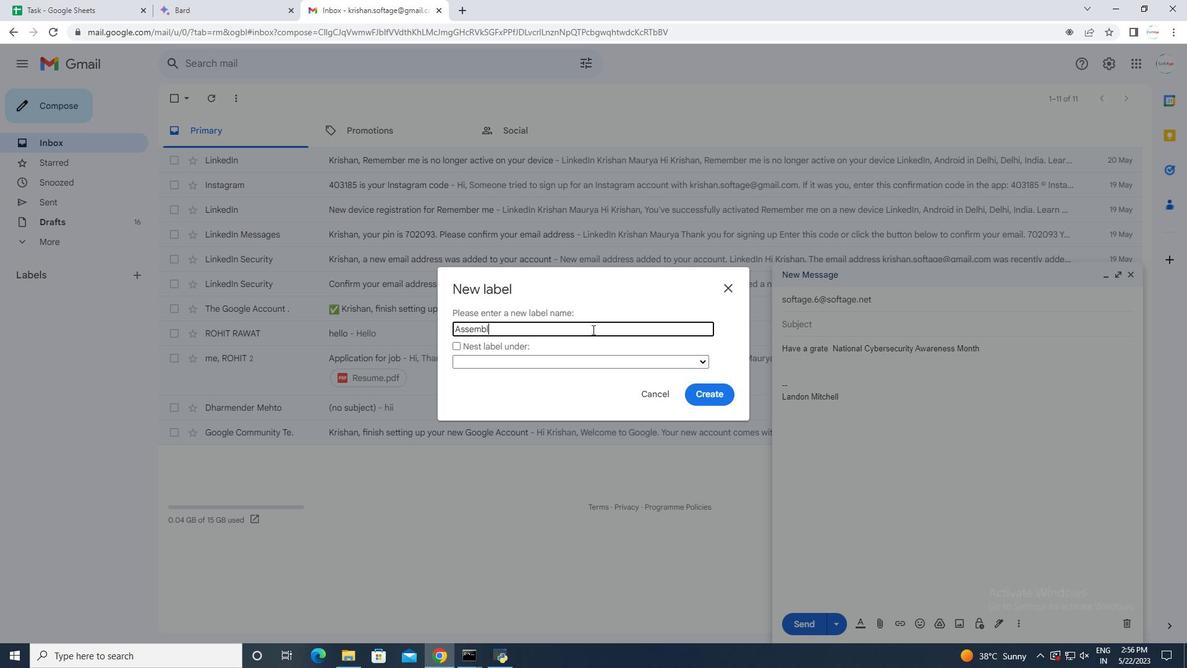 
Action: Mouse moved to (696, 397)
Screenshot: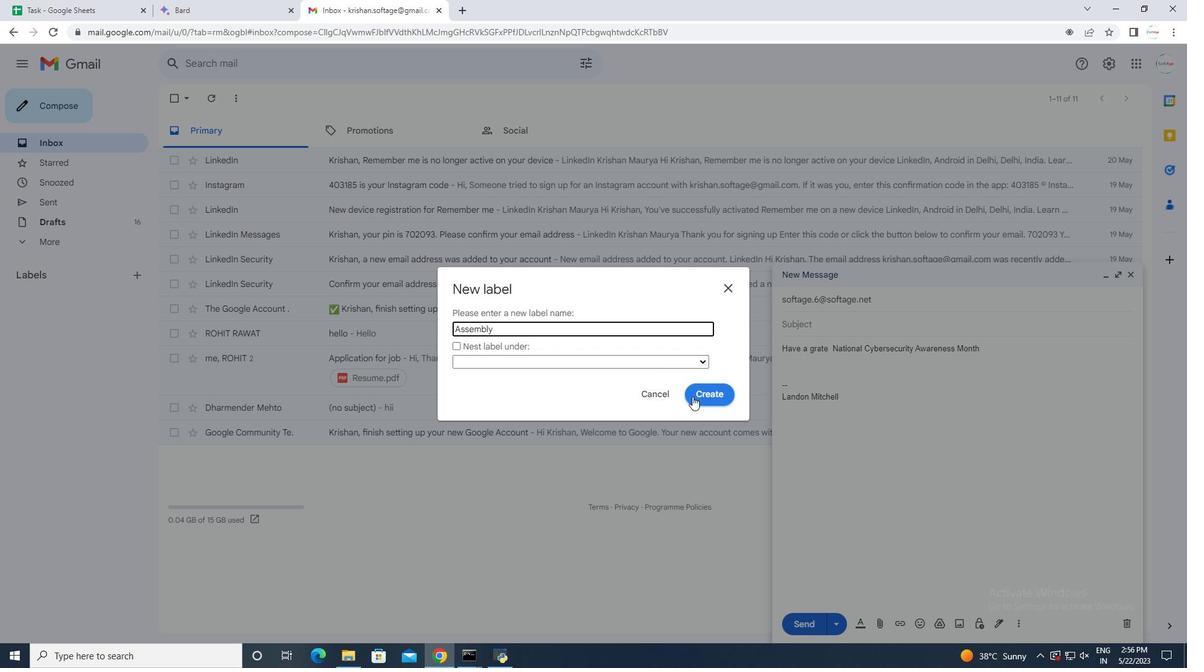 
Action: Mouse pressed left at (696, 397)
Screenshot: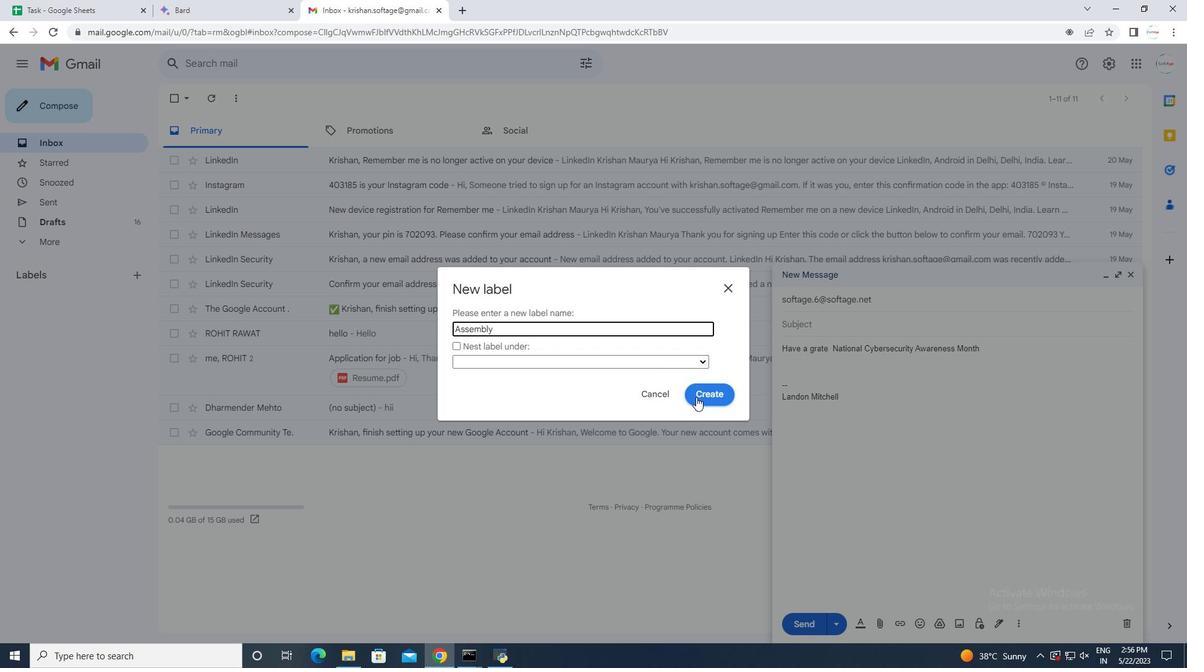 
Action: Mouse moved to (844, 373)
Screenshot: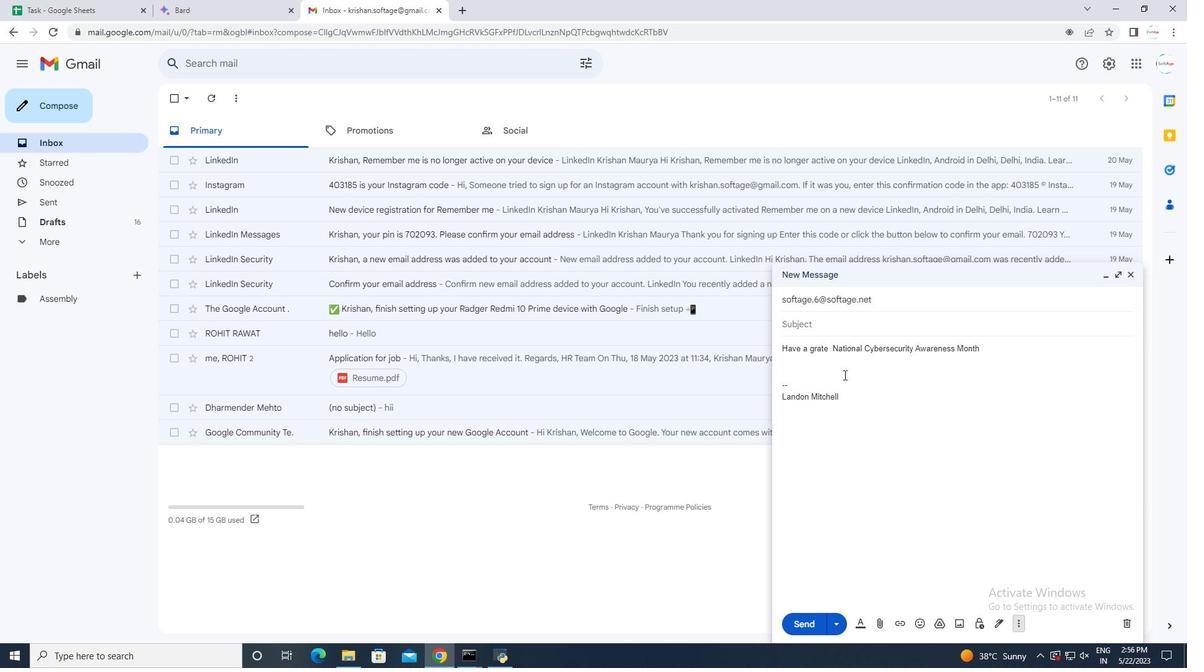 
